 Task: Create a due date automation trigger when advanced on, on the tuesday after a card is due add fields with custom field "Resume" set to a date between 1 and 7 working days ago at 11:00 AM.
Action: Mouse moved to (1182, 357)
Screenshot: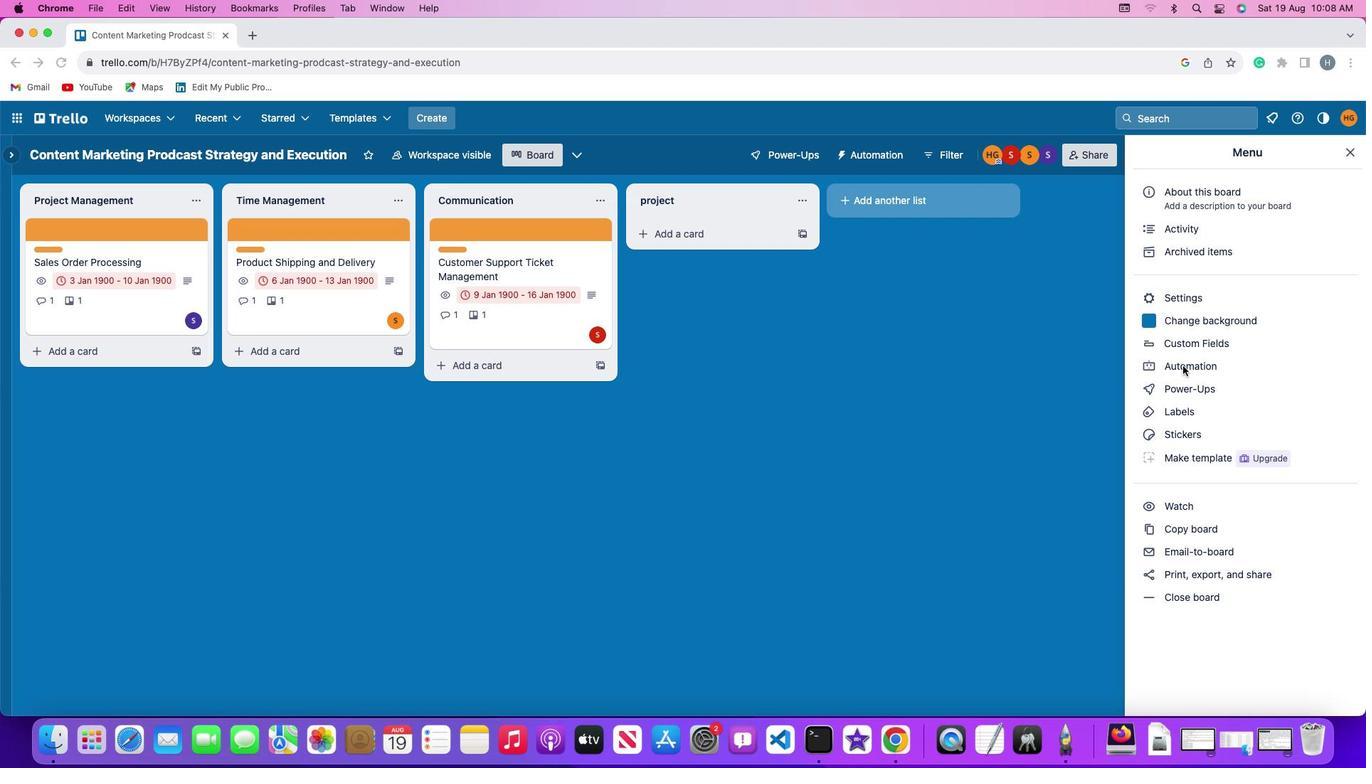 
Action: Mouse pressed left at (1182, 357)
Screenshot: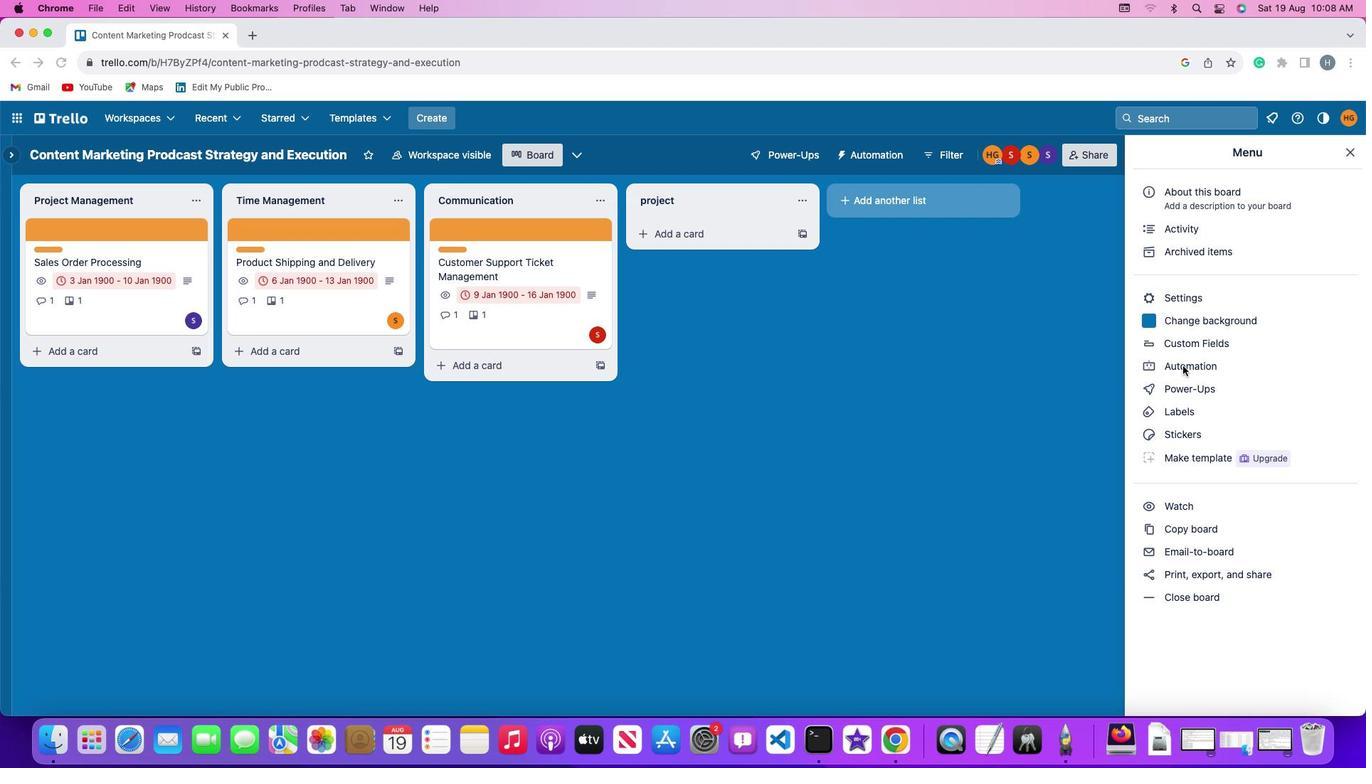
Action: Mouse moved to (1183, 357)
Screenshot: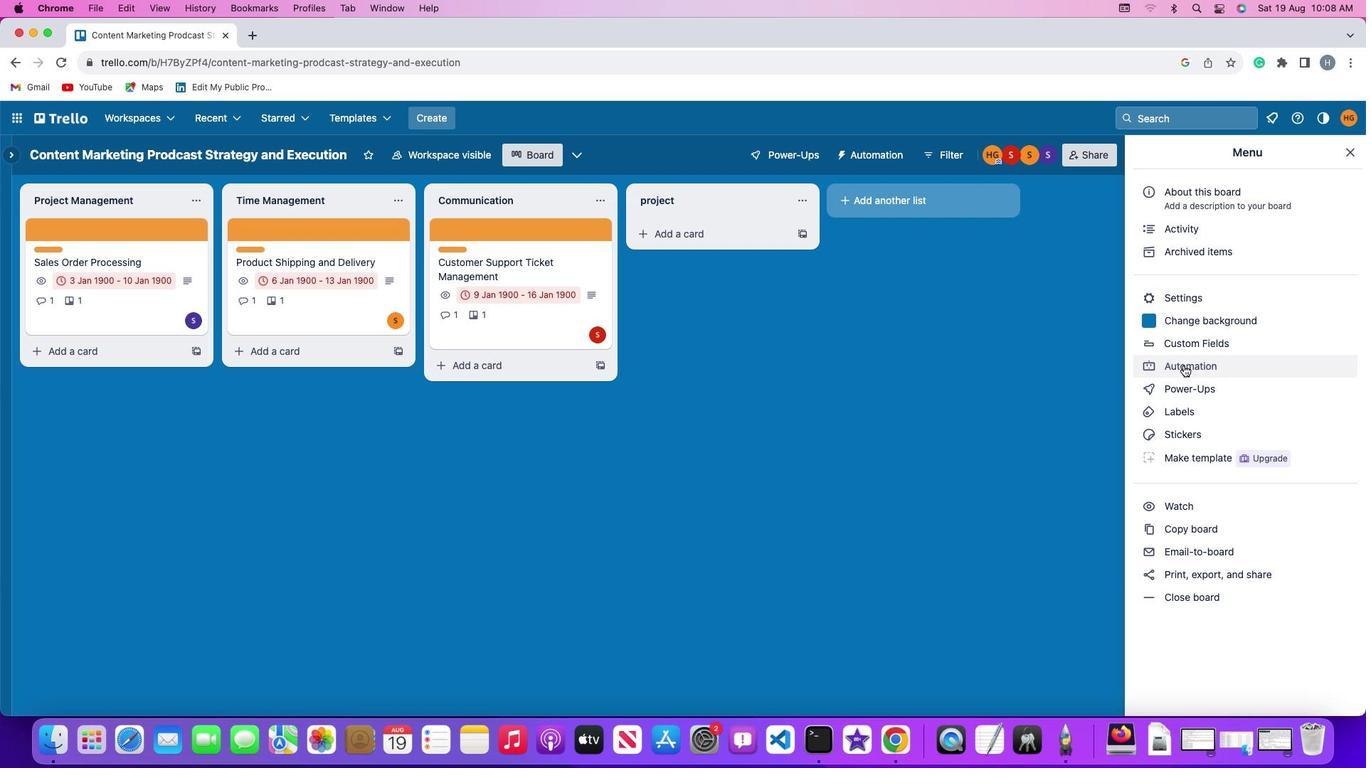 
Action: Mouse pressed left at (1183, 357)
Screenshot: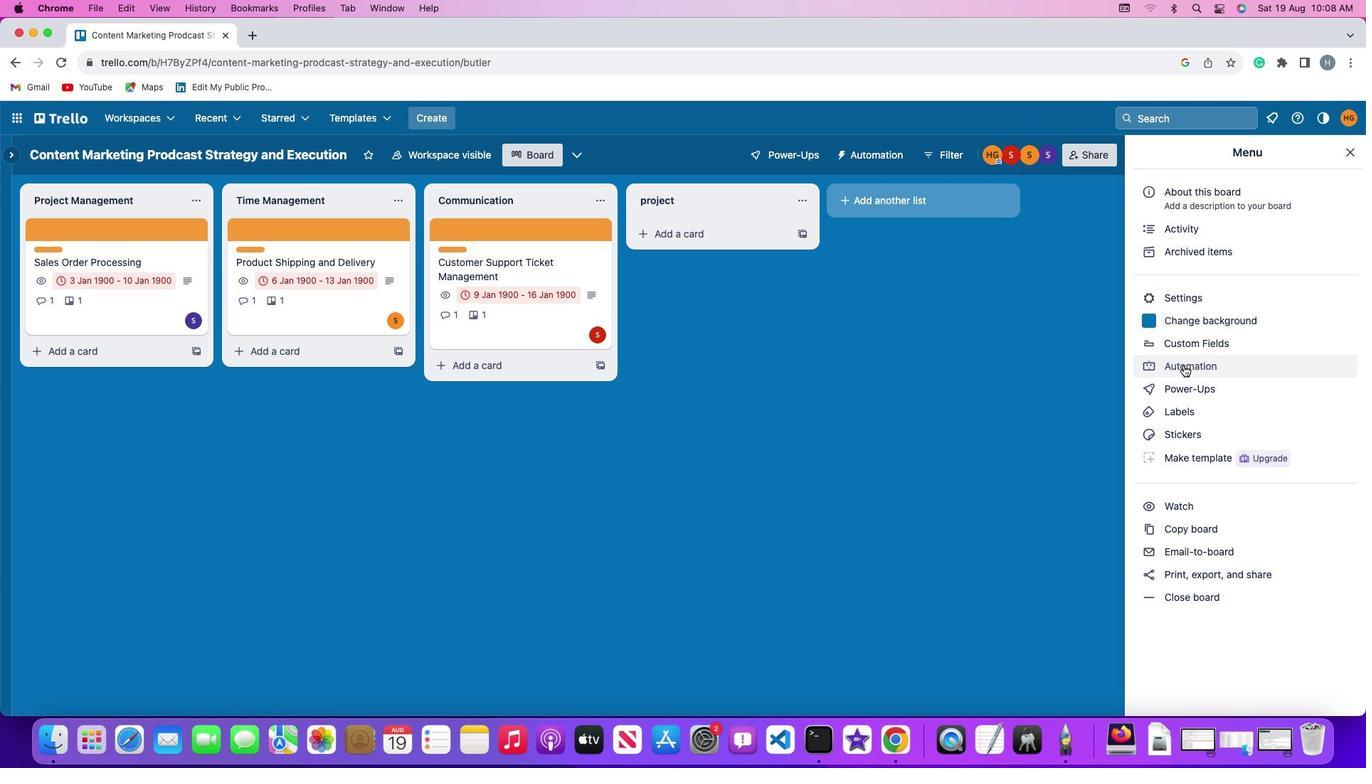 
Action: Mouse moved to (101, 340)
Screenshot: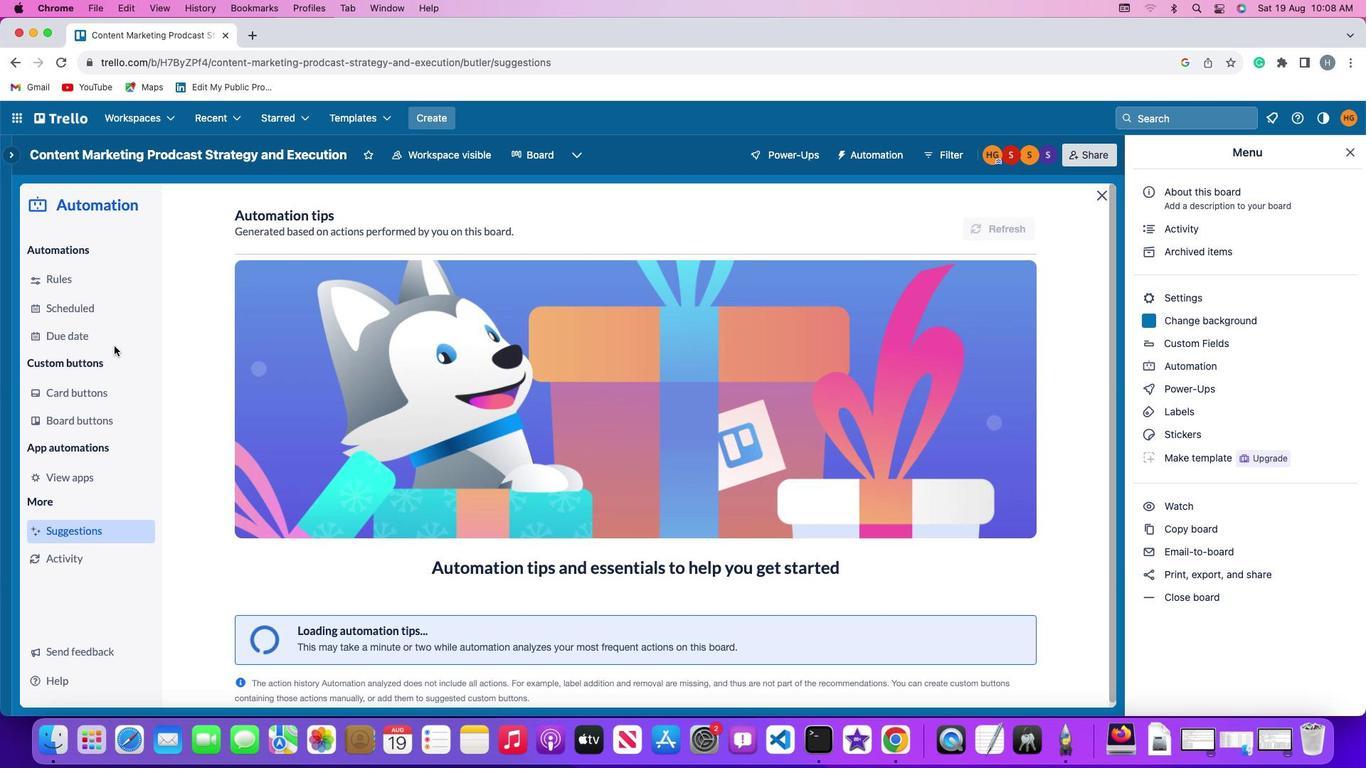 
Action: Mouse pressed left at (101, 340)
Screenshot: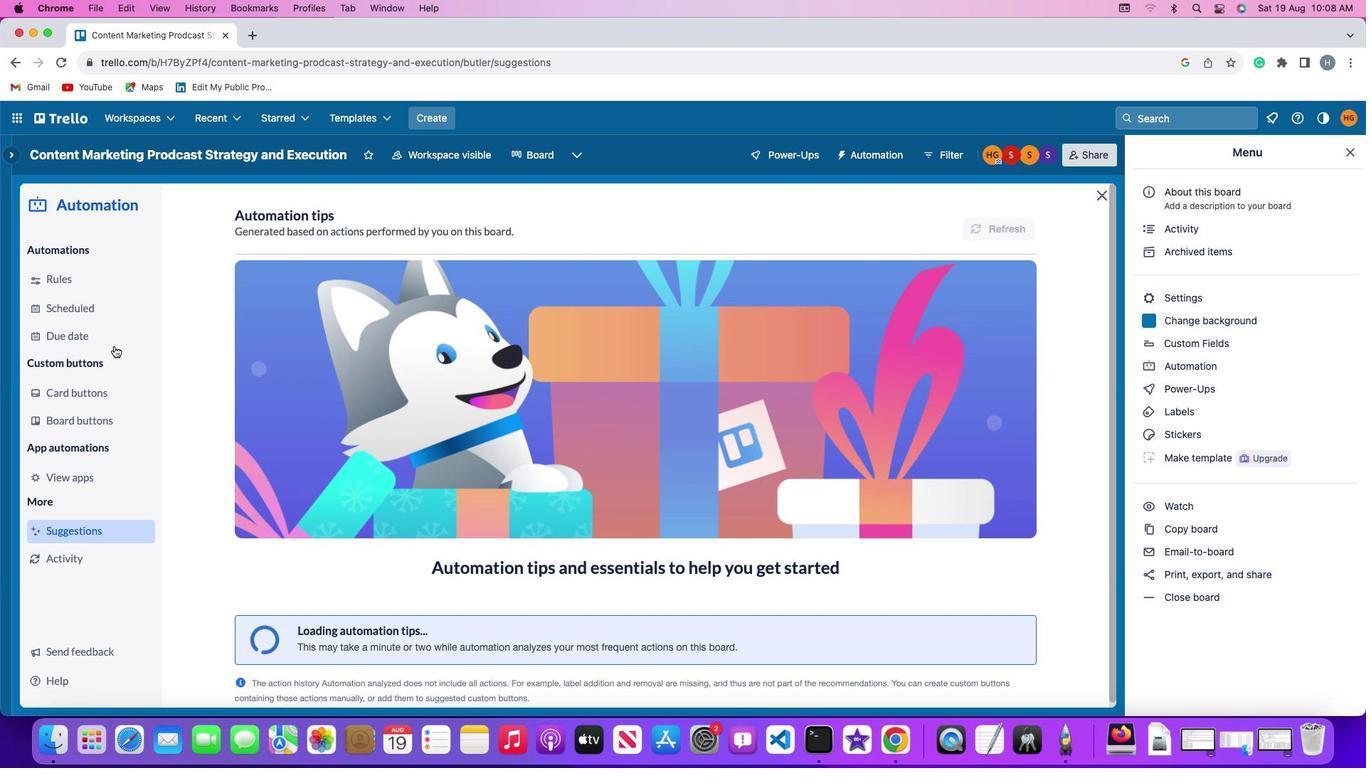 
Action: Mouse moved to (943, 217)
Screenshot: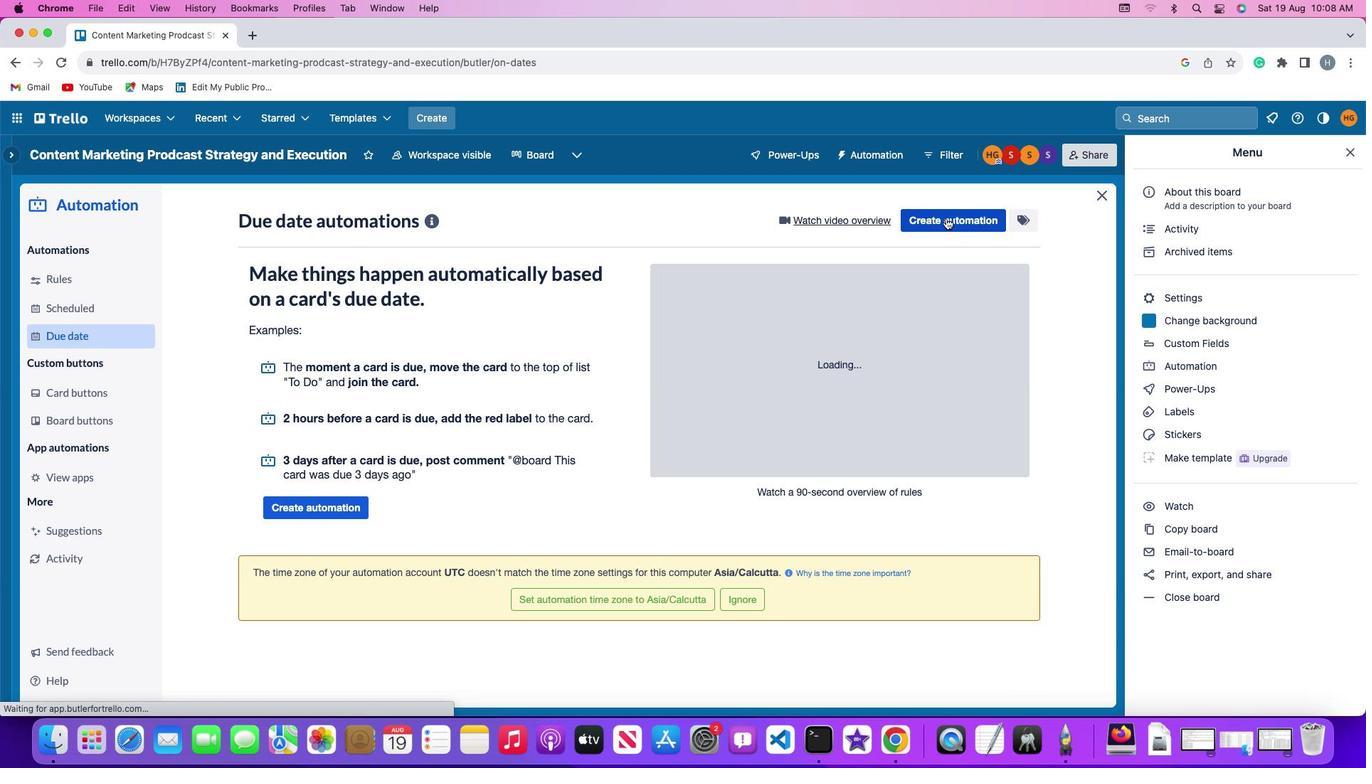 
Action: Mouse pressed left at (943, 217)
Screenshot: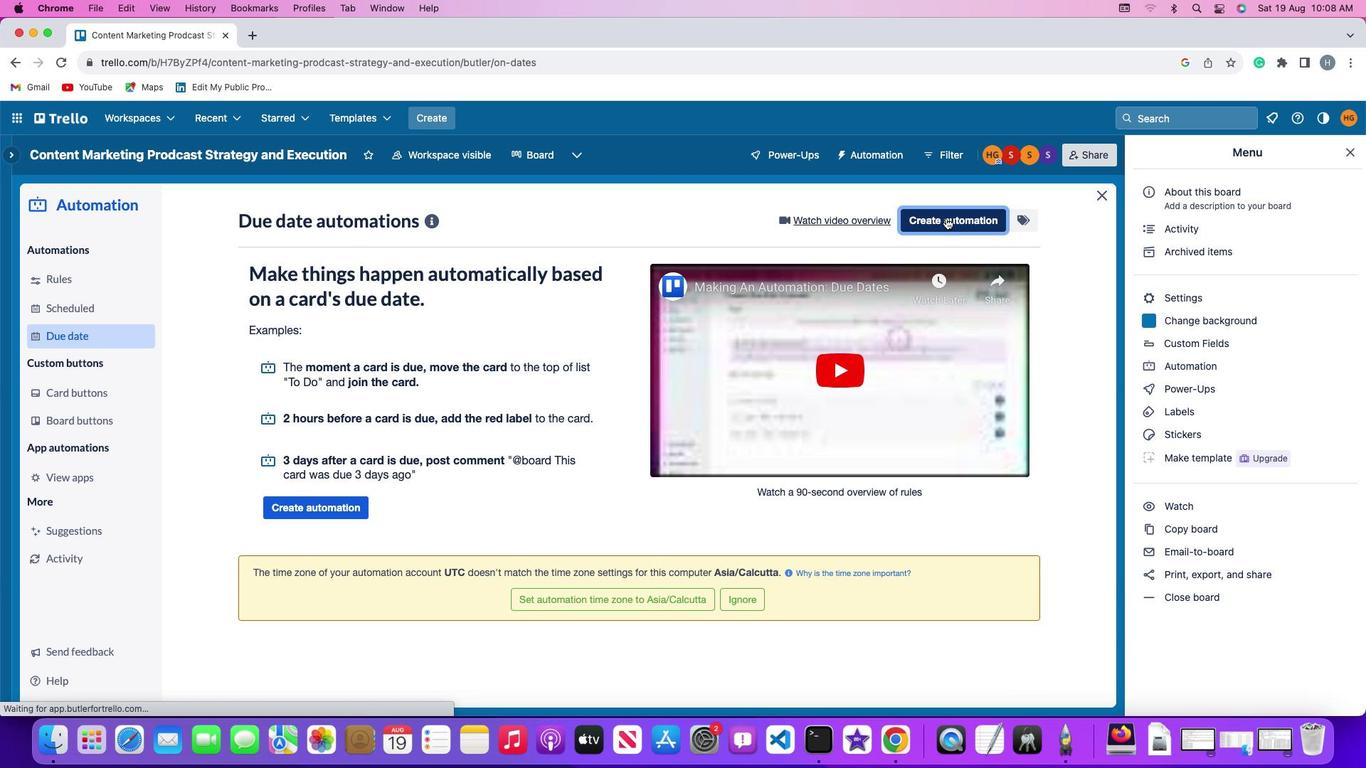 
Action: Mouse moved to (259, 350)
Screenshot: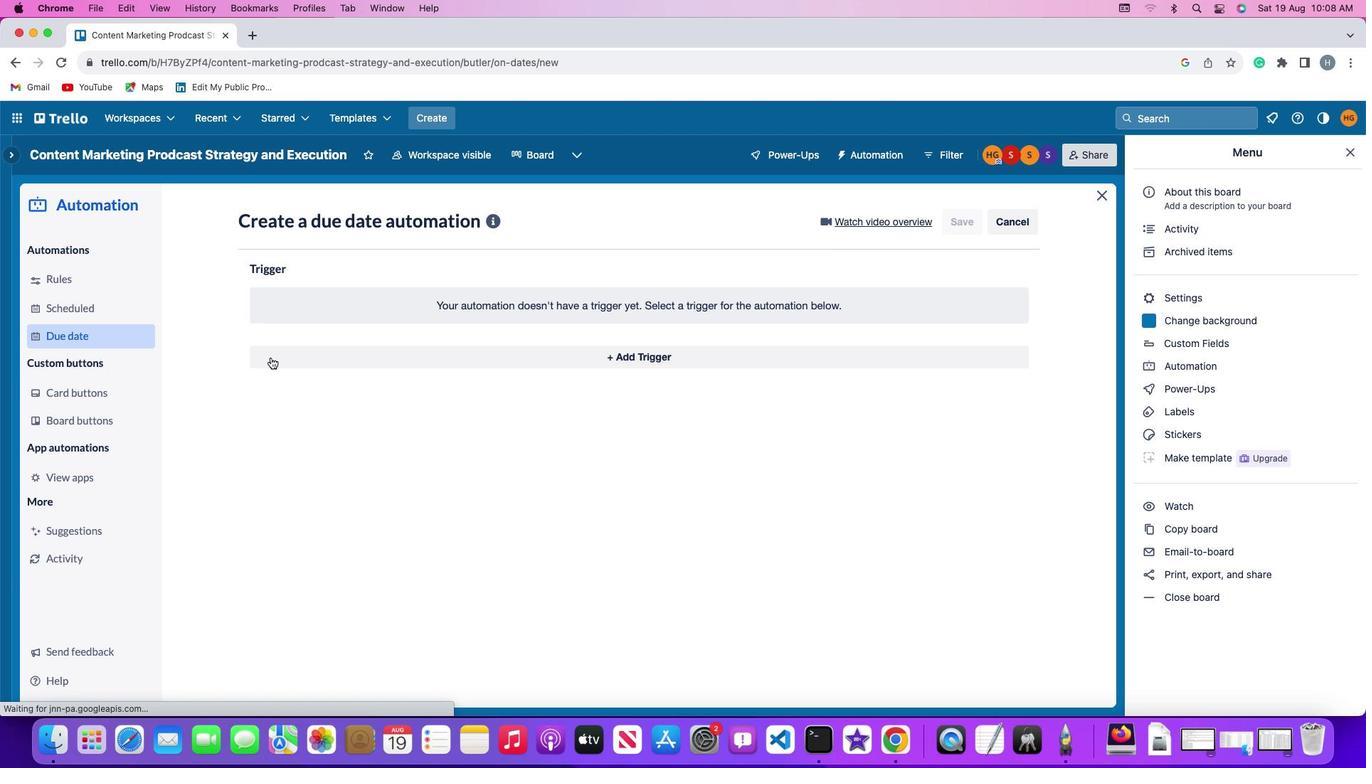 
Action: Mouse pressed left at (259, 350)
Screenshot: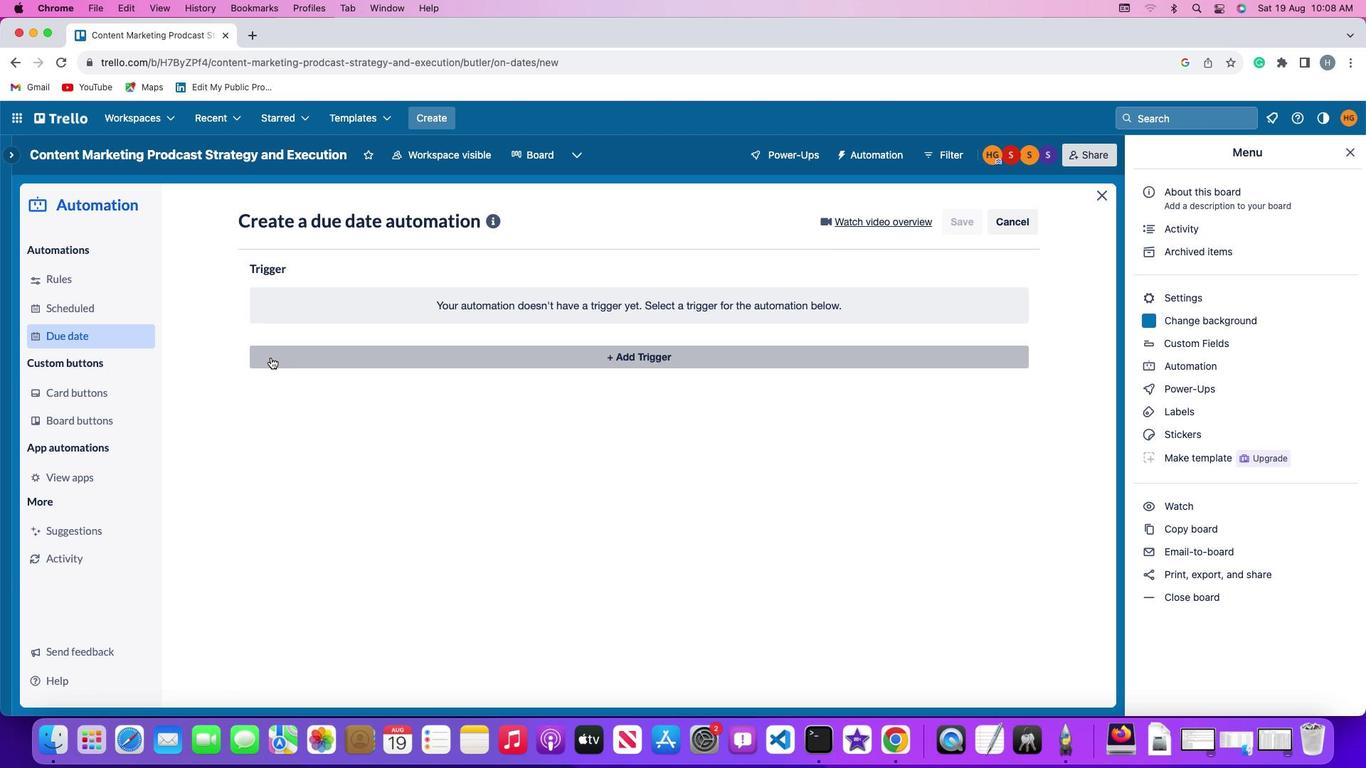 
Action: Mouse moved to (293, 591)
Screenshot: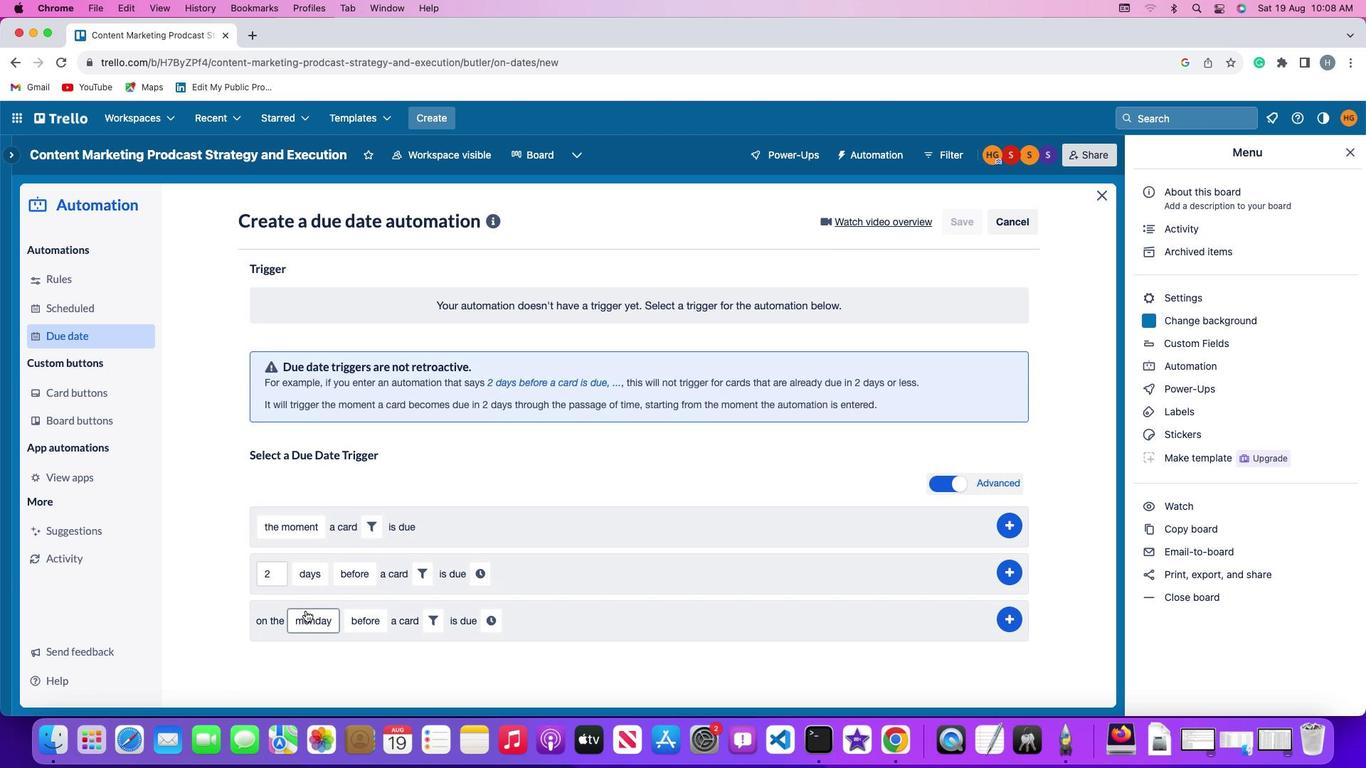 
Action: Mouse pressed left at (293, 591)
Screenshot: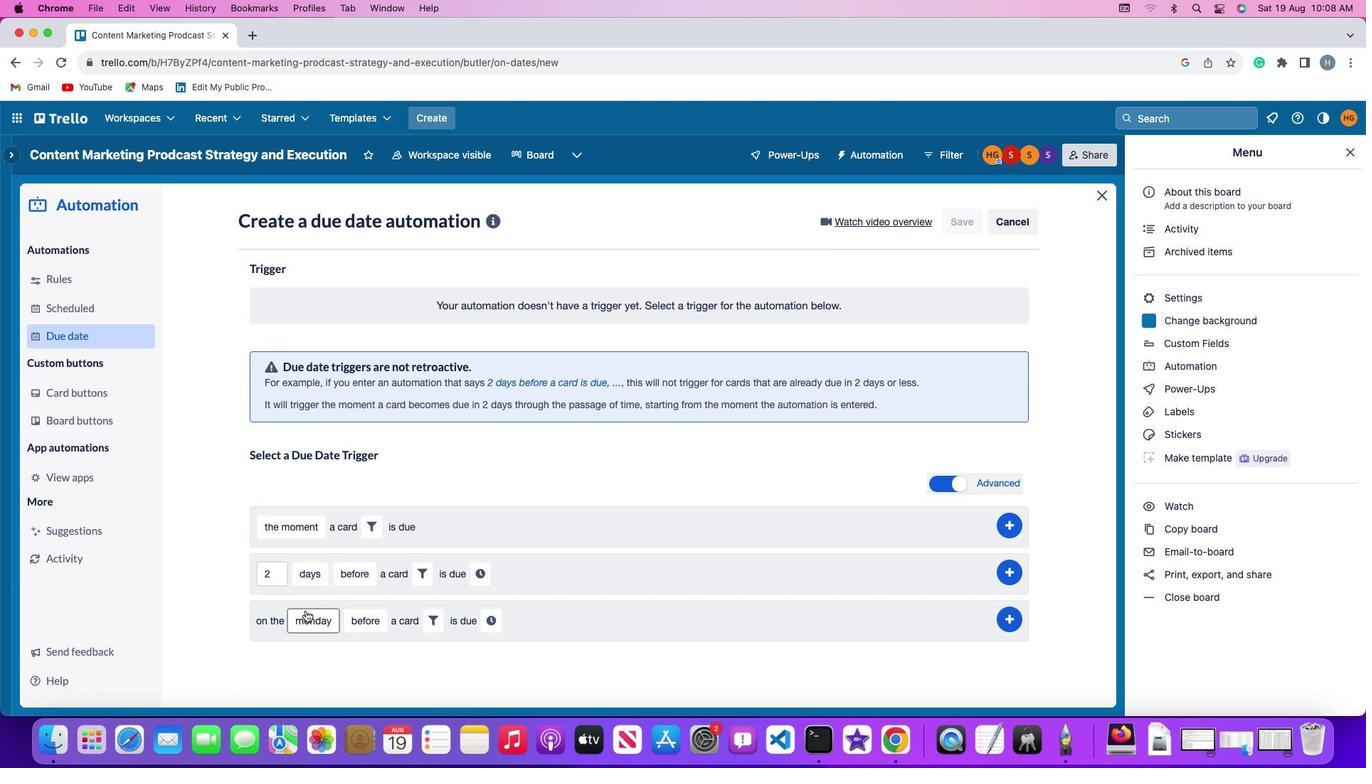 
Action: Mouse moved to (316, 443)
Screenshot: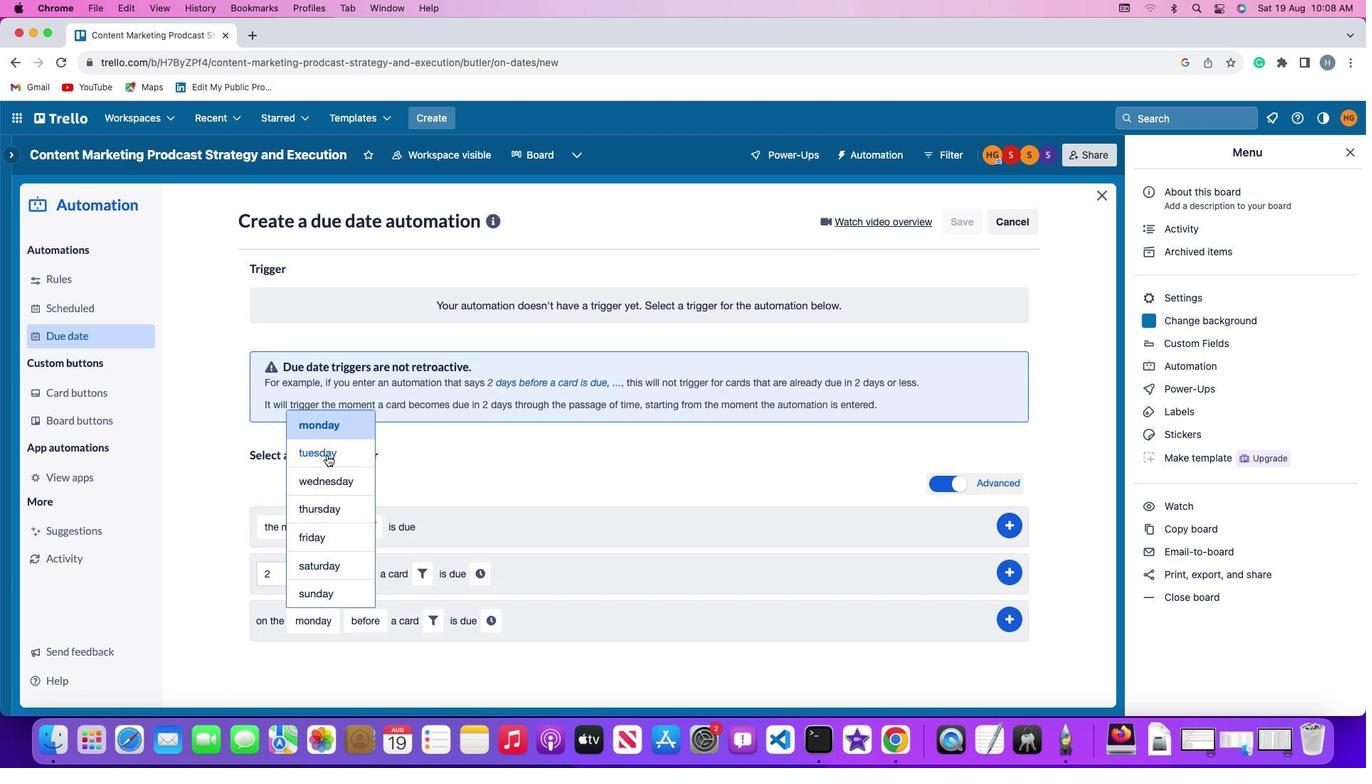 
Action: Mouse pressed left at (316, 443)
Screenshot: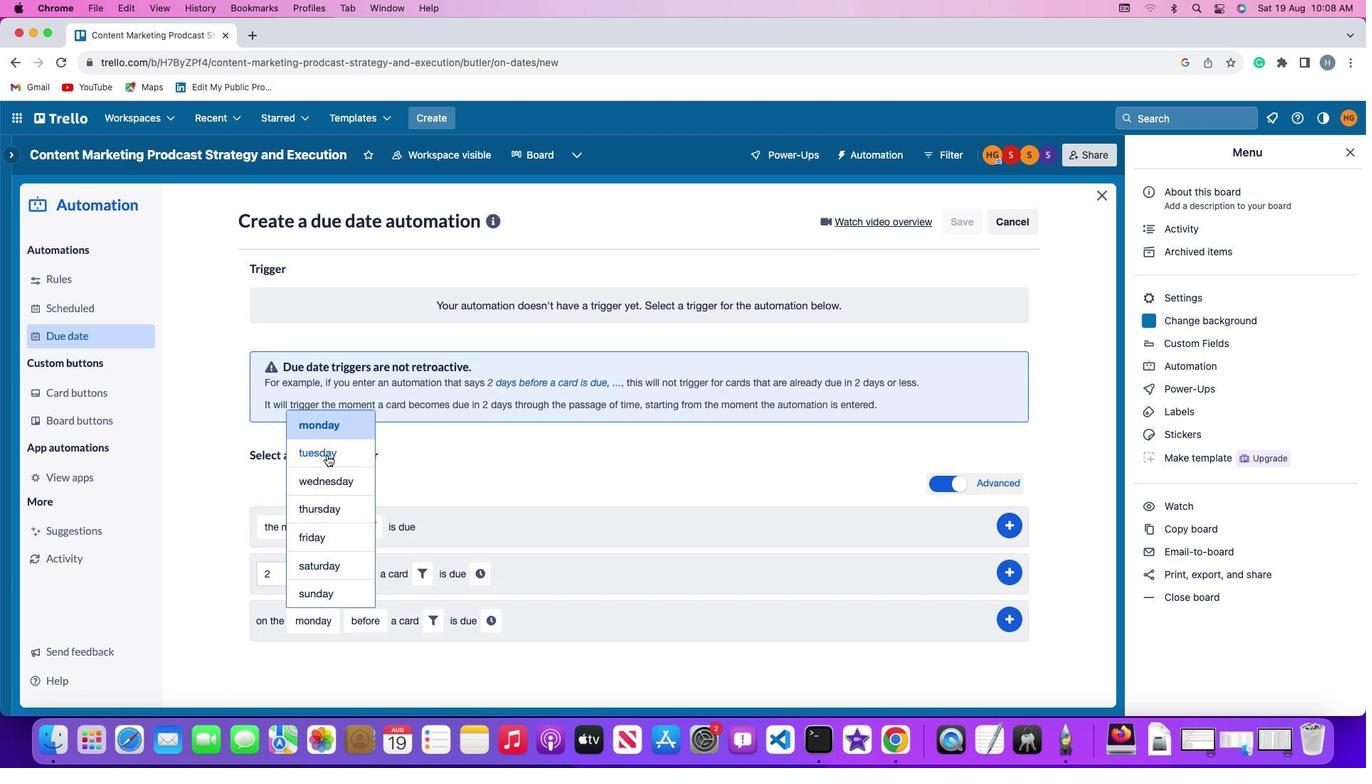 
Action: Mouse moved to (353, 588)
Screenshot: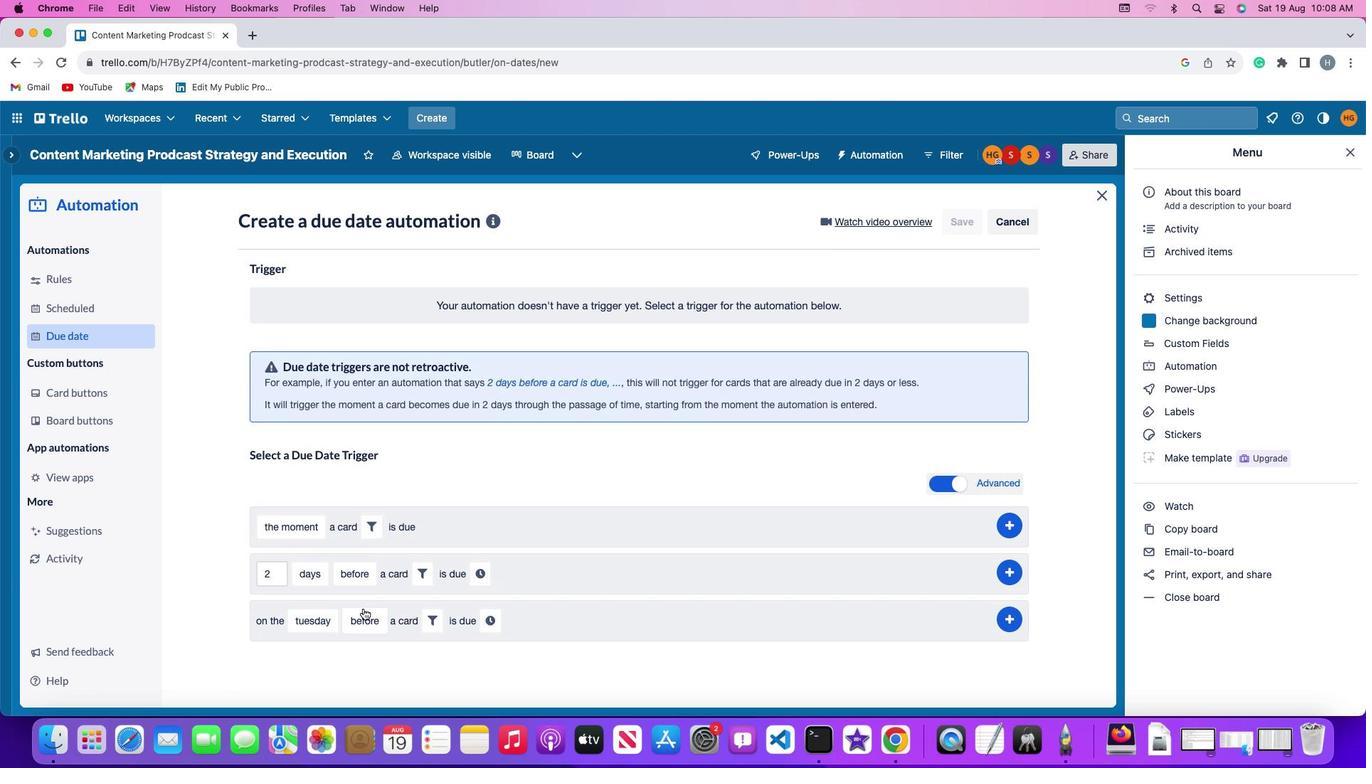 
Action: Mouse pressed left at (353, 588)
Screenshot: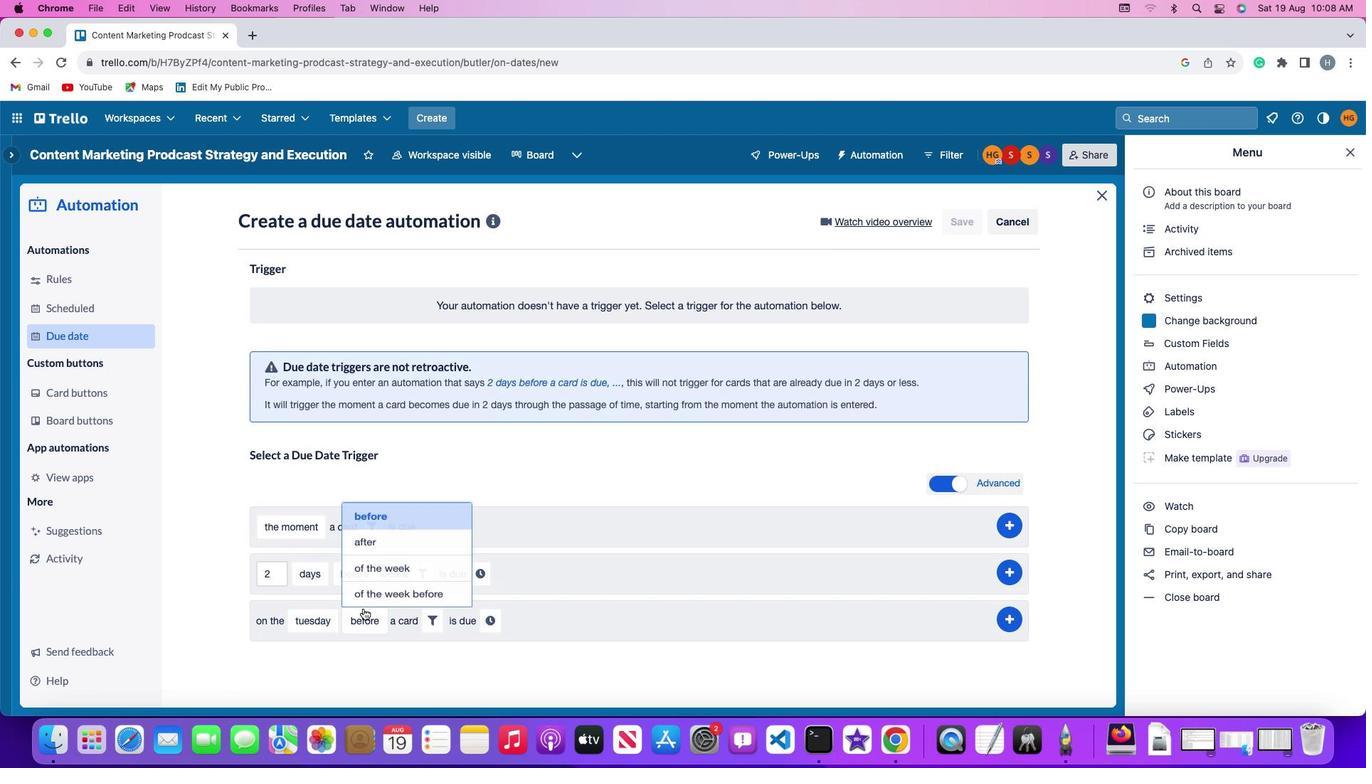 
Action: Mouse moved to (370, 521)
Screenshot: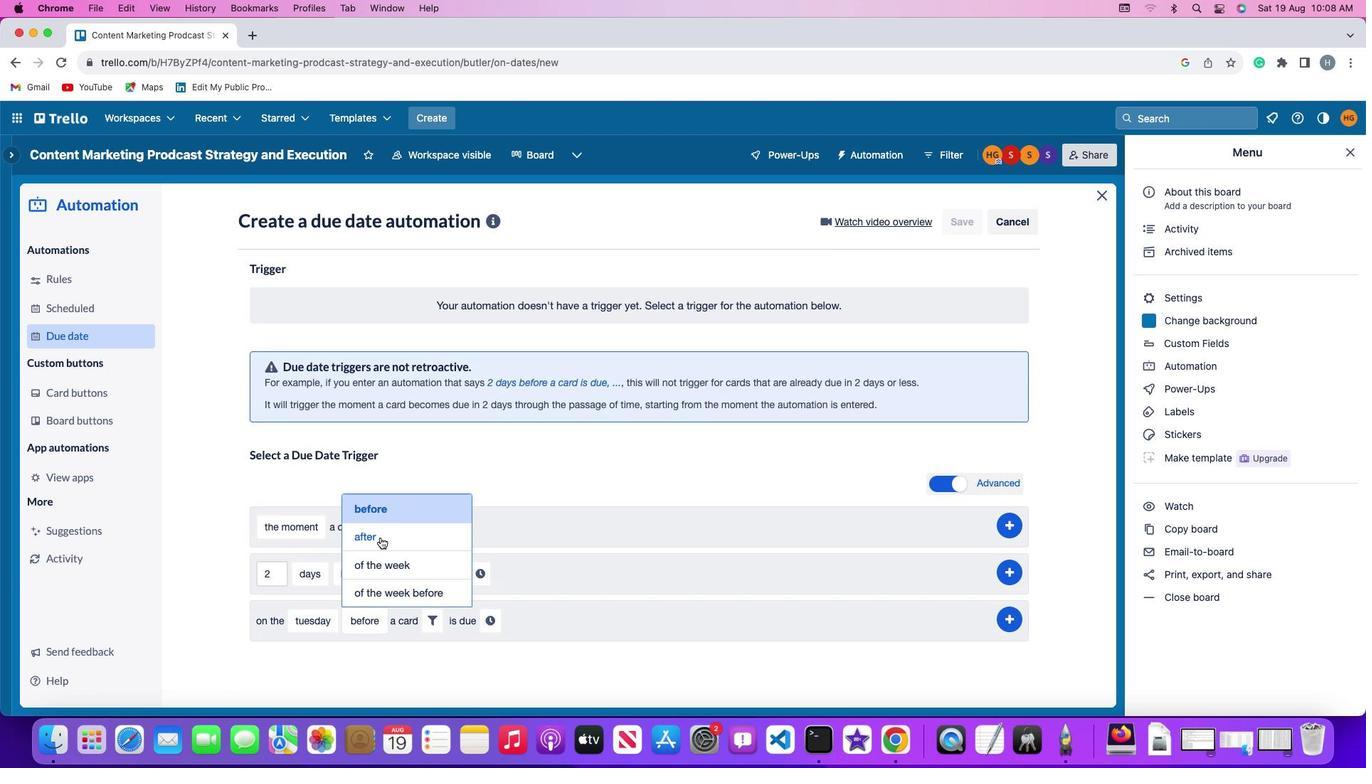 
Action: Mouse pressed left at (370, 521)
Screenshot: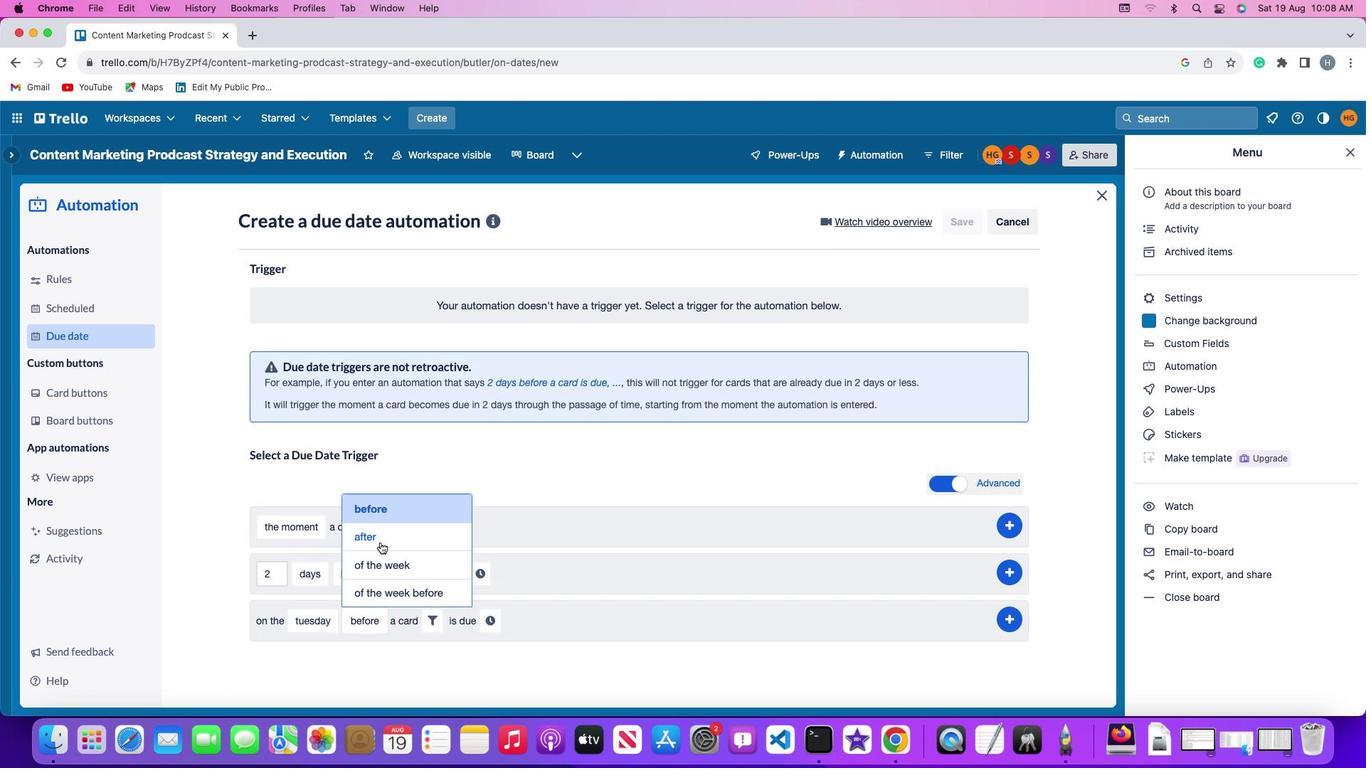 
Action: Mouse moved to (412, 599)
Screenshot: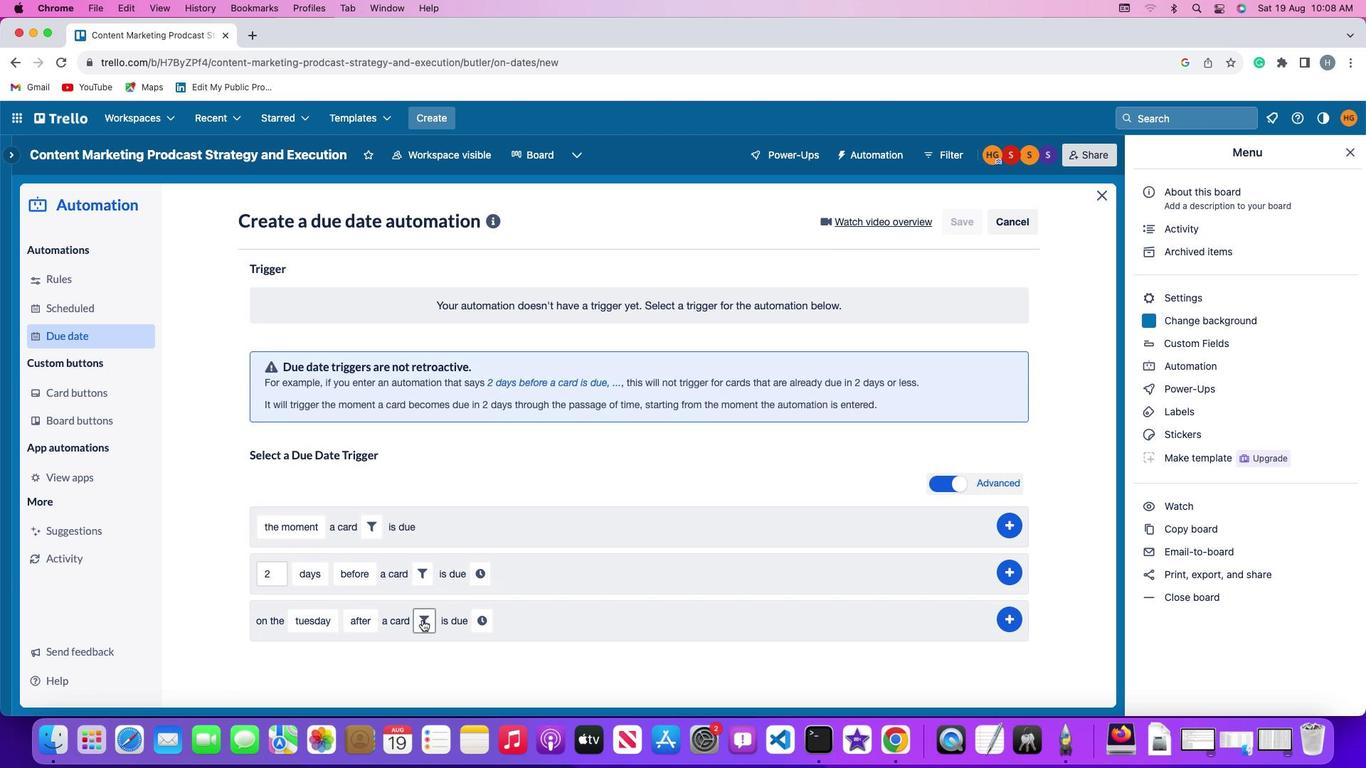 
Action: Mouse pressed left at (412, 599)
Screenshot: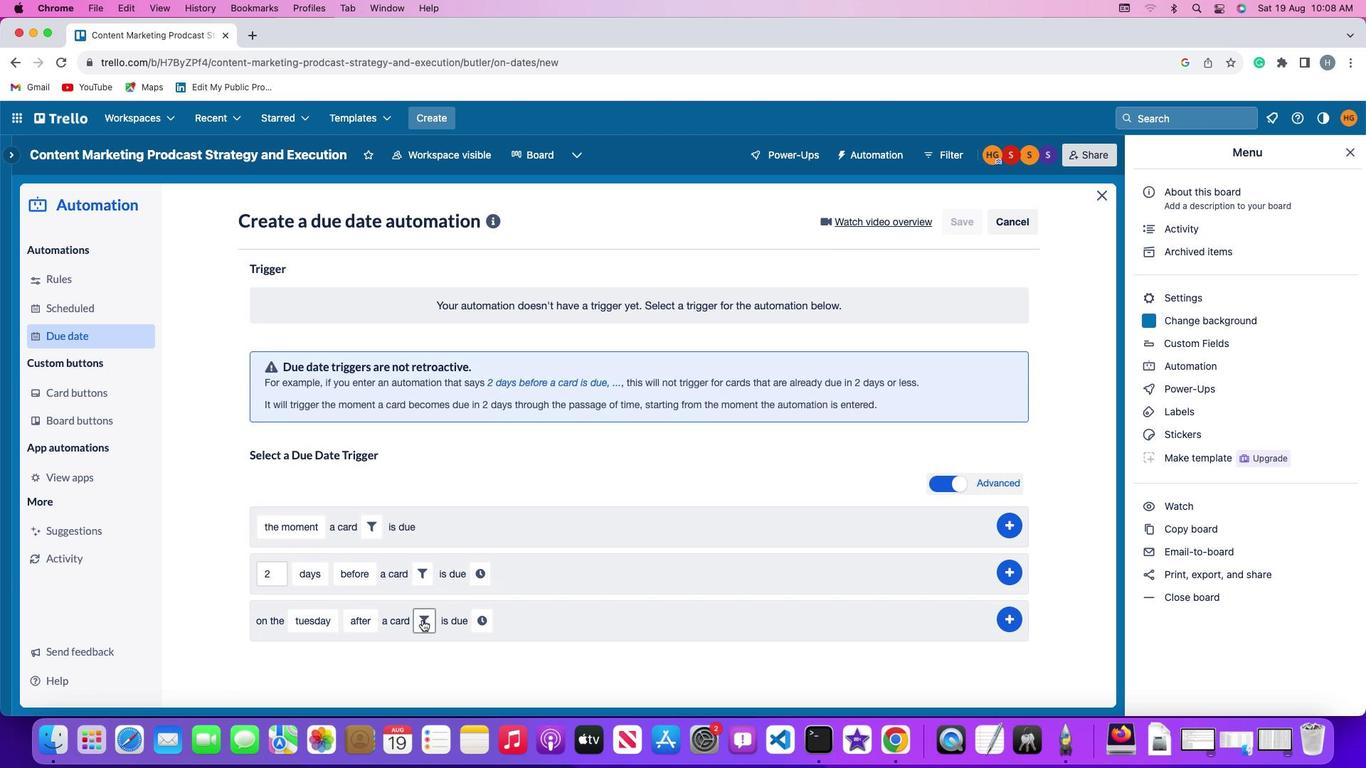 
Action: Mouse moved to (654, 640)
Screenshot: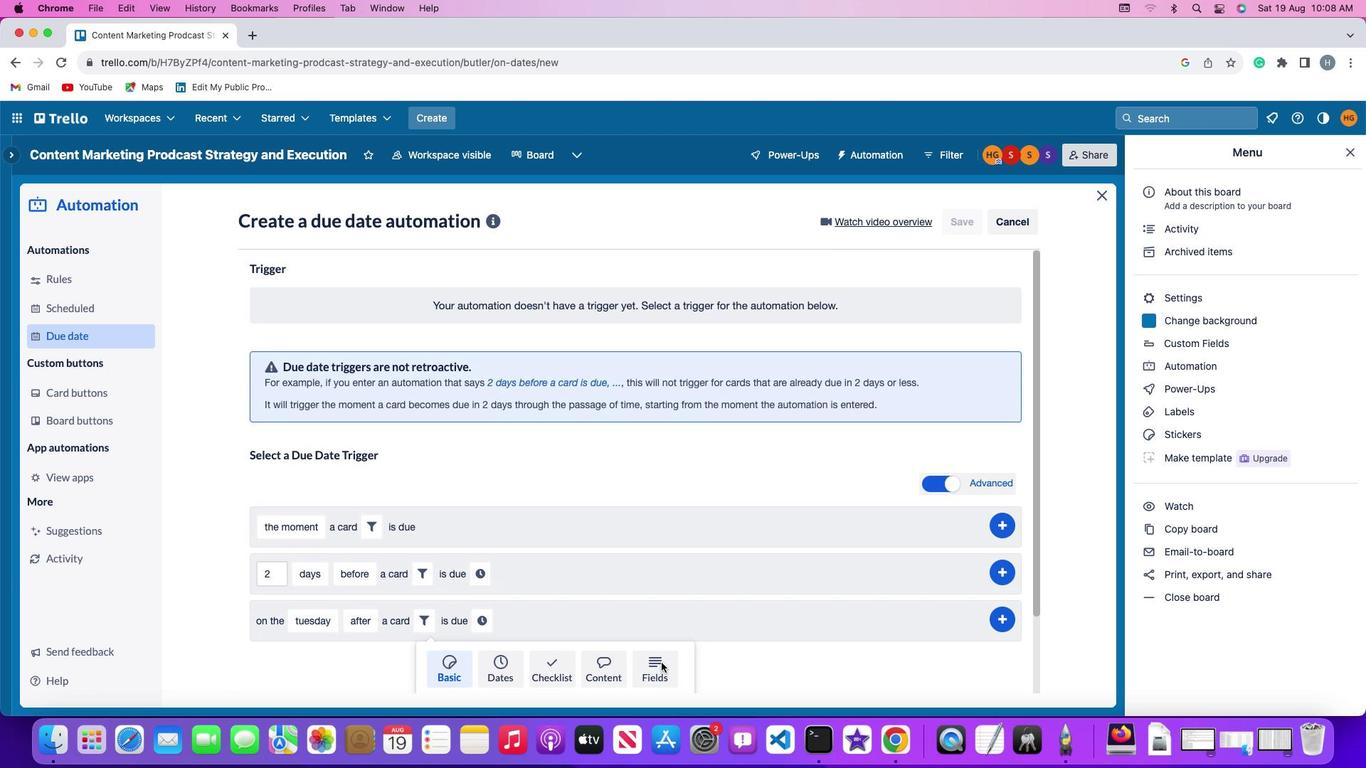 
Action: Mouse pressed left at (654, 640)
Screenshot: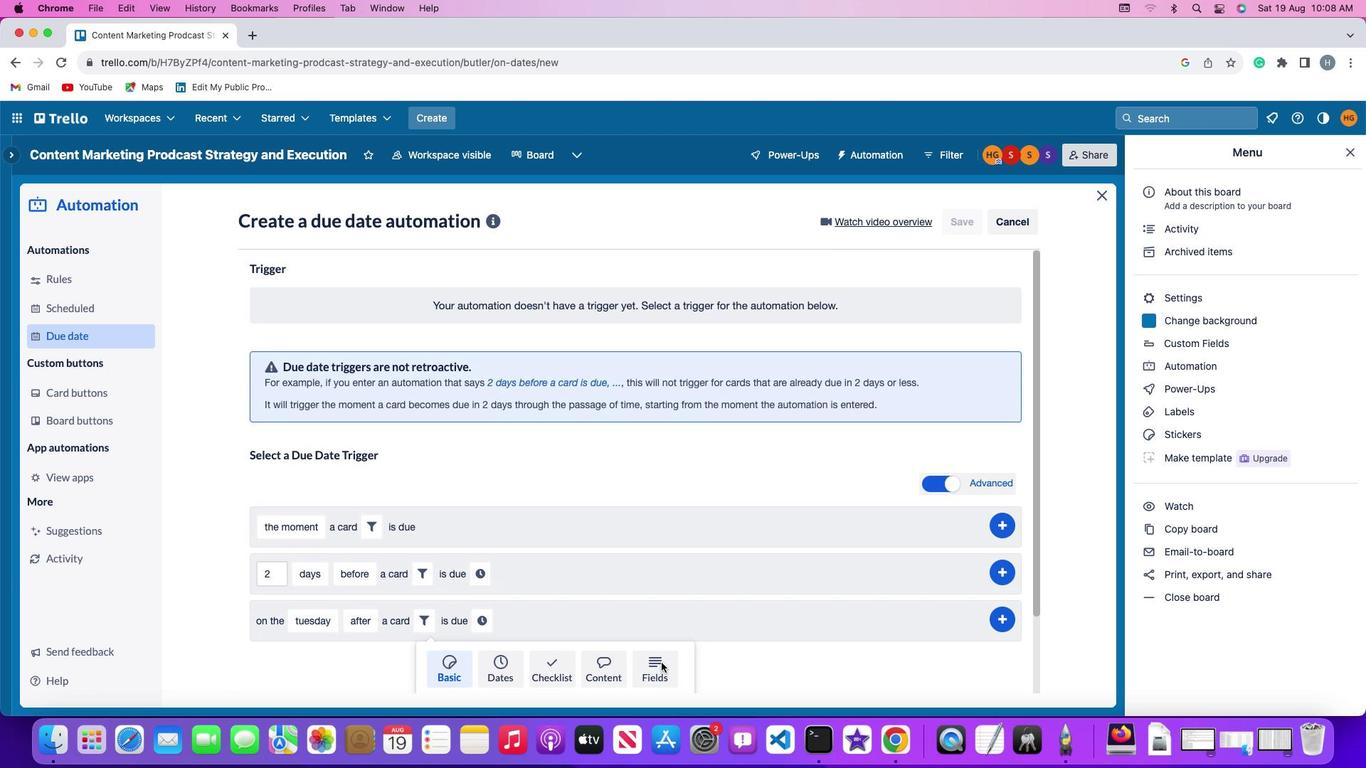 
Action: Mouse moved to (331, 641)
Screenshot: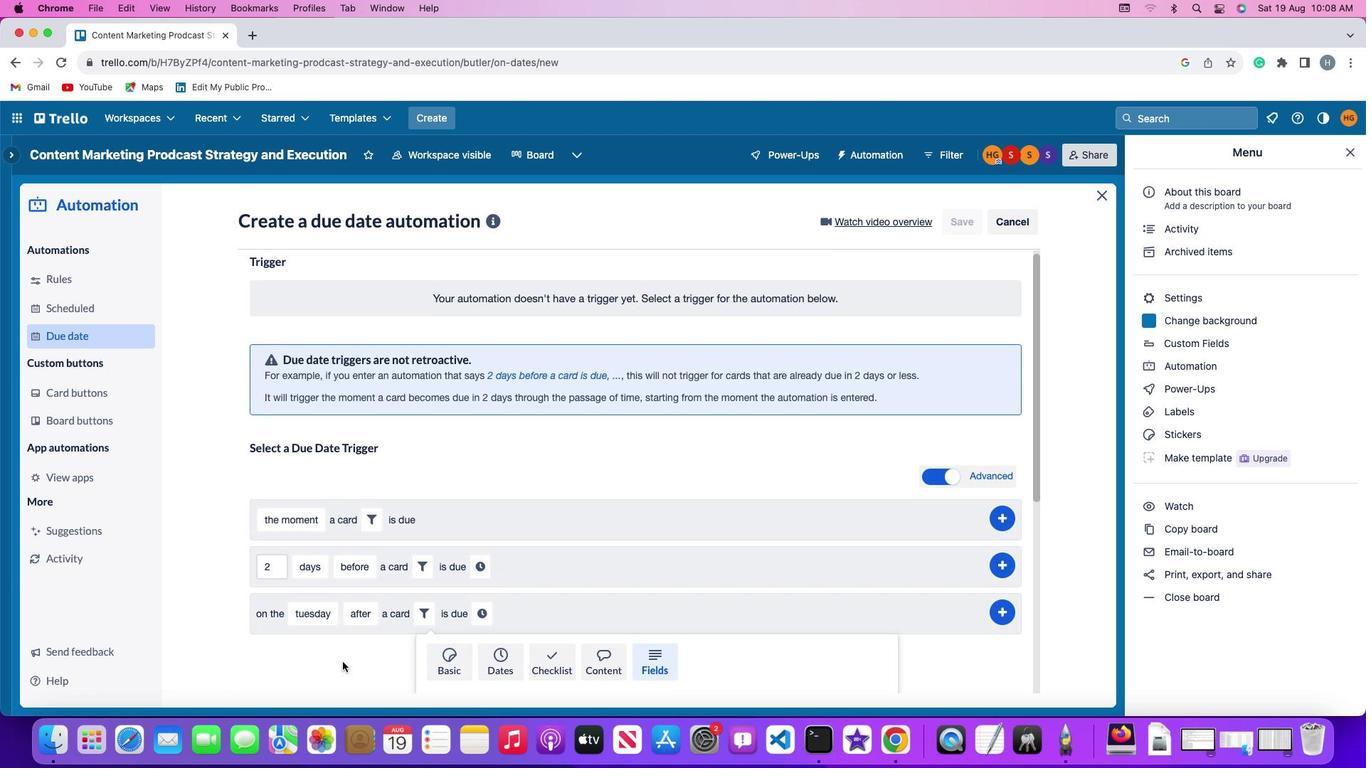 
Action: Mouse scrolled (331, 641) with delta (-13, 9)
Screenshot: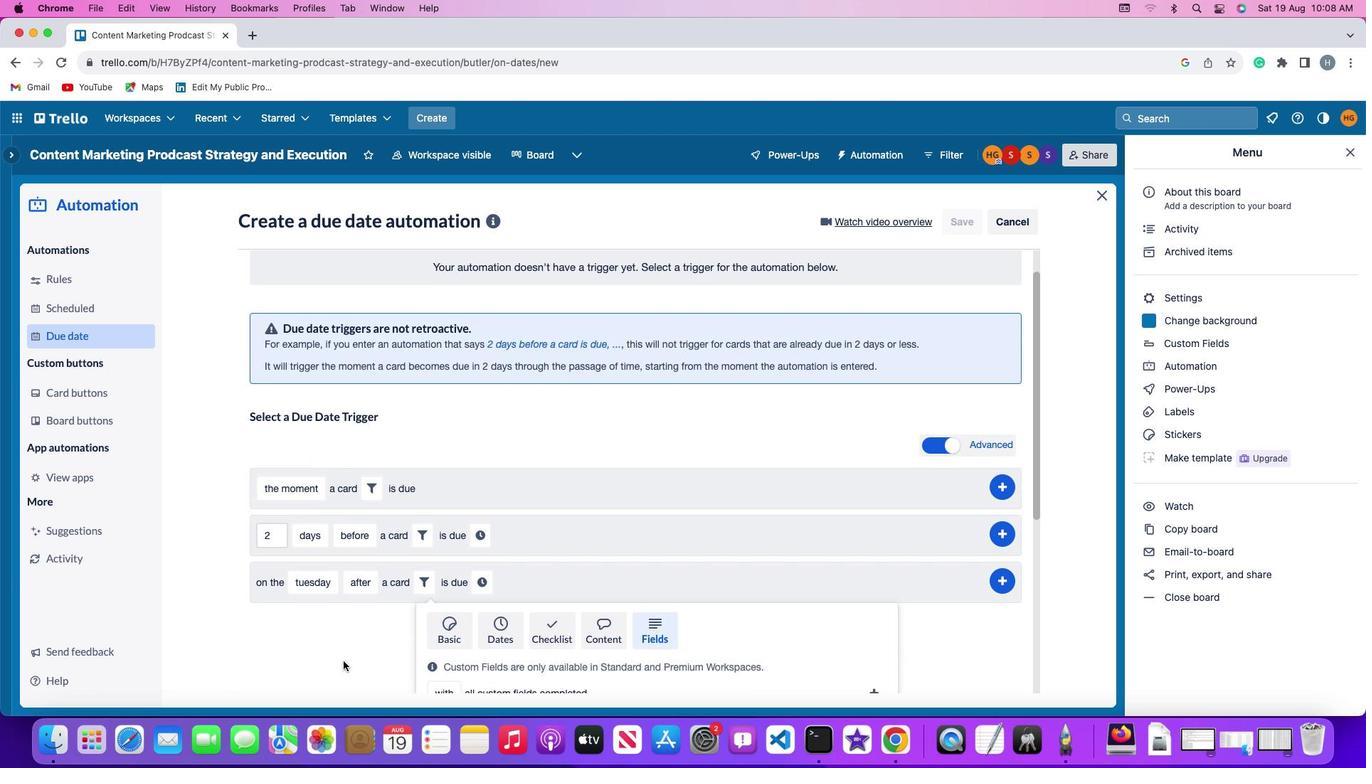 
Action: Mouse moved to (331, 641)
Screenshot: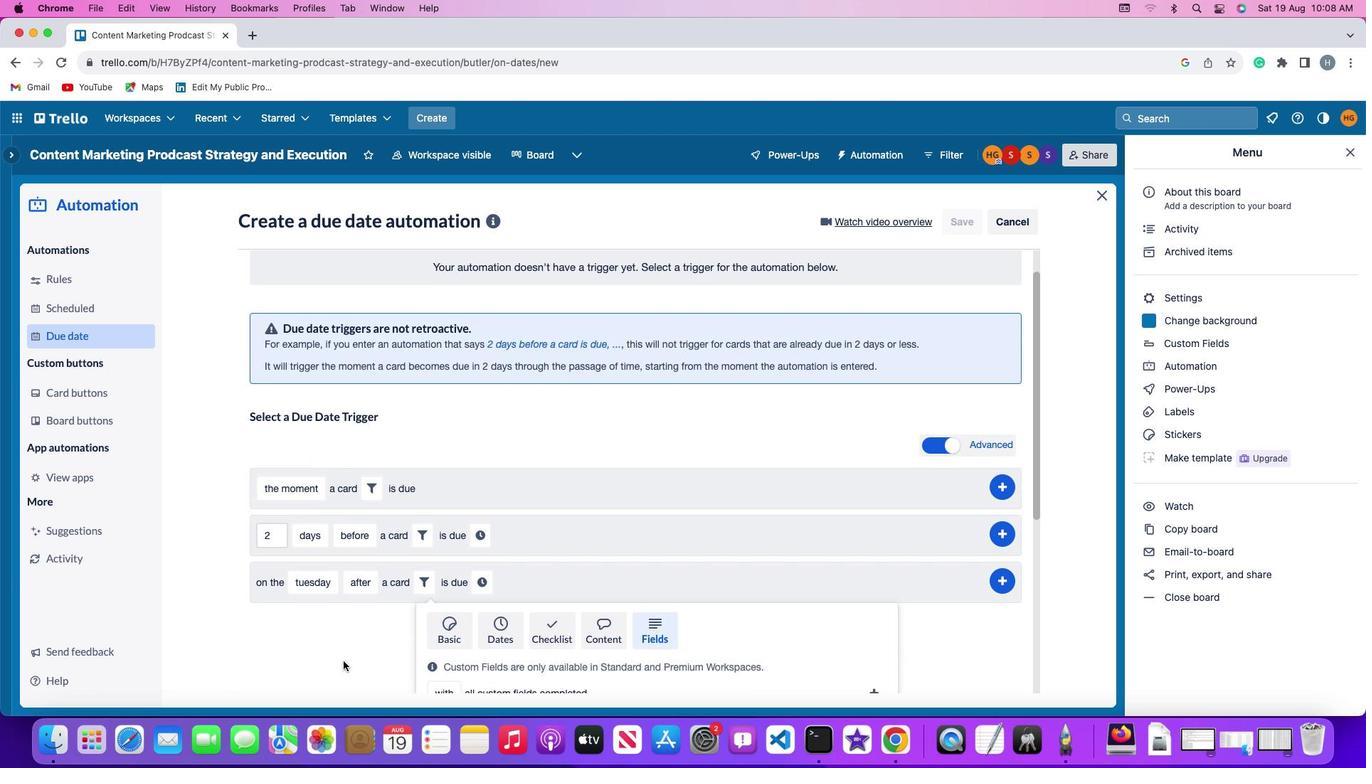 
Action: Mouse scrolled (331, 641) with delta (-13, 9)
Screenshot: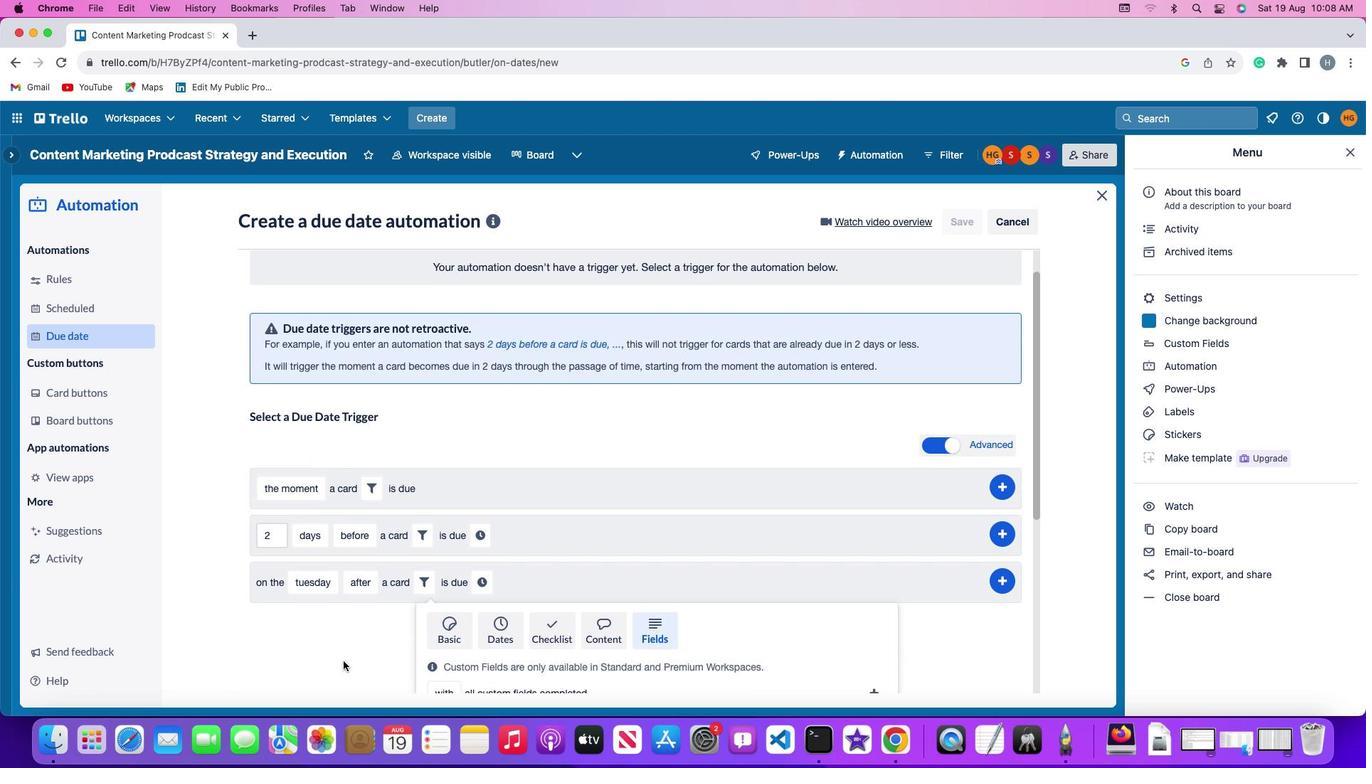 
Action: Mouse scrolled (331, 641) with delta (-13, 8)
Screenshot: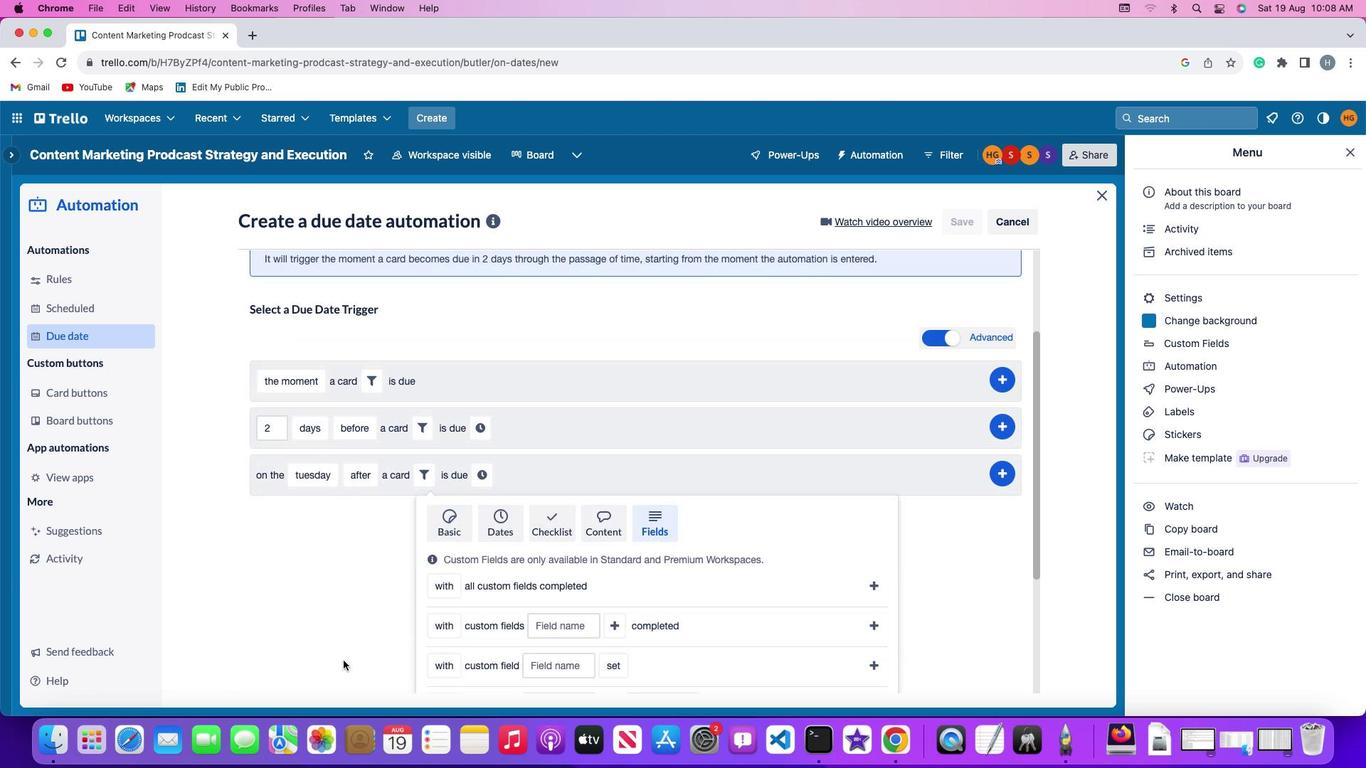 
Action: Mouse moved to (331, 641)
Screenshot: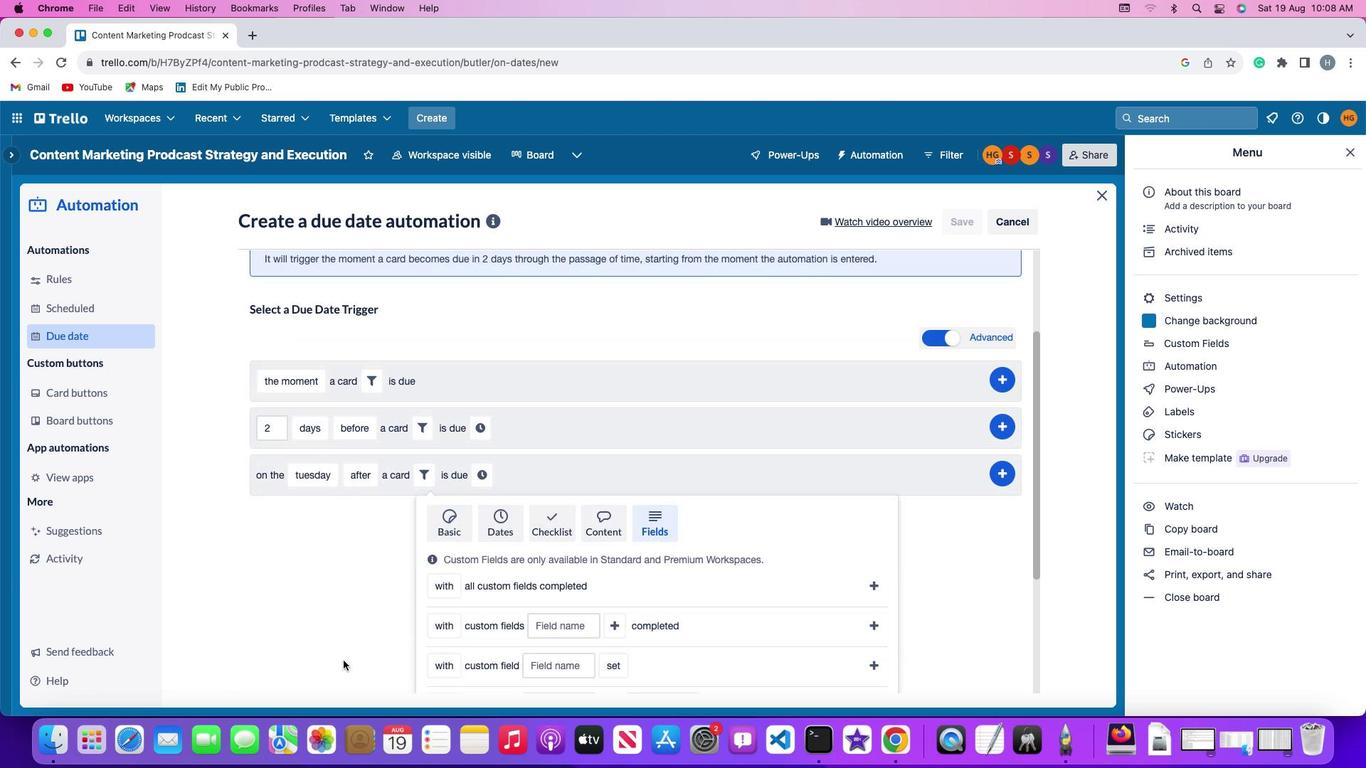 
Action: Mouse scrolled (331, 641) with delta (-13, 7)
Screenshot: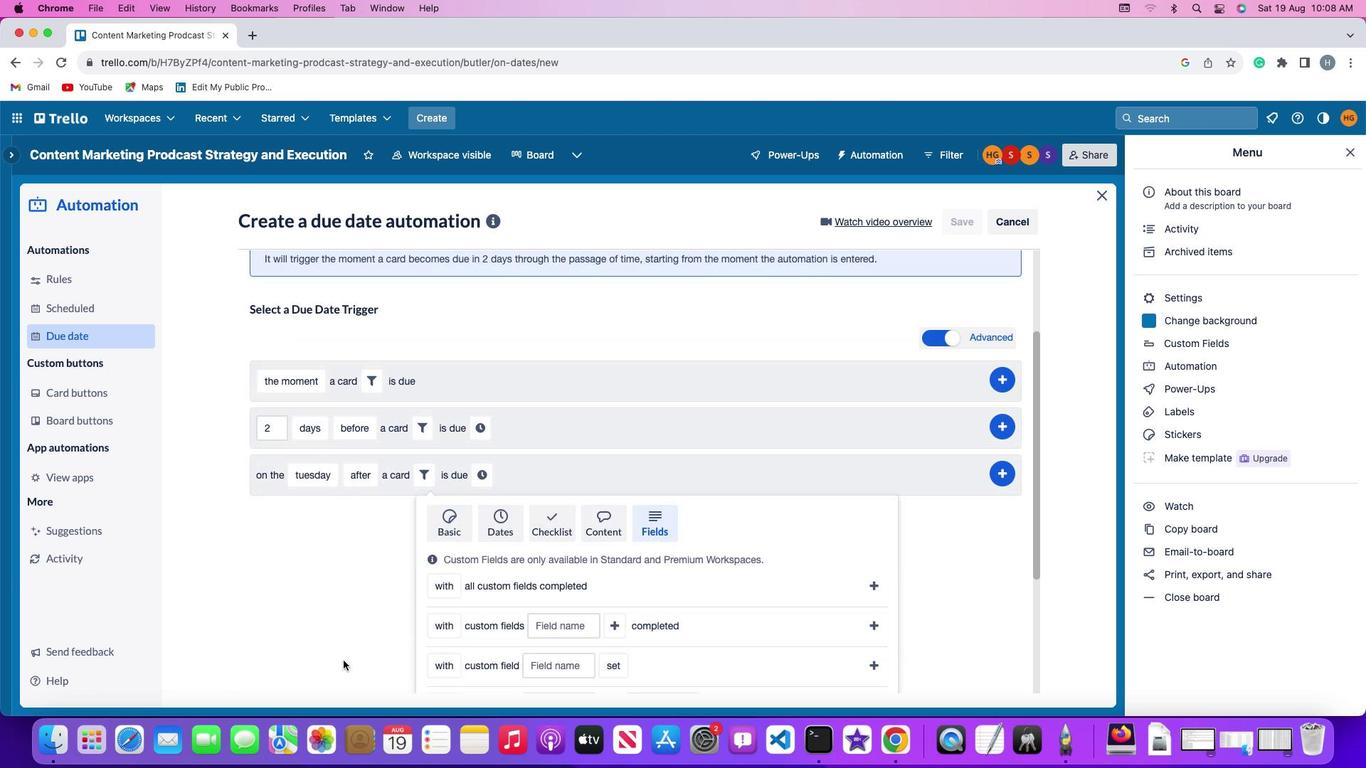 
Action: Mouse moved to (331, 640)
Screenshot: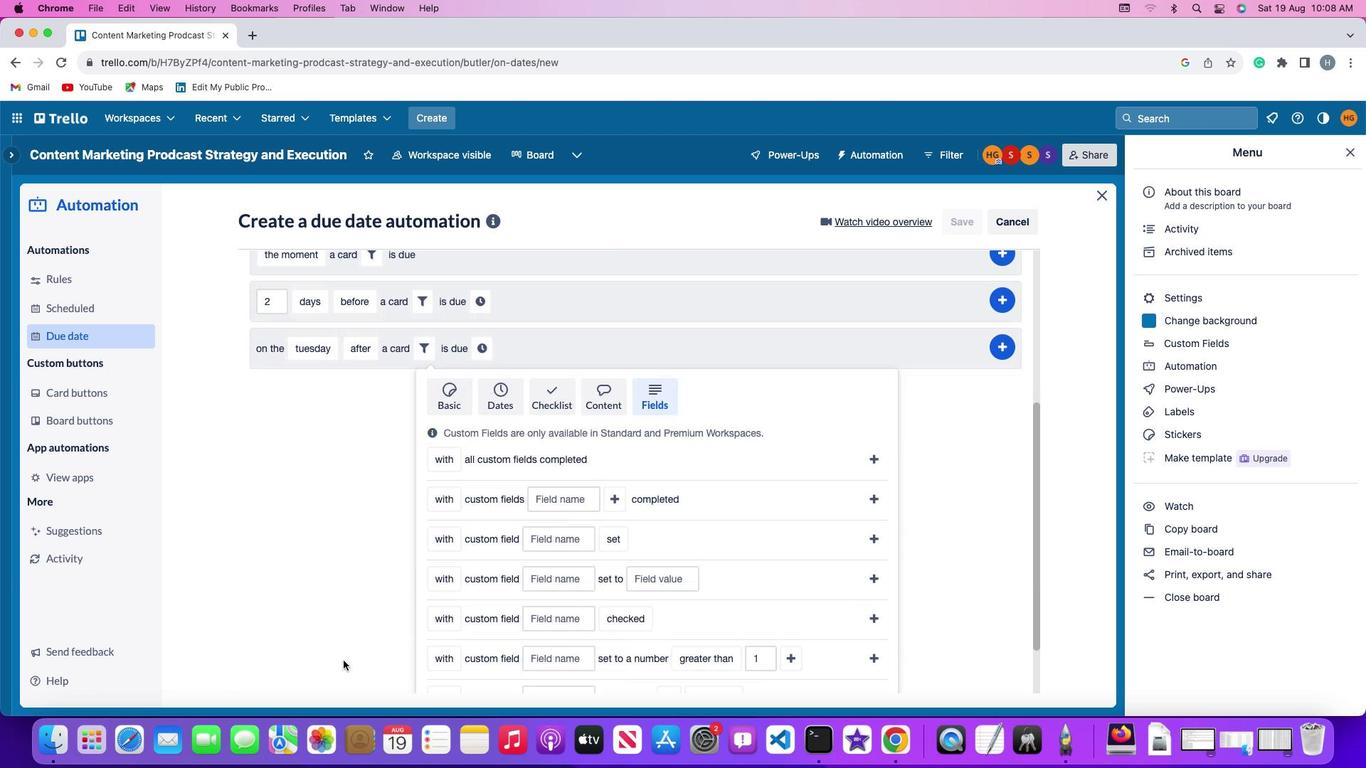 
Action: Mouse scrolled (331, 640) with delta (-13, 6)
Screenshot: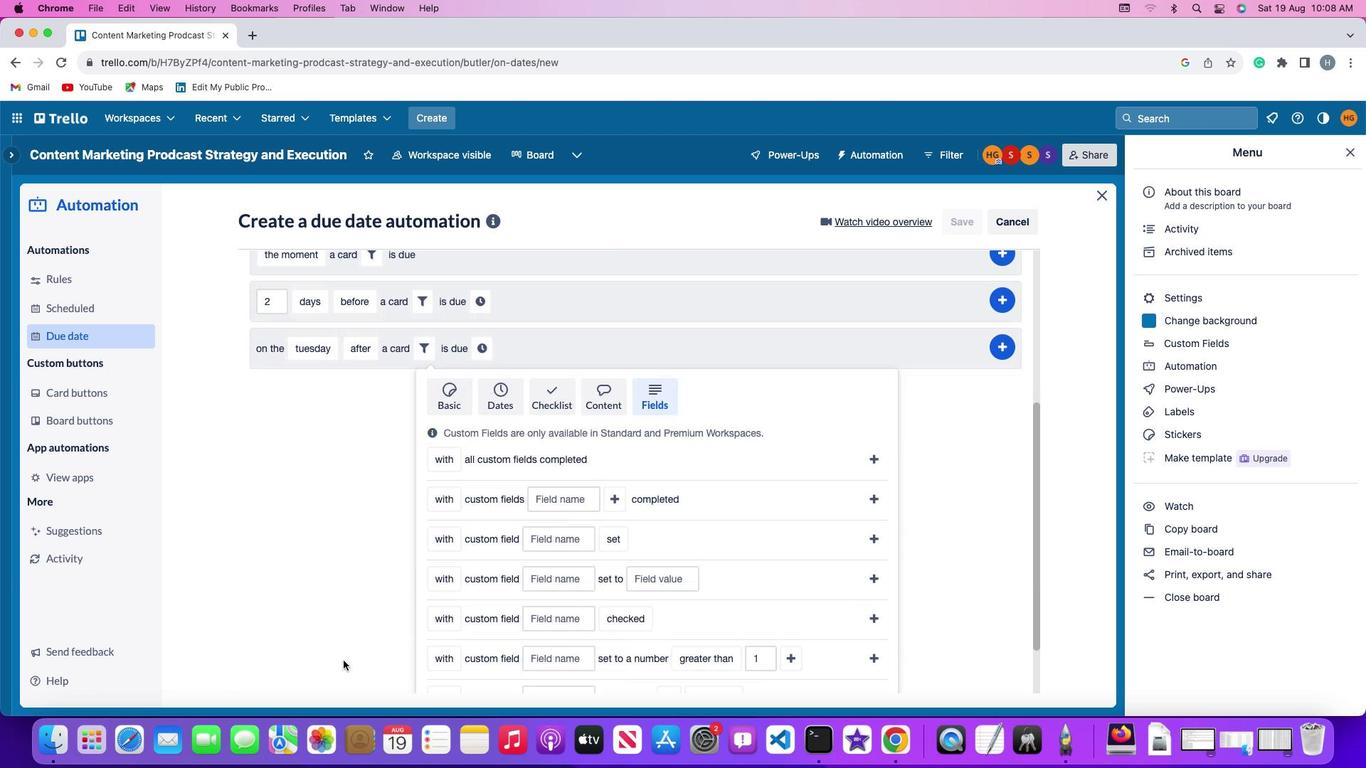 
Action: Mouse moved to (332, 639)
Screenshot: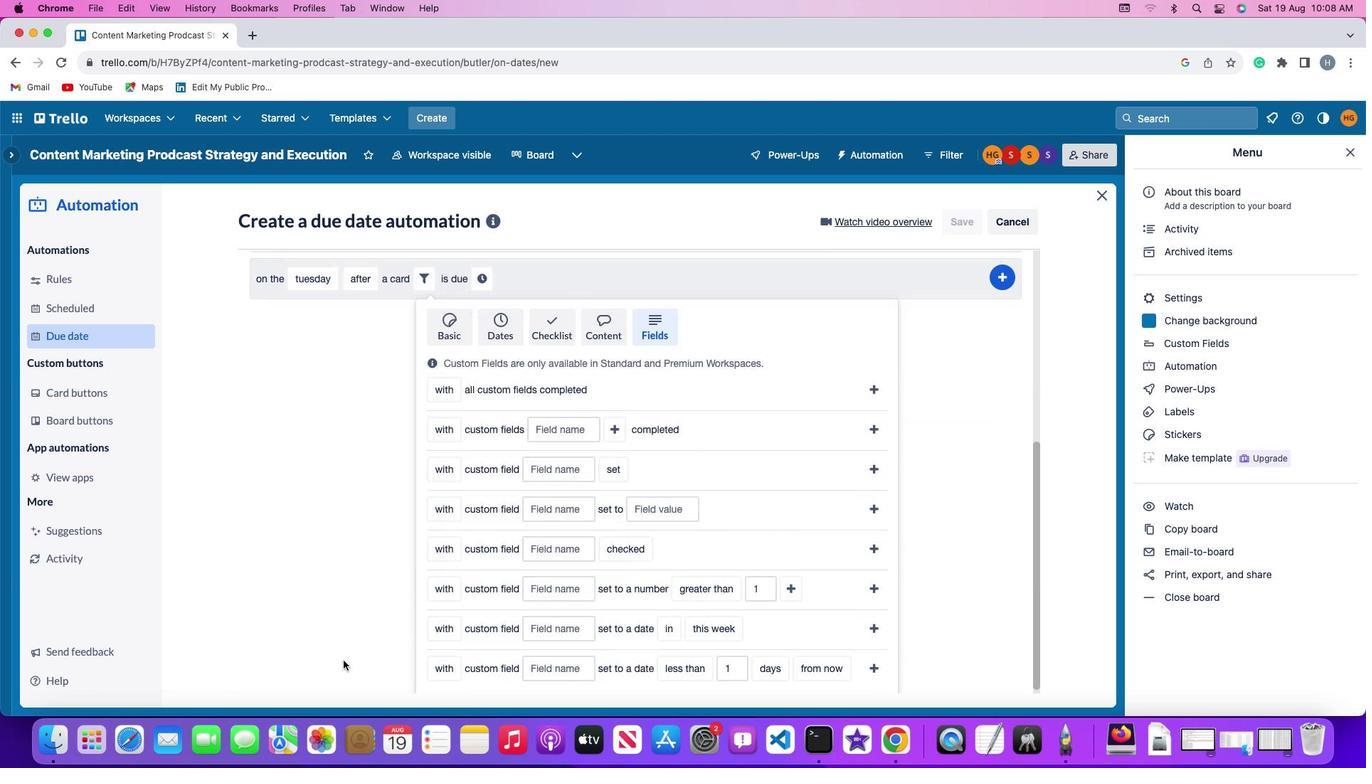 
Action: Mouse scrolled (332, 639) with delta (-13, 9)
Screenshot: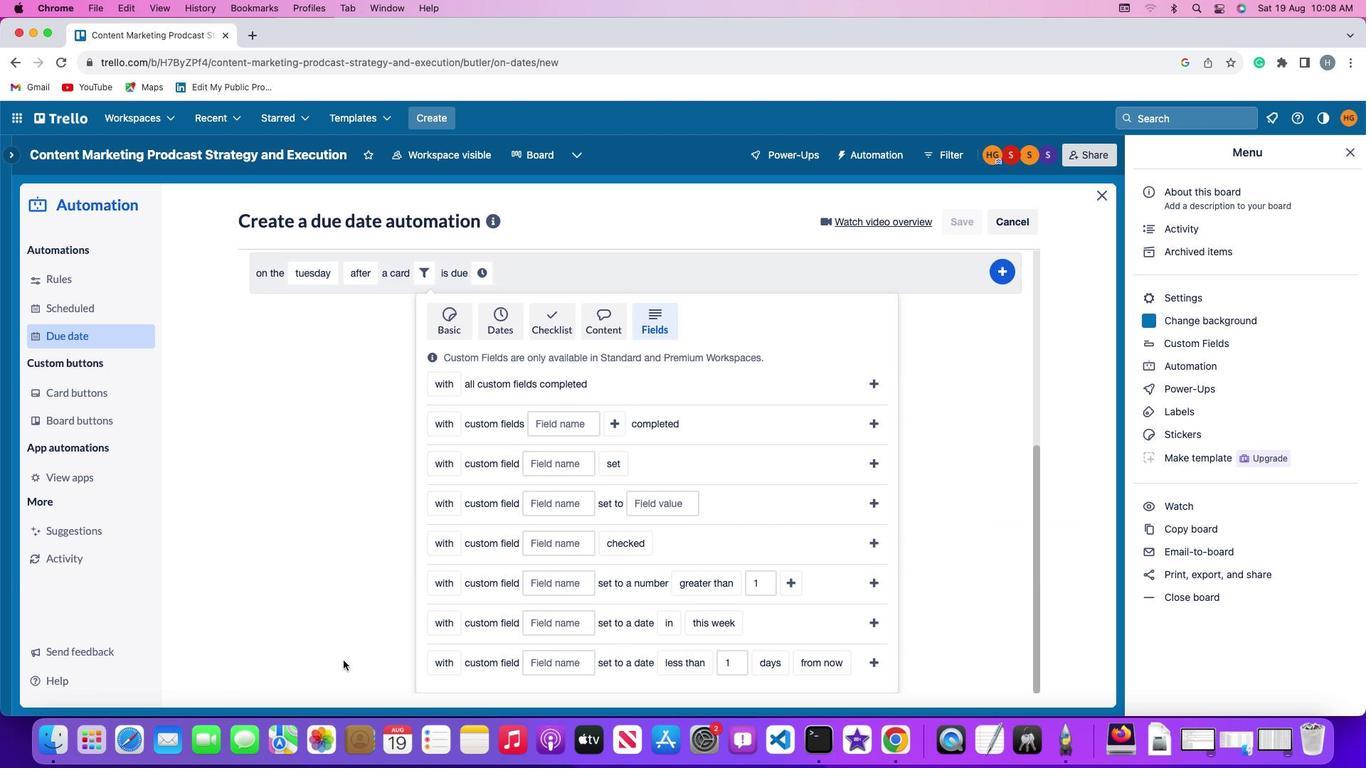 
Action: Mouse scrolled (332, 639) with delta (-13, 9)
Screenshot: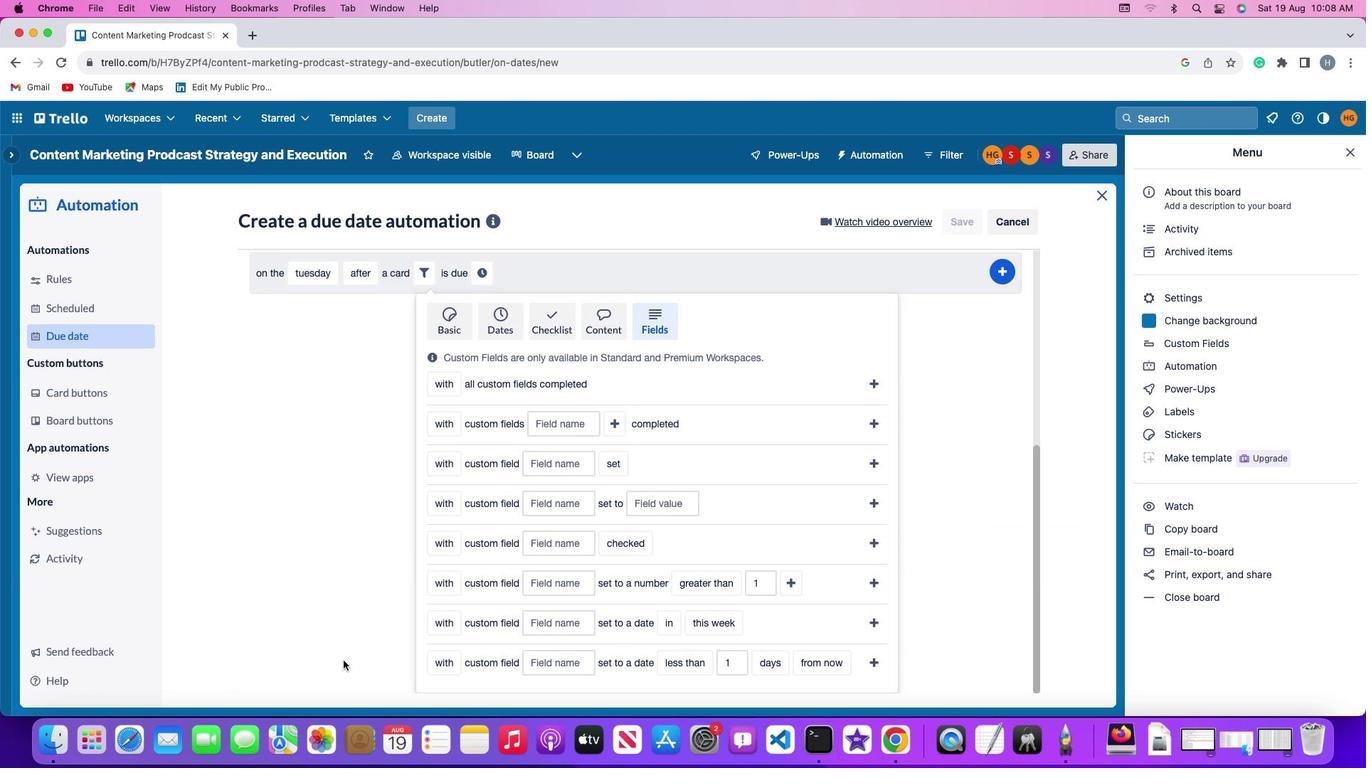 
Action: Mouse scrolled (332, 639) with delta (-13, 8)
Screenshot: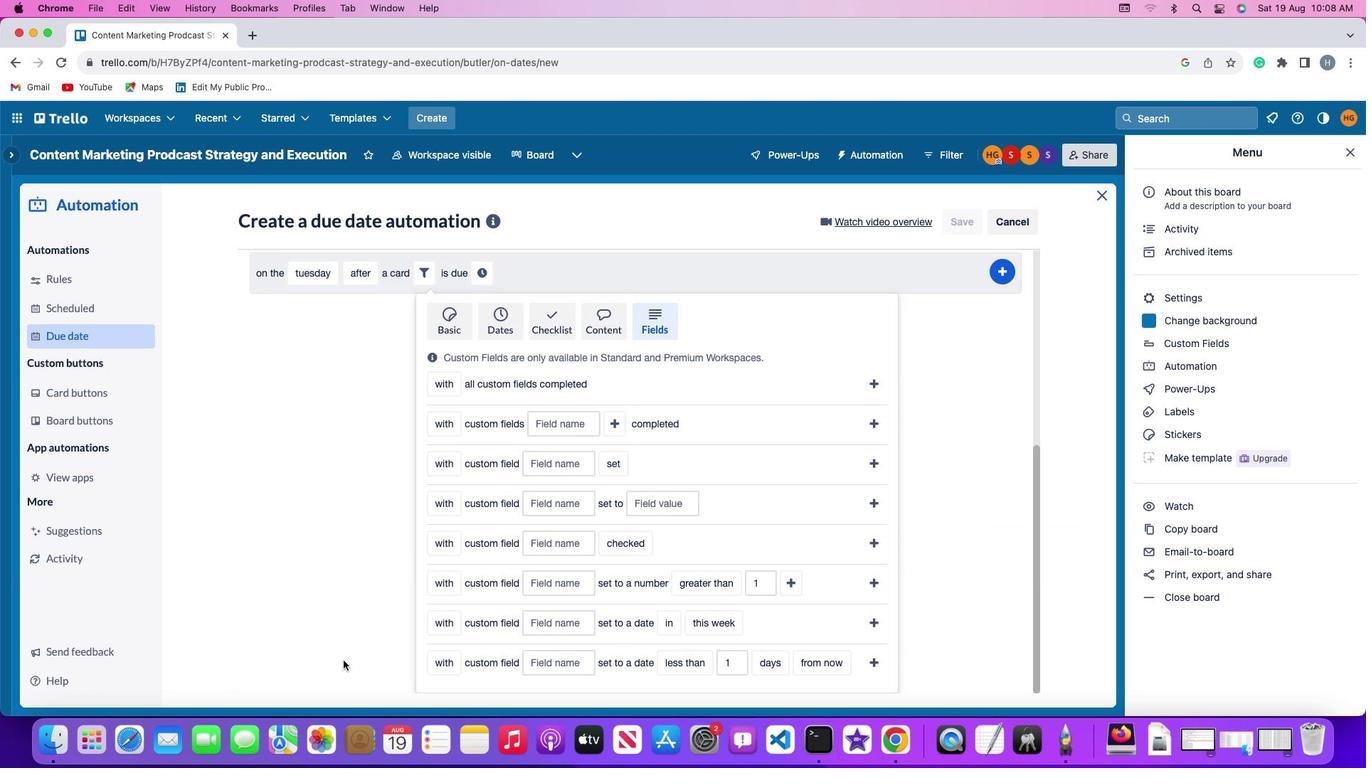 
Action: Mouse scrolled (332, 639) with delta (-13, 7)
Screenshot: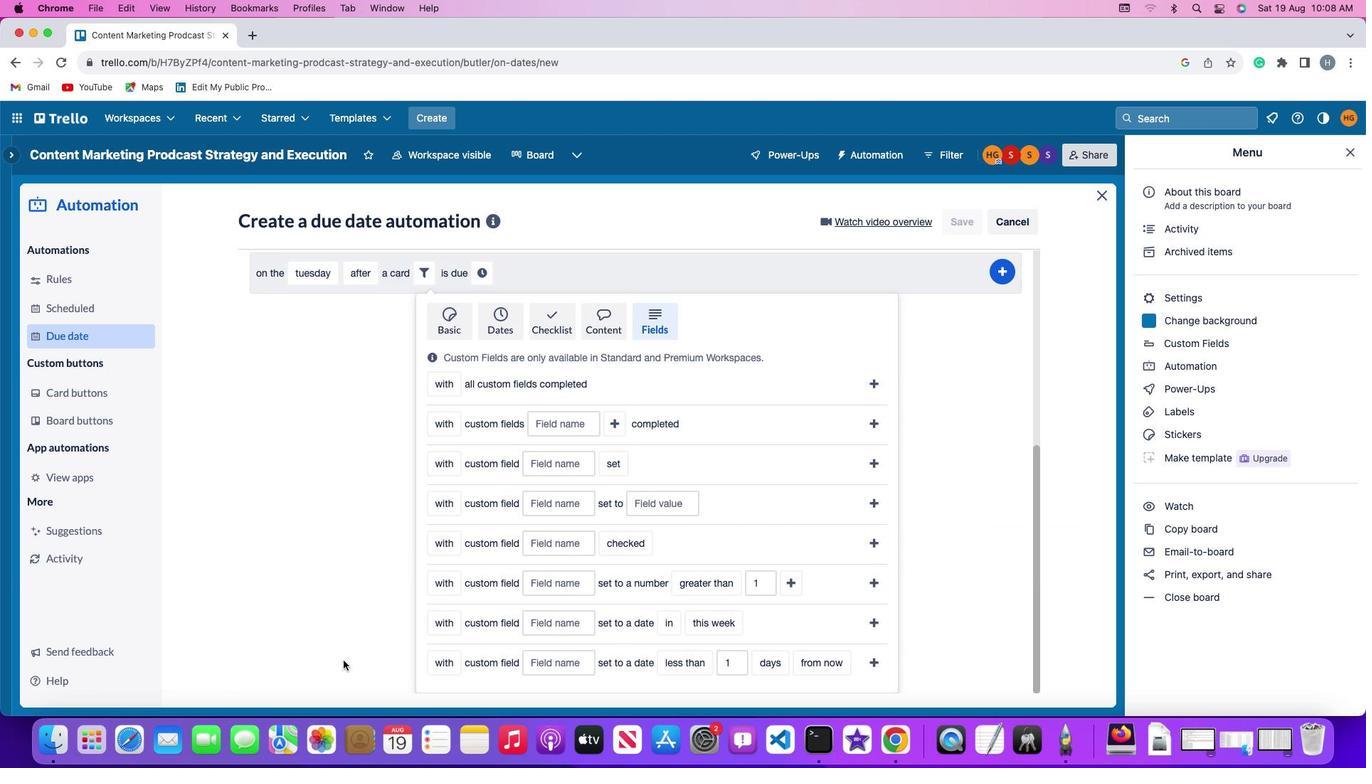 
Action: Mouse moved to (426, 638)
Screenshot: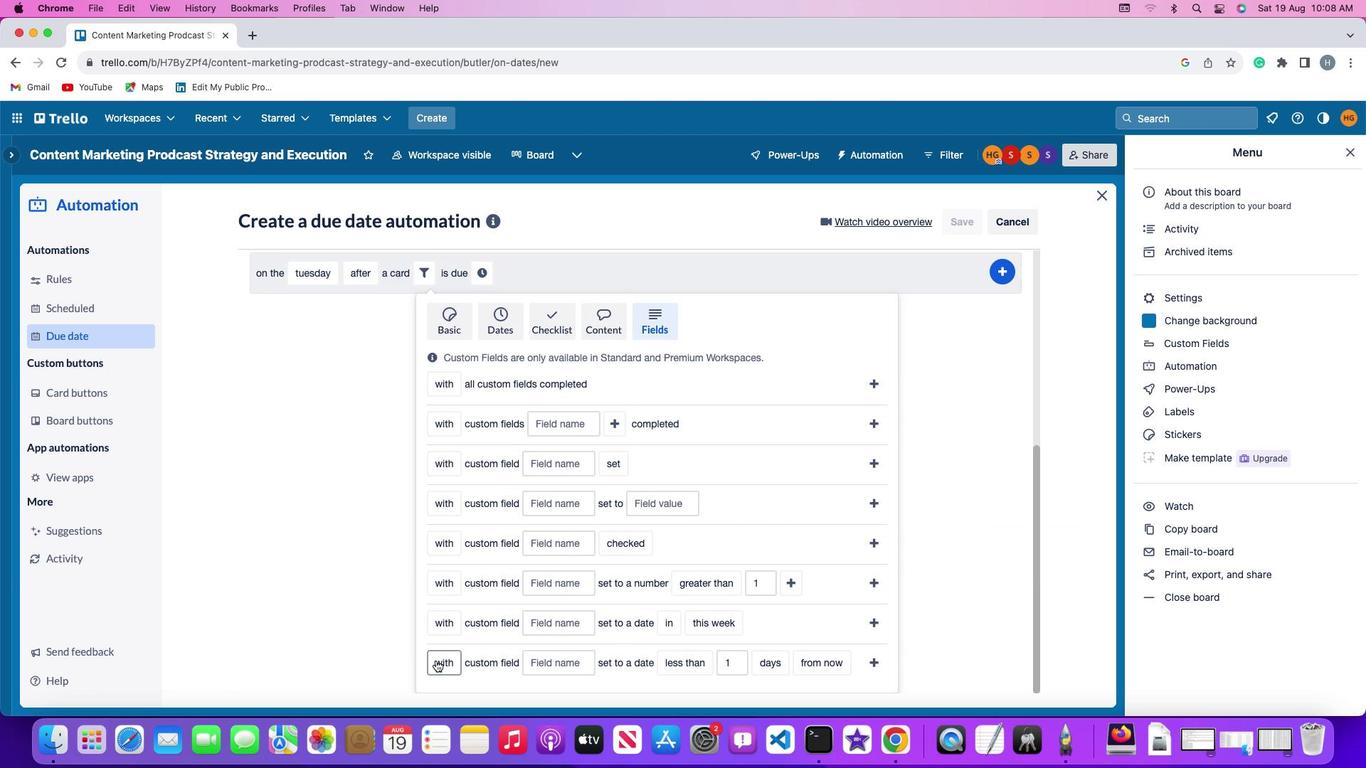 
Action: Mouse pressed left at (426, 638)
Screenshot: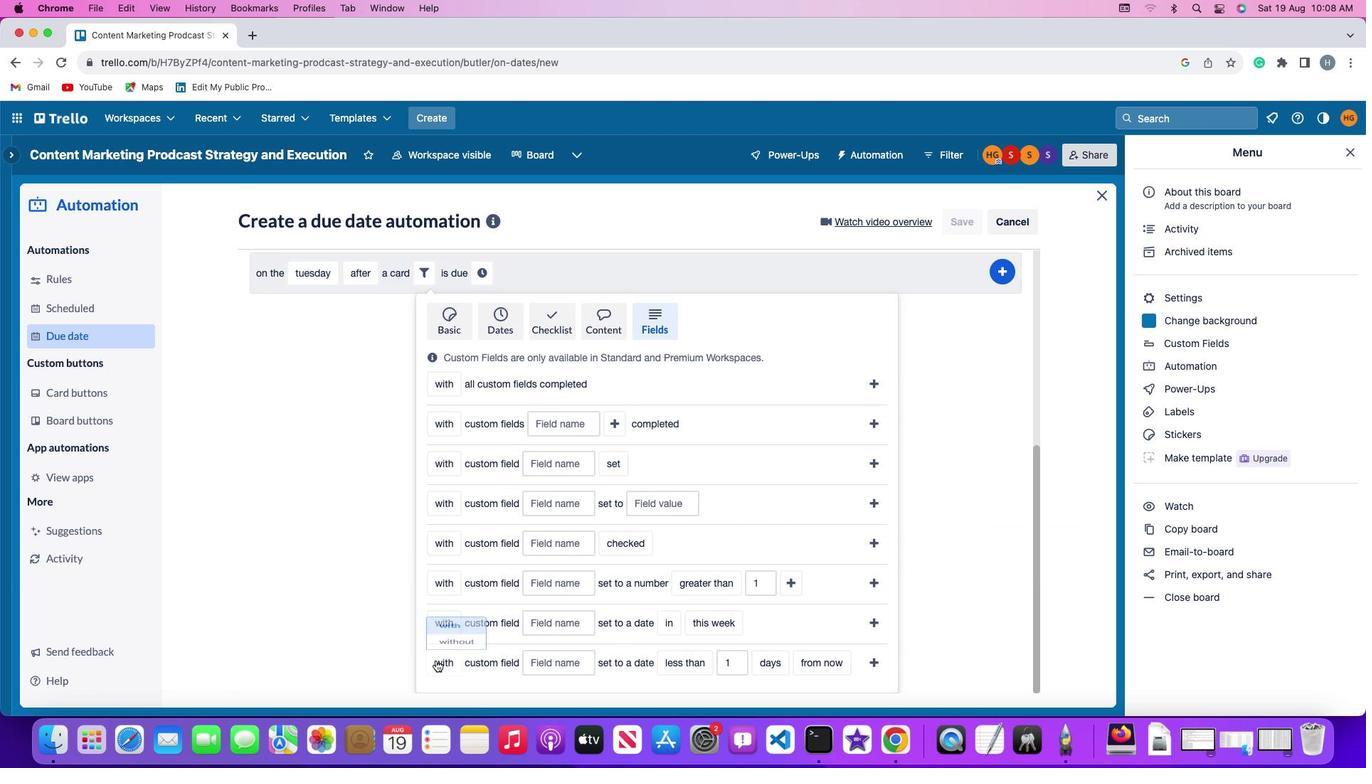
Action: Mouse moved to (440, 590)
Screenshot: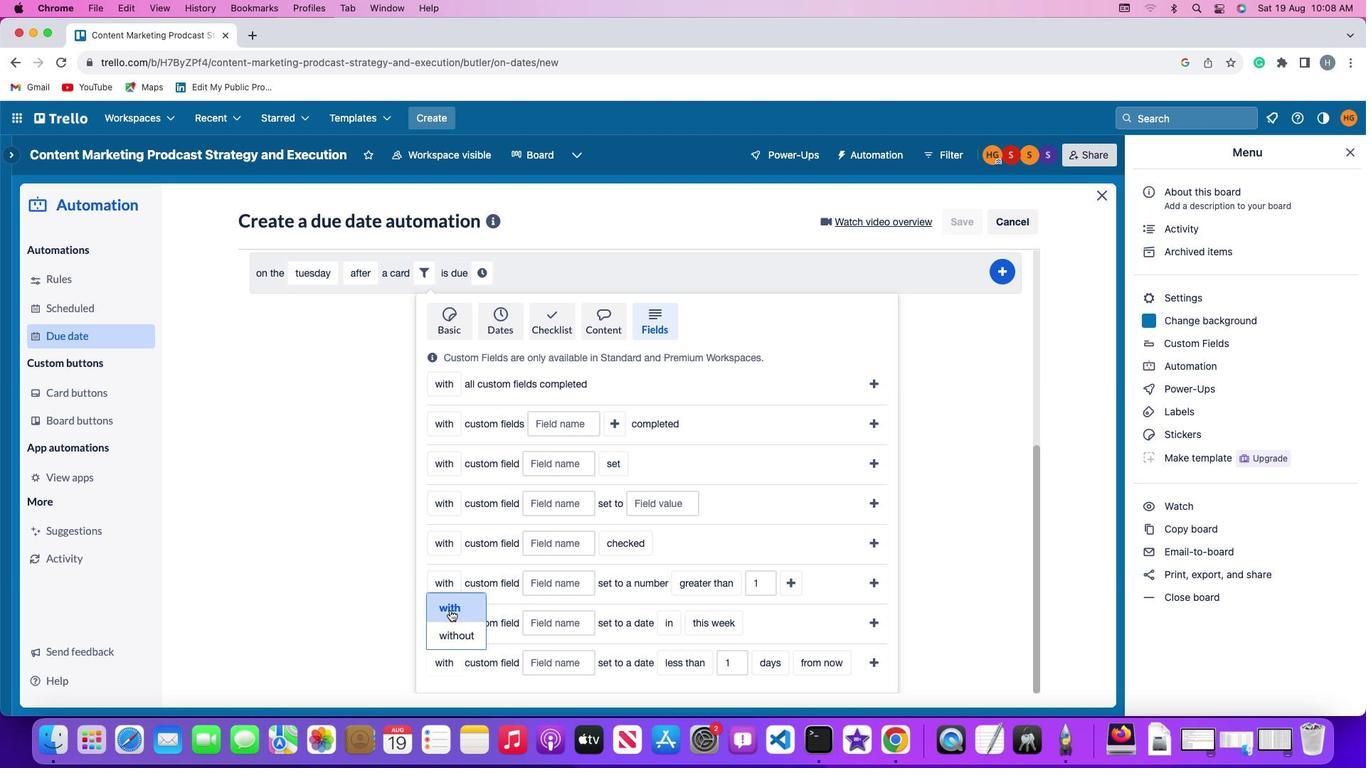 
Action: Mouse pressed left at (440, 590)
Screenshot: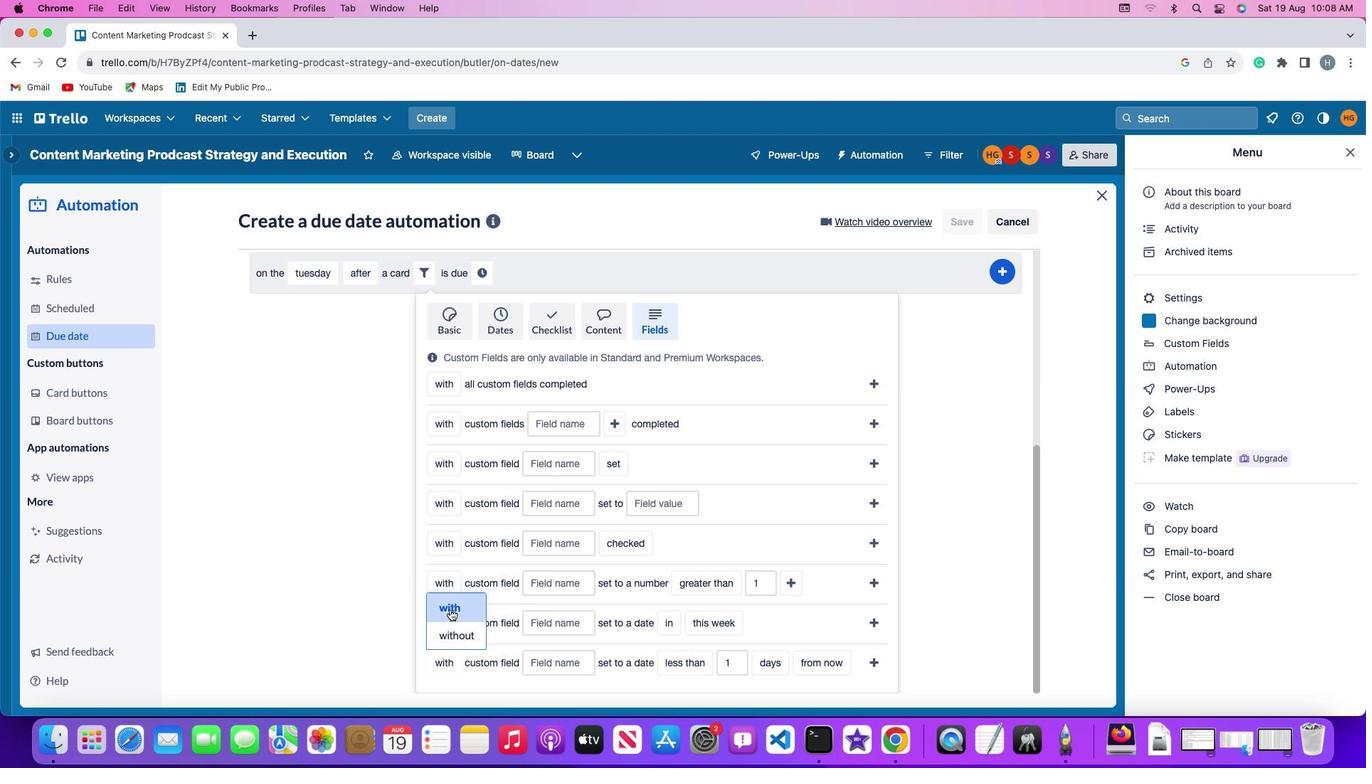 
Action: Mouse moved to (565, 639)
Screenshot: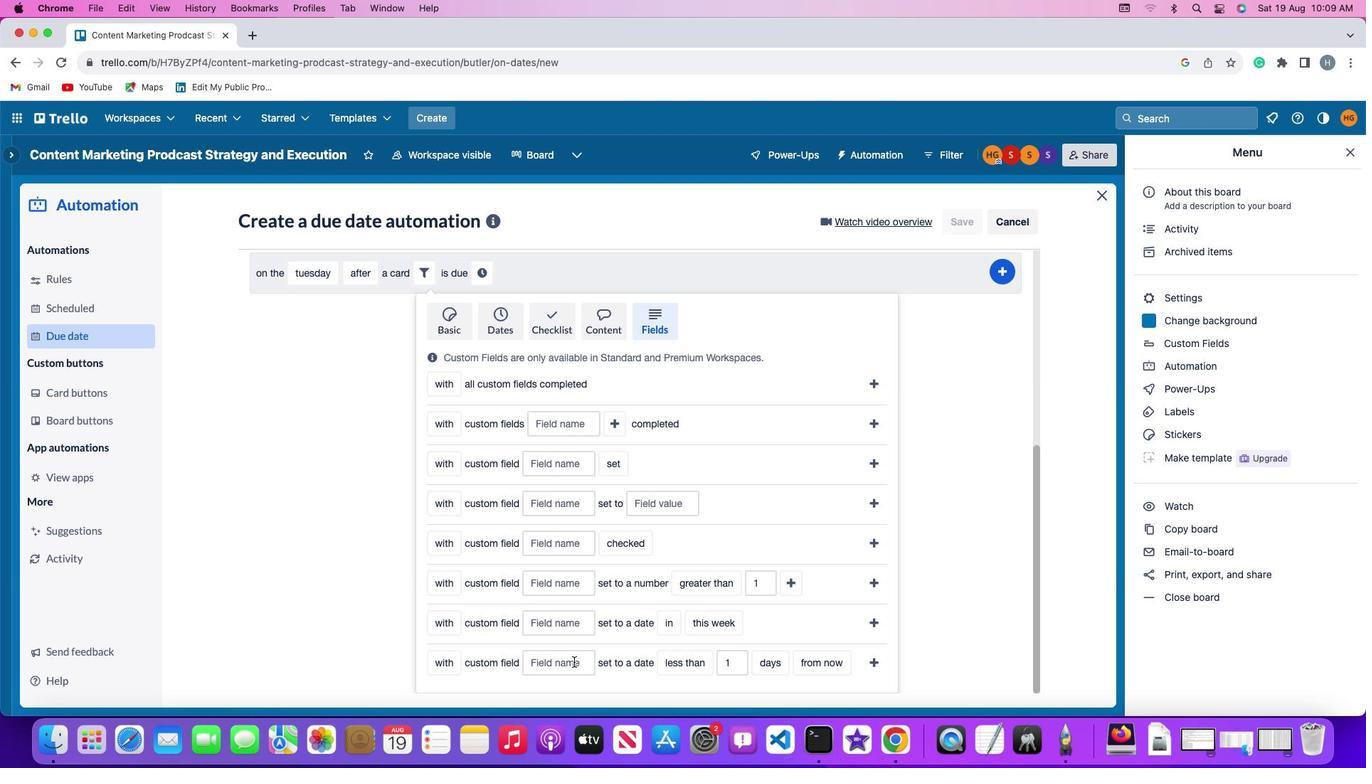 
Action: Mouse pressed left at (565, 639)
Screenshot: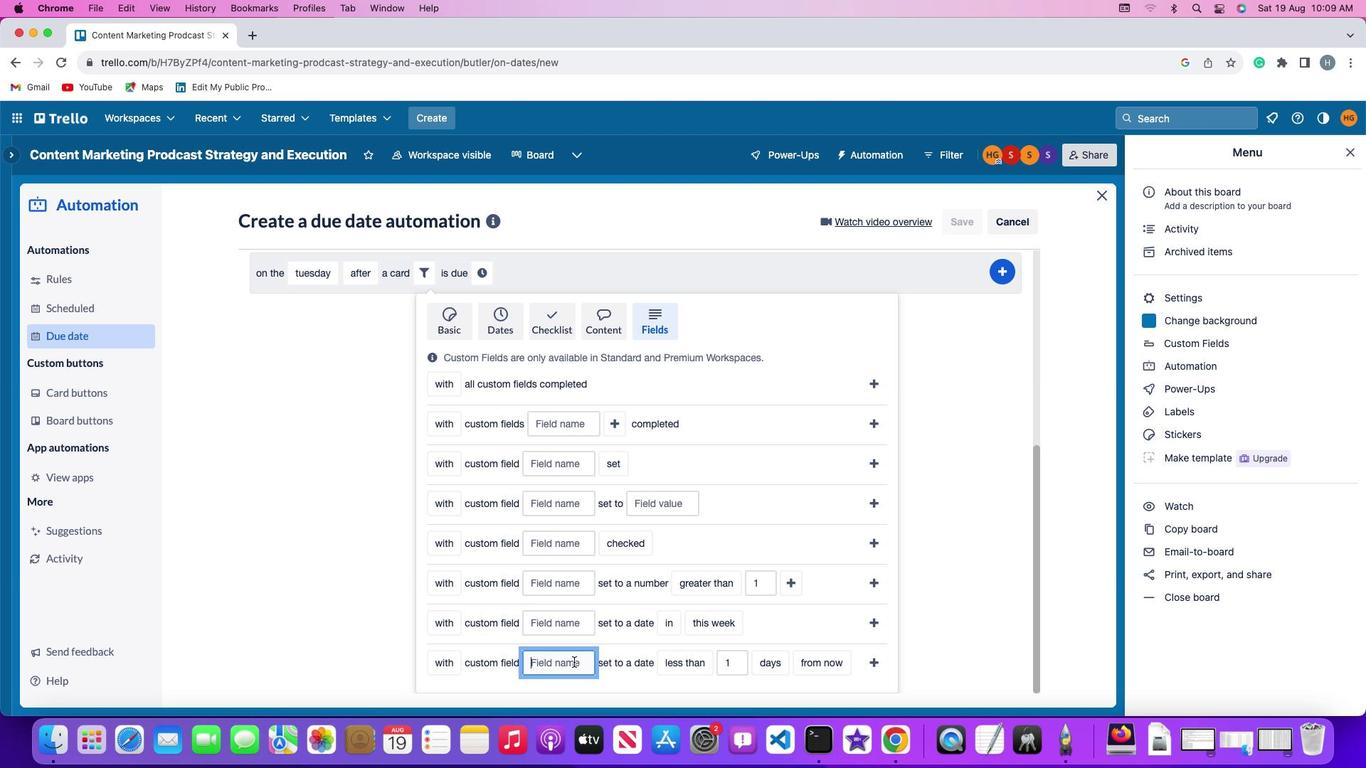 
Action: Mouse moved to (538, 646)
Screenshot: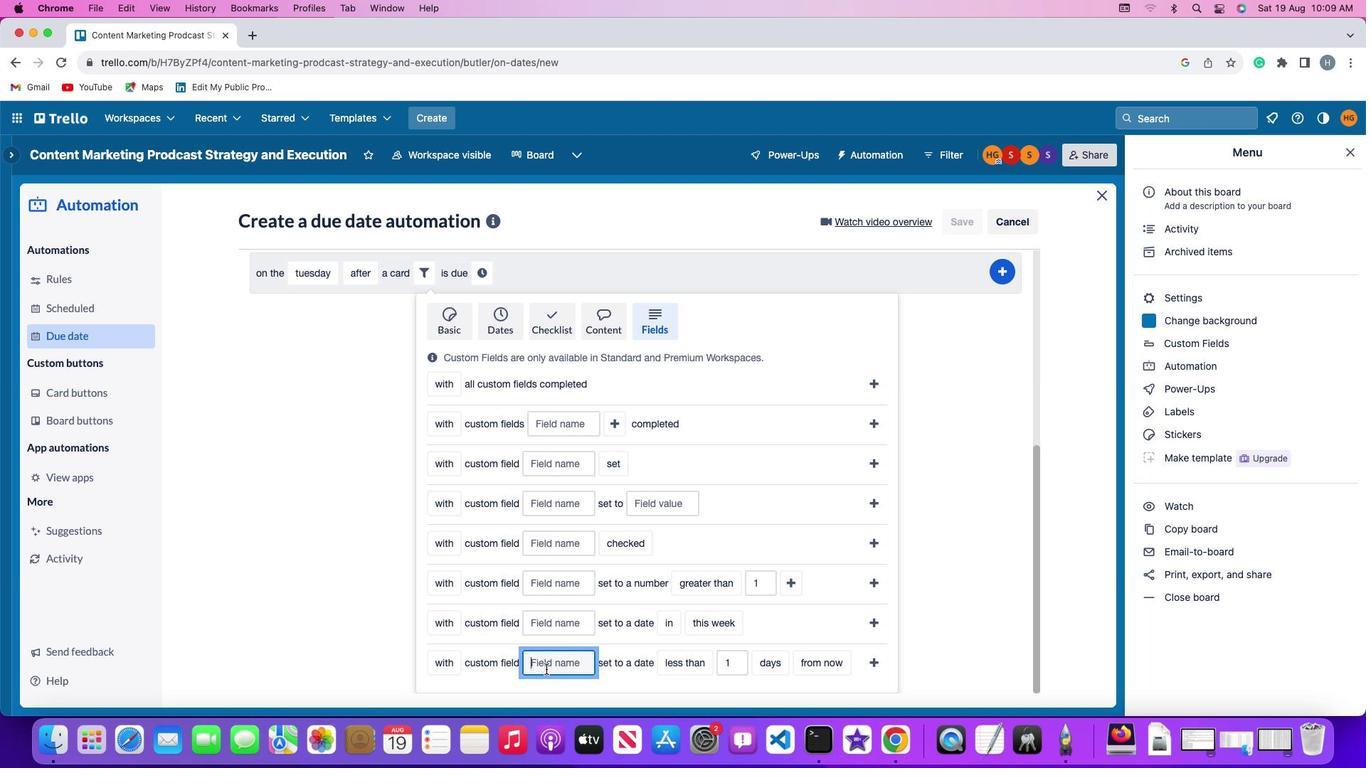 
Action: Key pressed Key.shift'R''e''s''u''m''e'
Screenshot: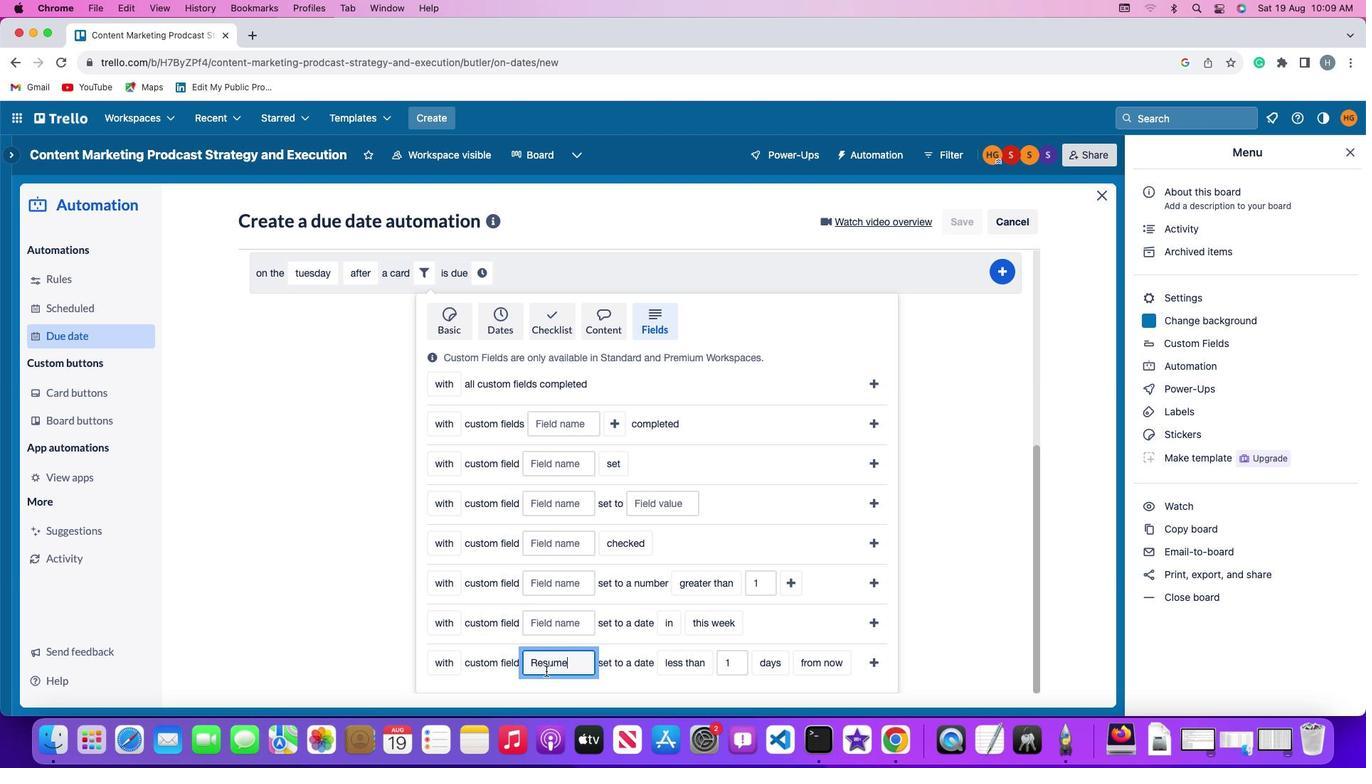 
Action: Mouse moved to (673, 641)
Screenshot: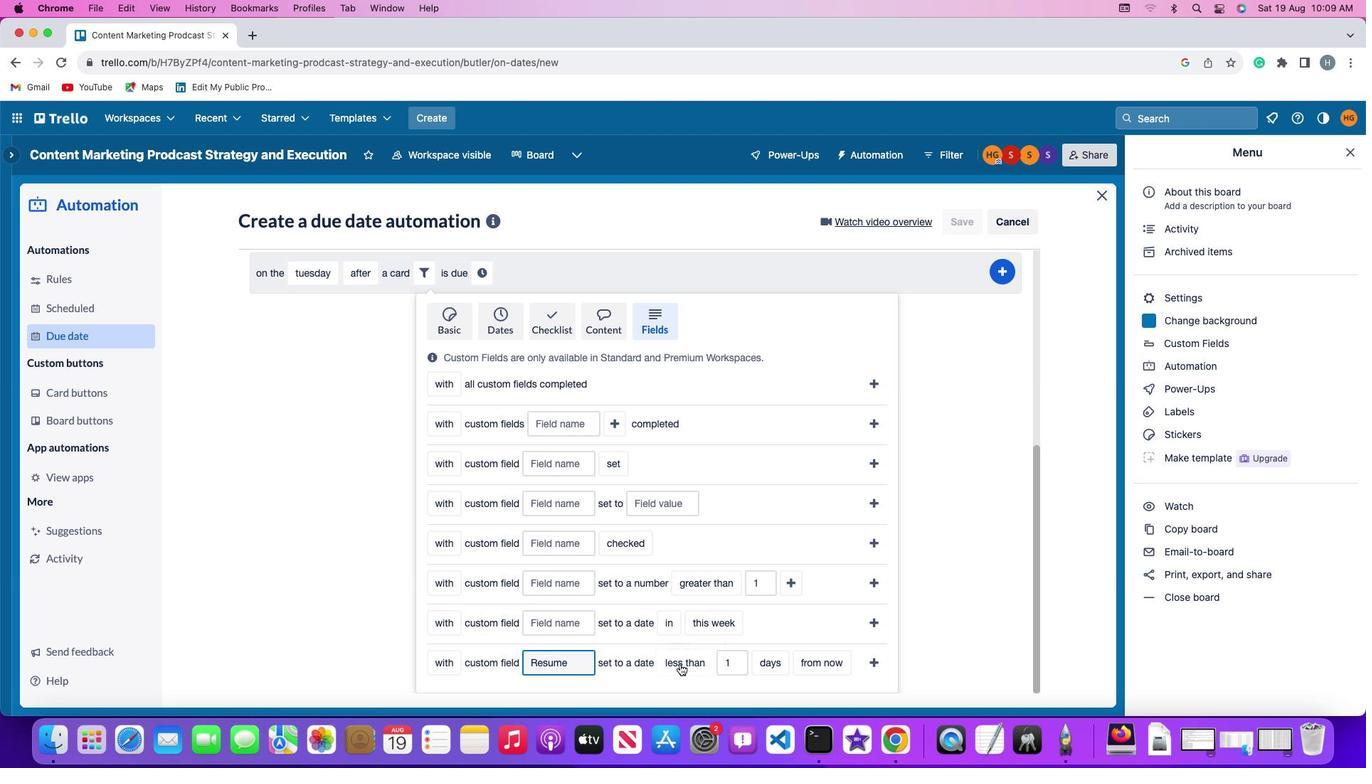 
Action: Mouse pressed left at (673, 641)
Screenshot: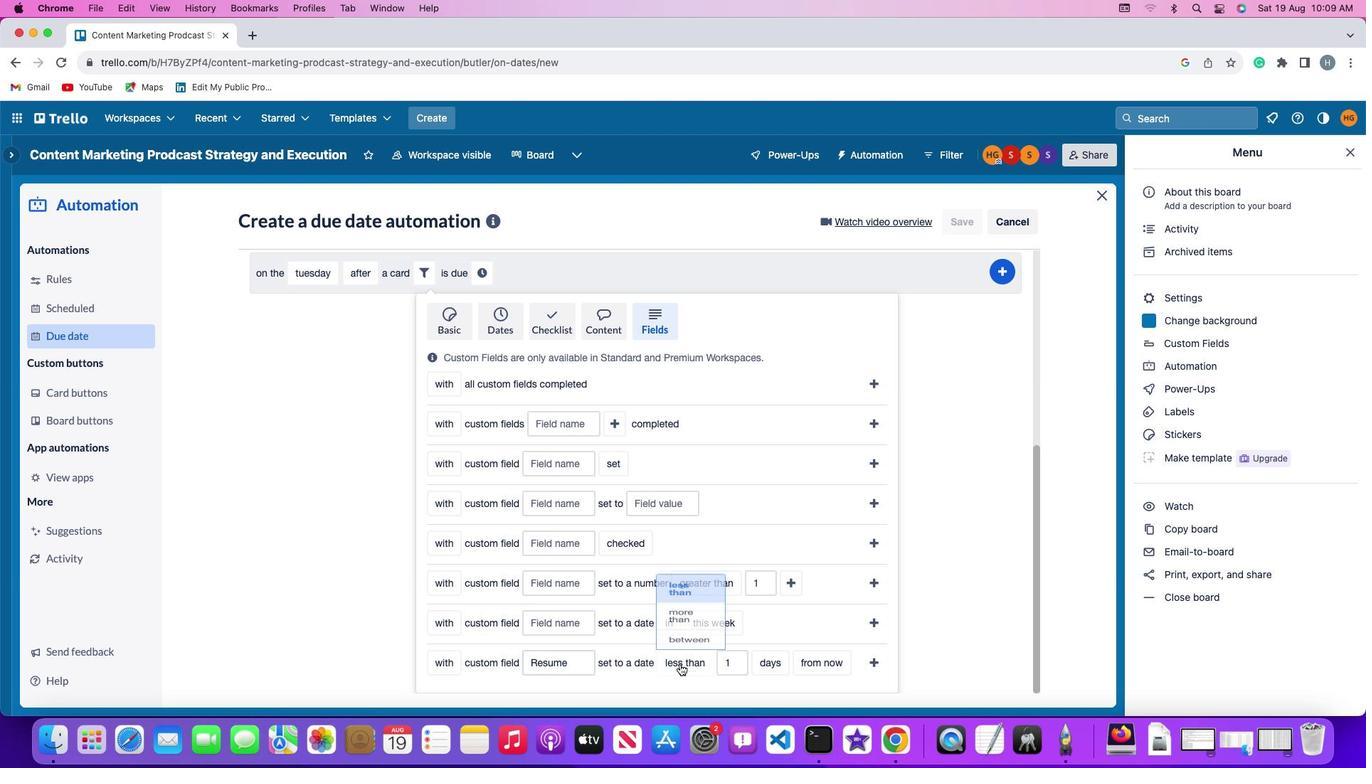 
Action: Mouse moved to (675, 617)
Screenshot: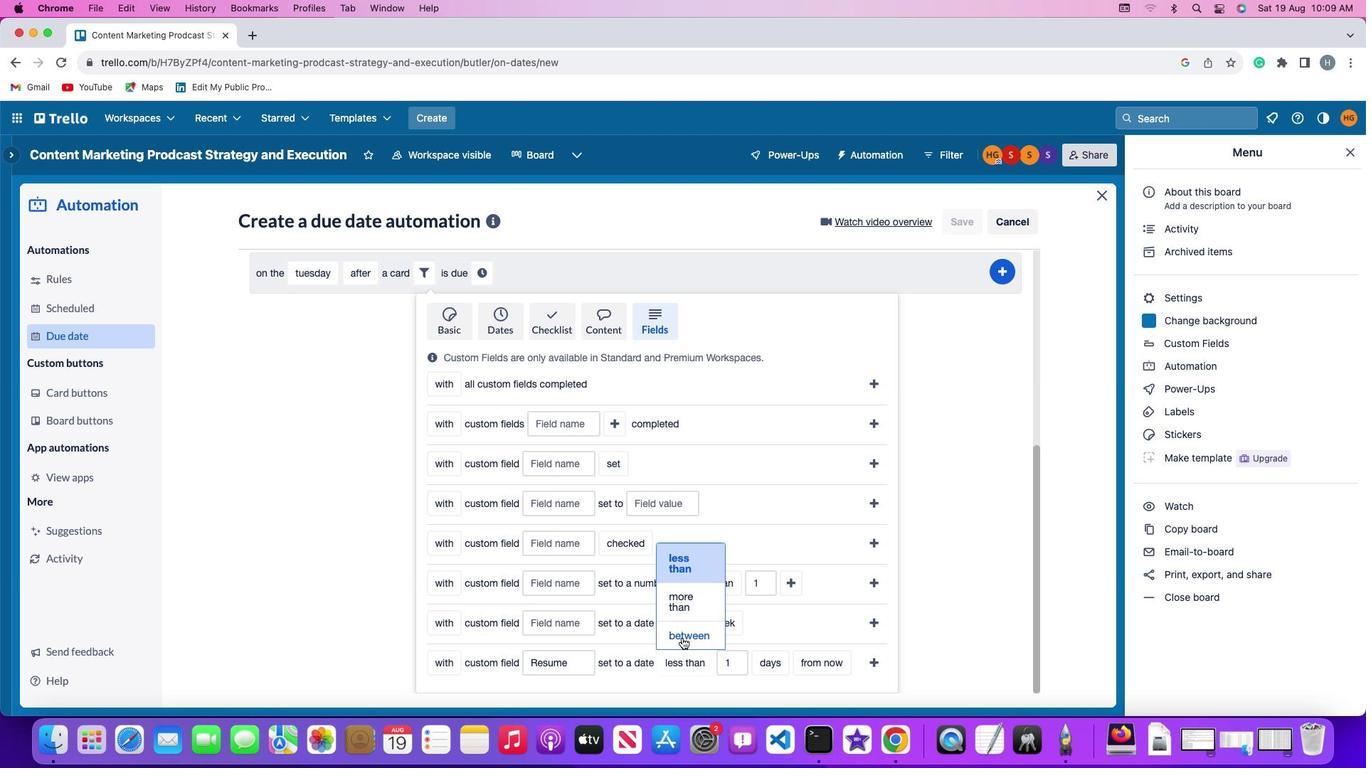 
Action: Mouse pressed left at (675, 617)
Screenshot: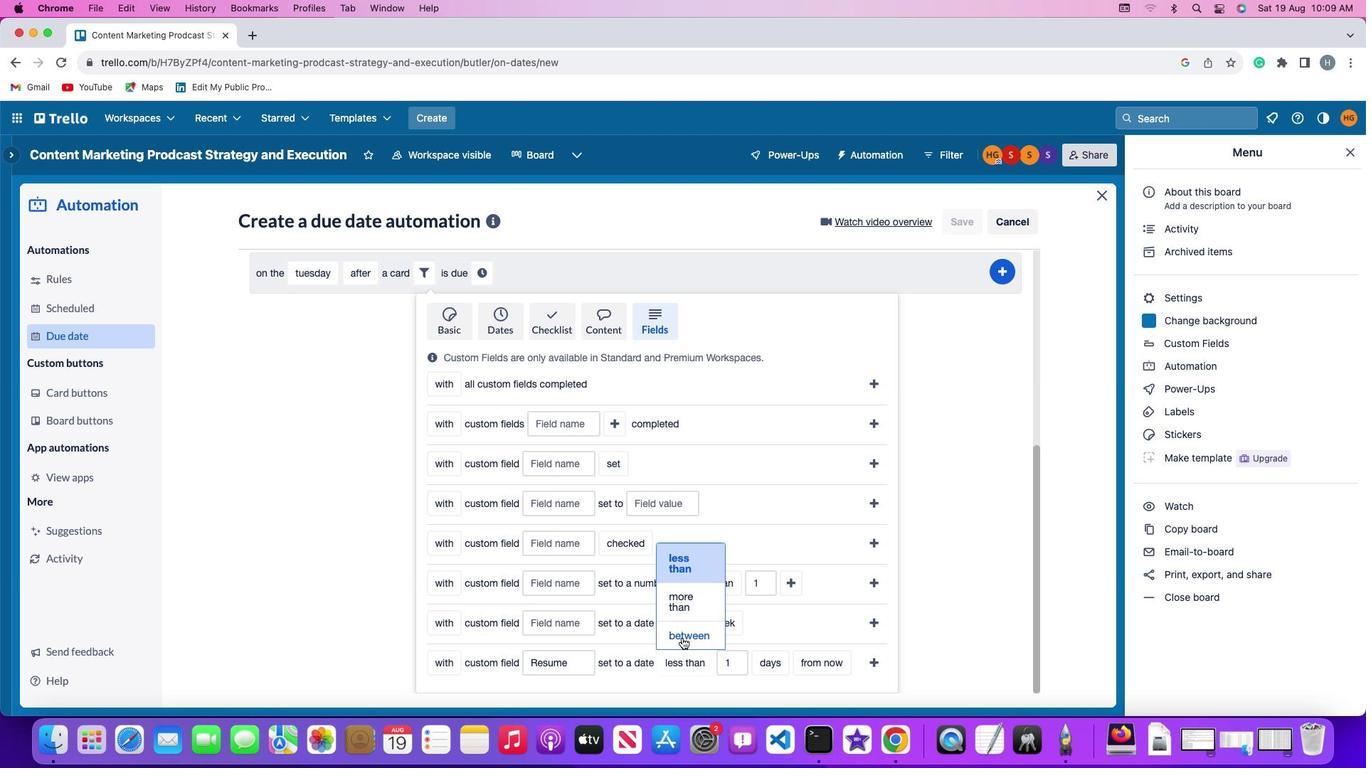
Action: Mouse moved to (737, 640)
Screenshot: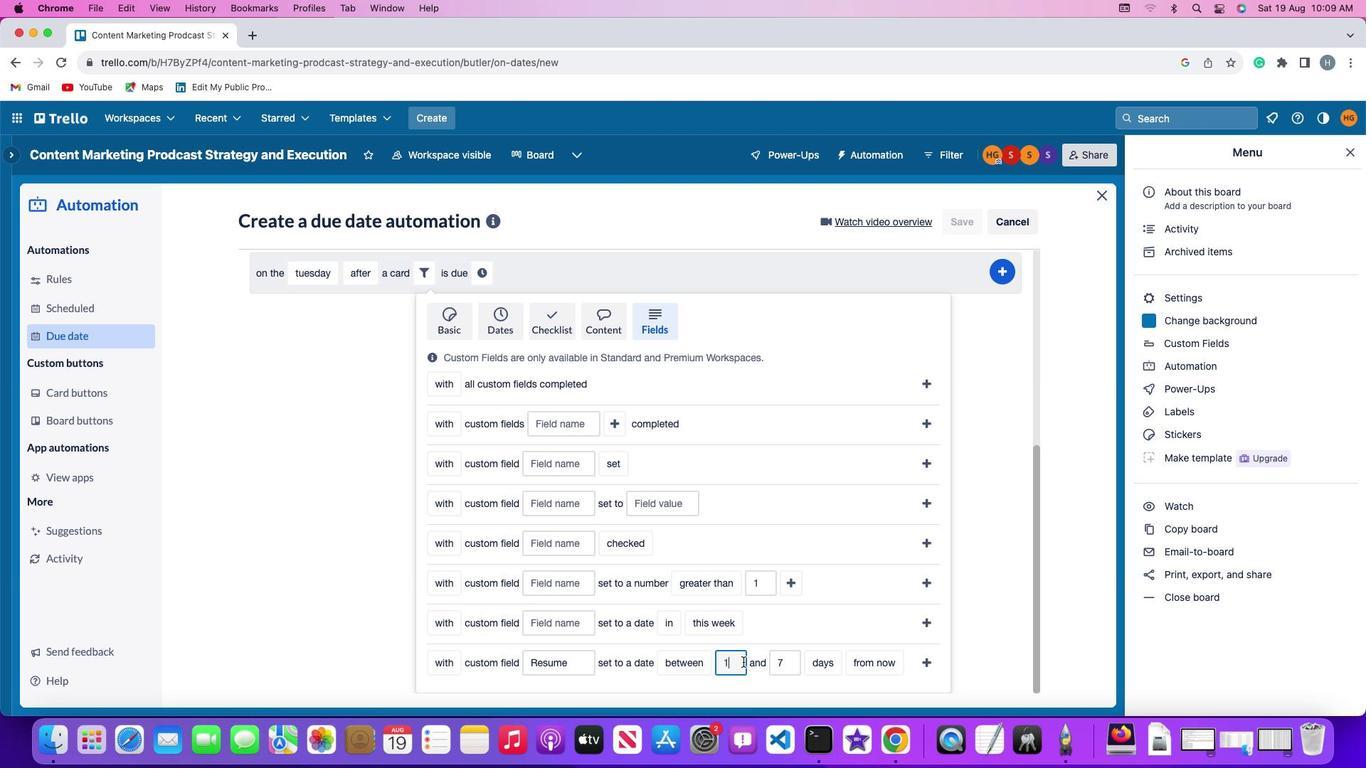 
Action: Mouse pressed left at (737, 640)
Screenshot: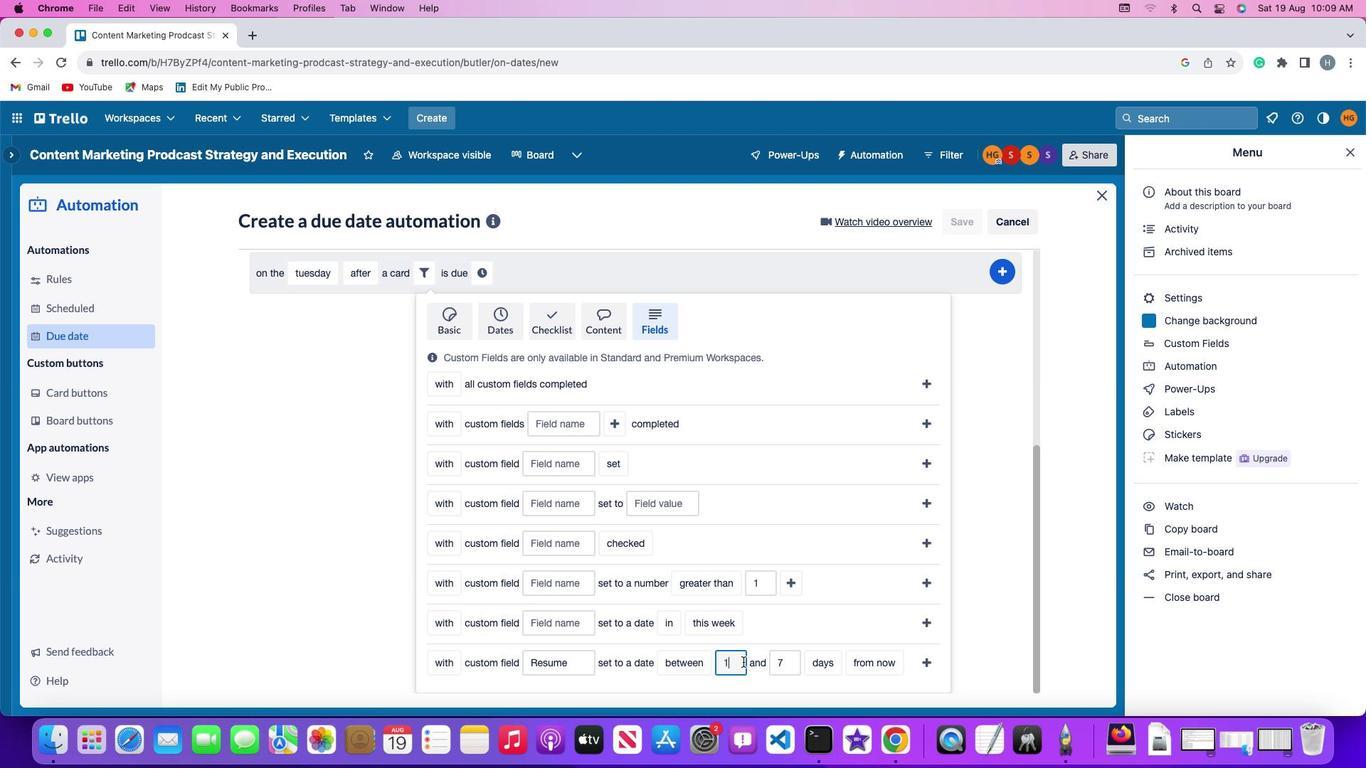 
Action: Key pressed Key.backspace'1'
Screenshot: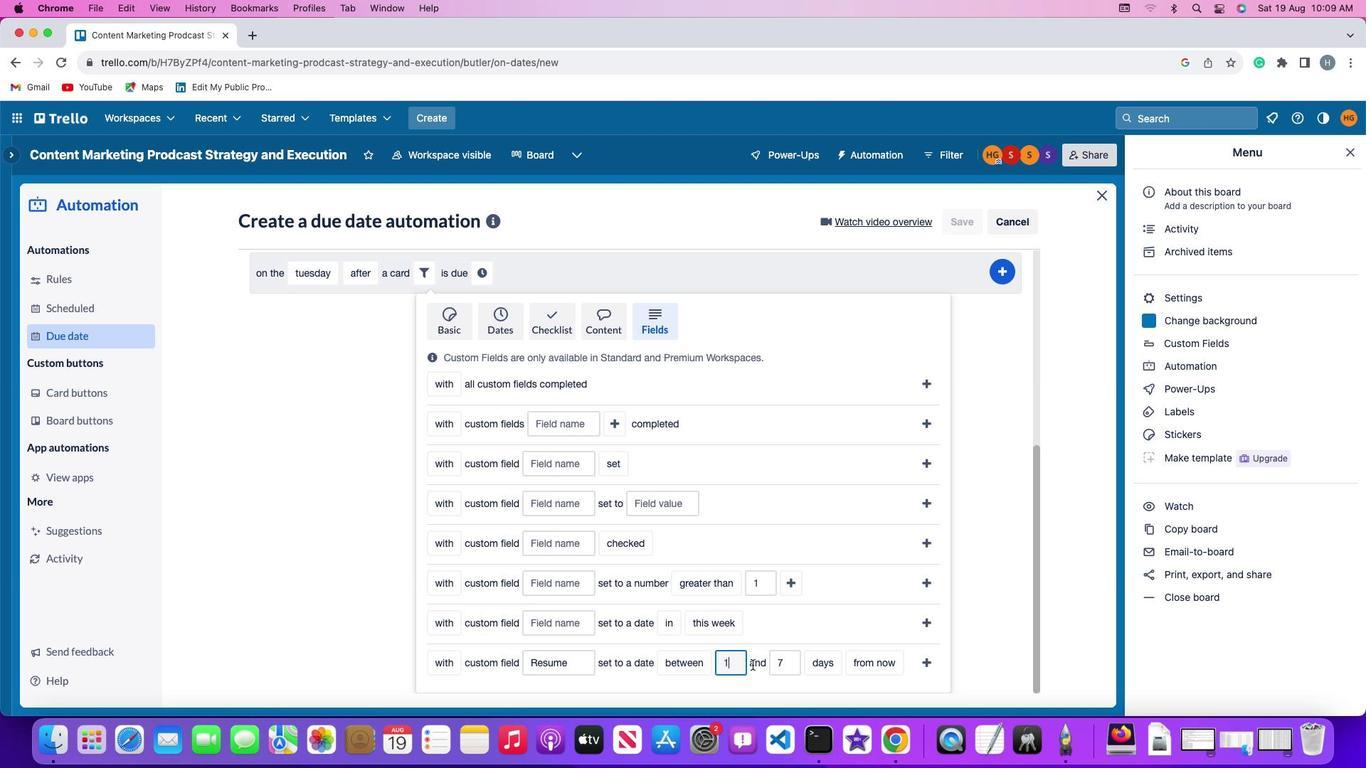 
Action: Mouse moved to (785, 640)
Screenshot: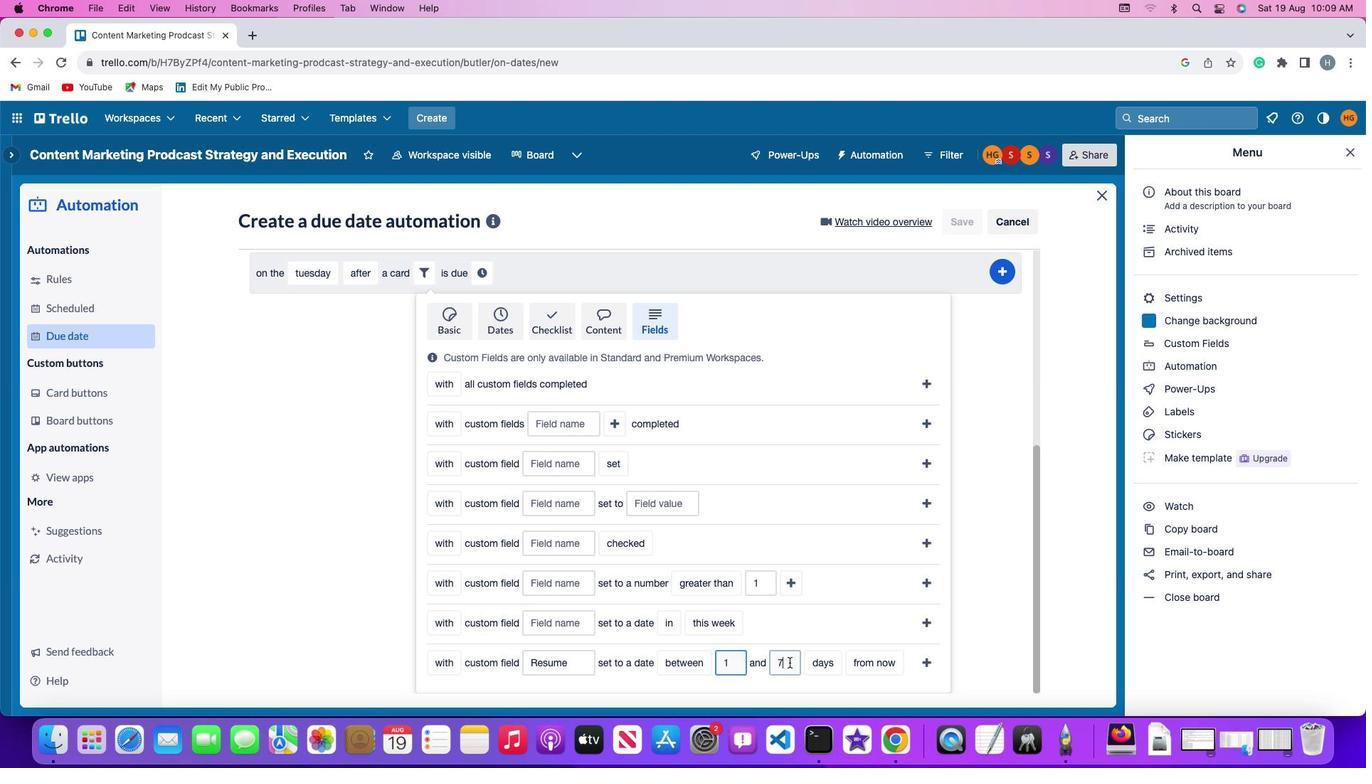 
Action: Mouse pressed left at (785, 640)
Screenshot: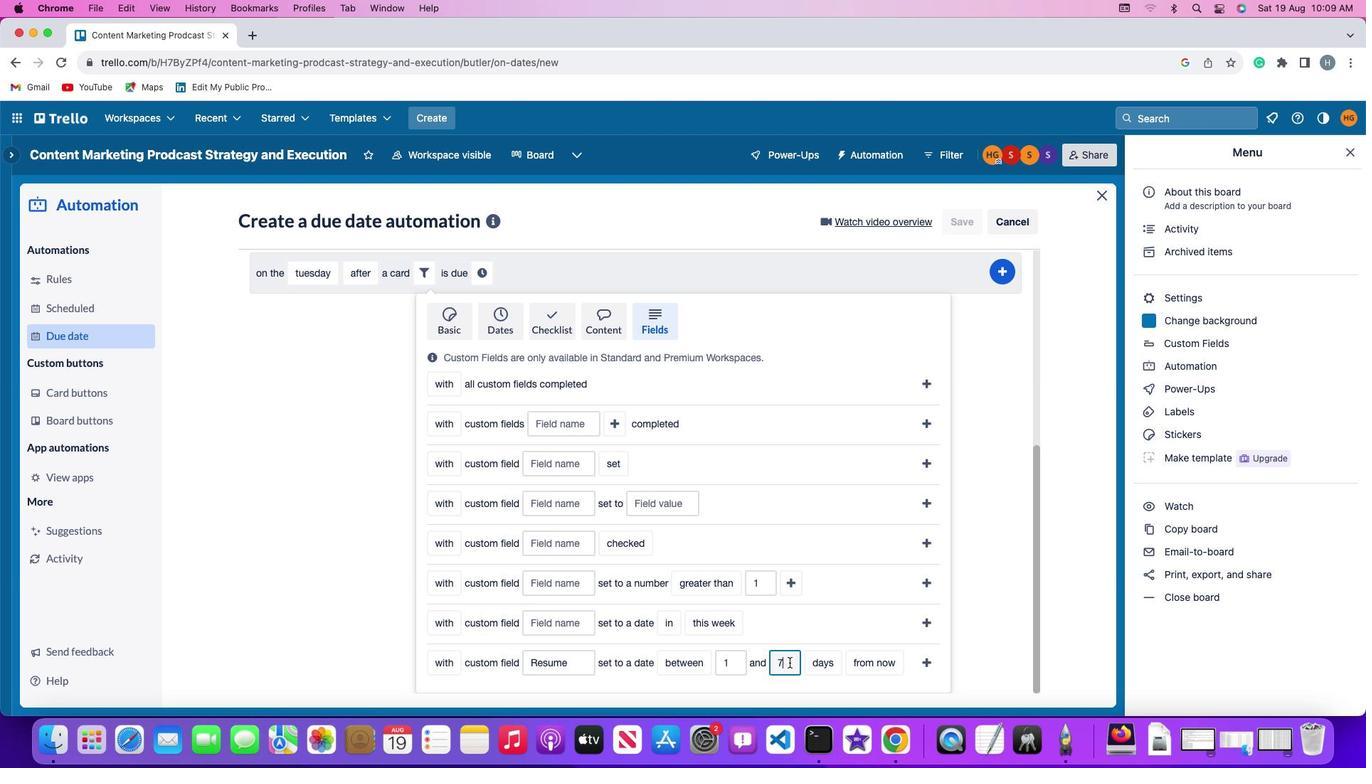 
Action: Key pressed Key.backspace'7'
Screenshot: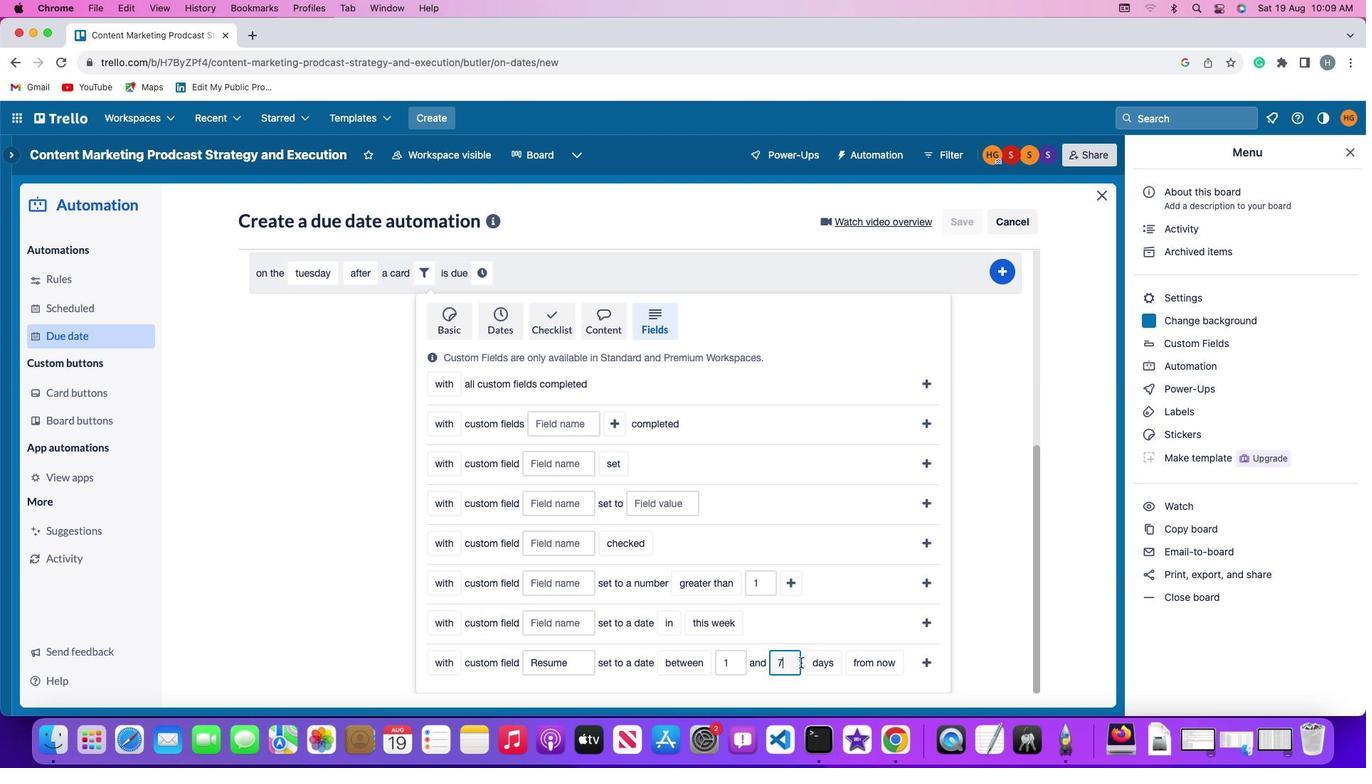
Action: Mouse moved to (824, 639)
Screenshot: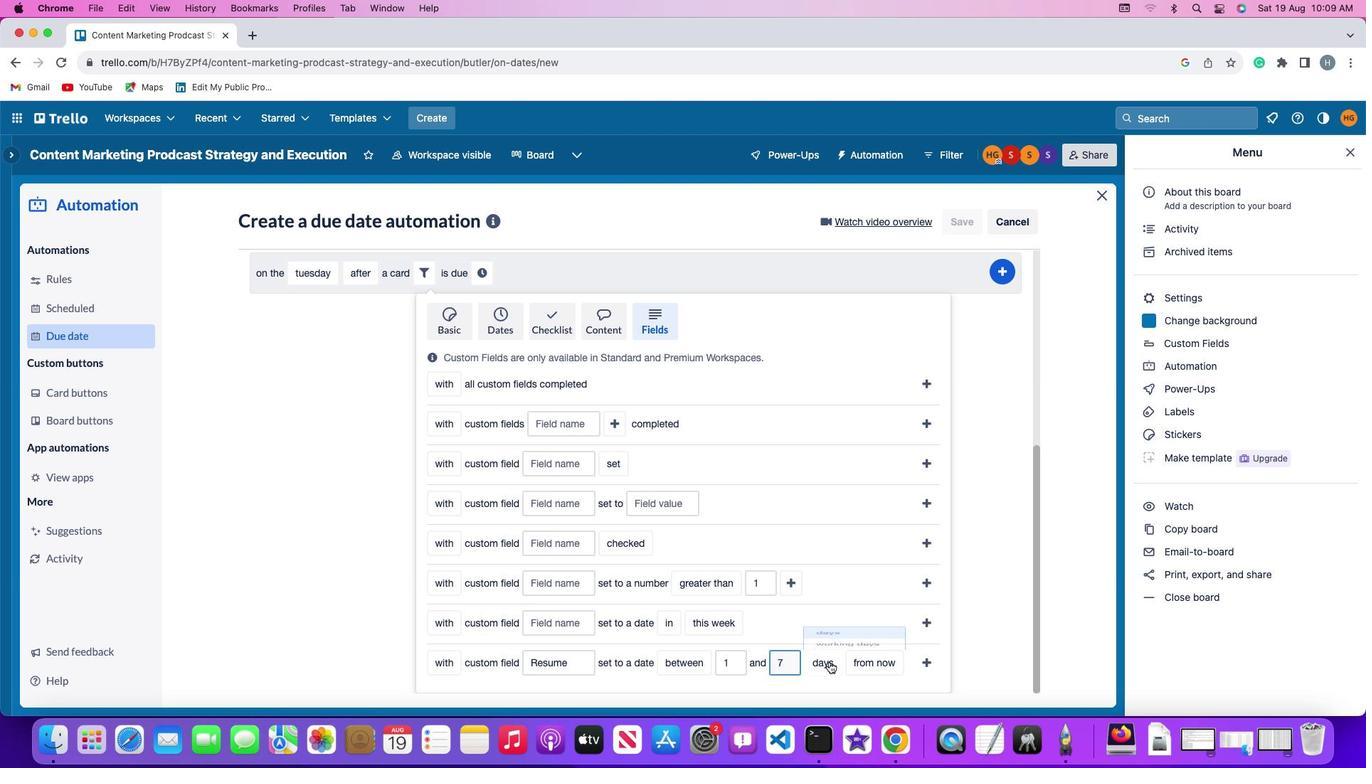 
Action: Mouse pressed left at (824, 639)
Screenshot: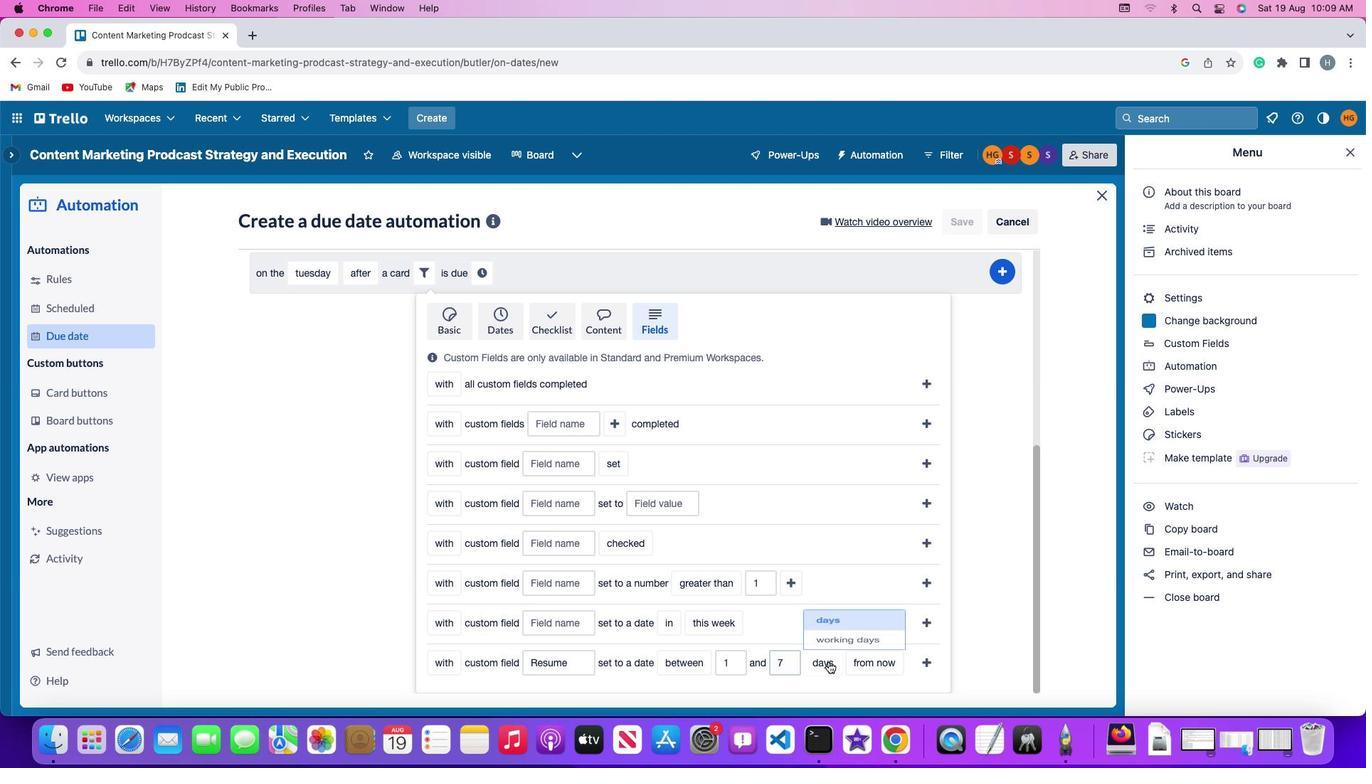 
Action: Mouse moved to (821, 614)
Screenshot: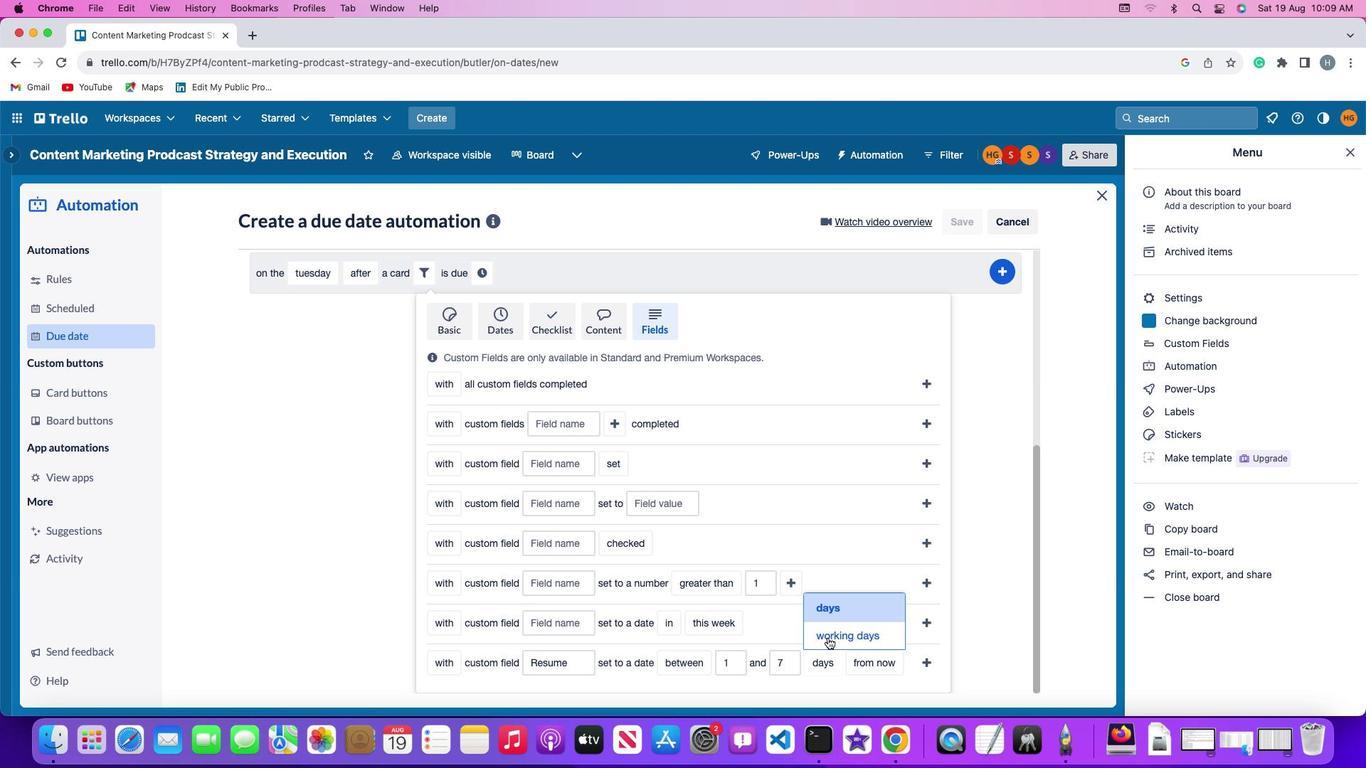 
Action: Mouse pressed left at (821, 614)
Screenshot: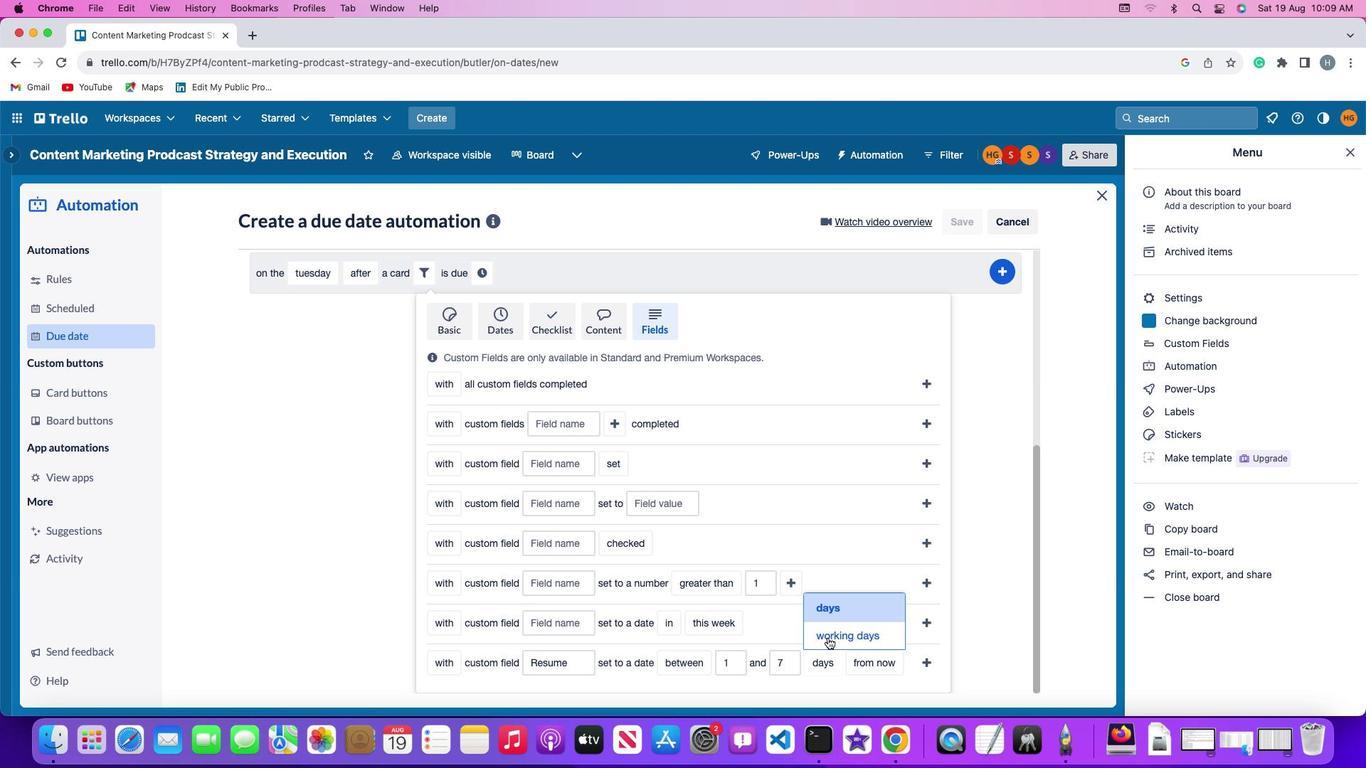 
Action: Mouse moved to (901, 636)
Screenshot: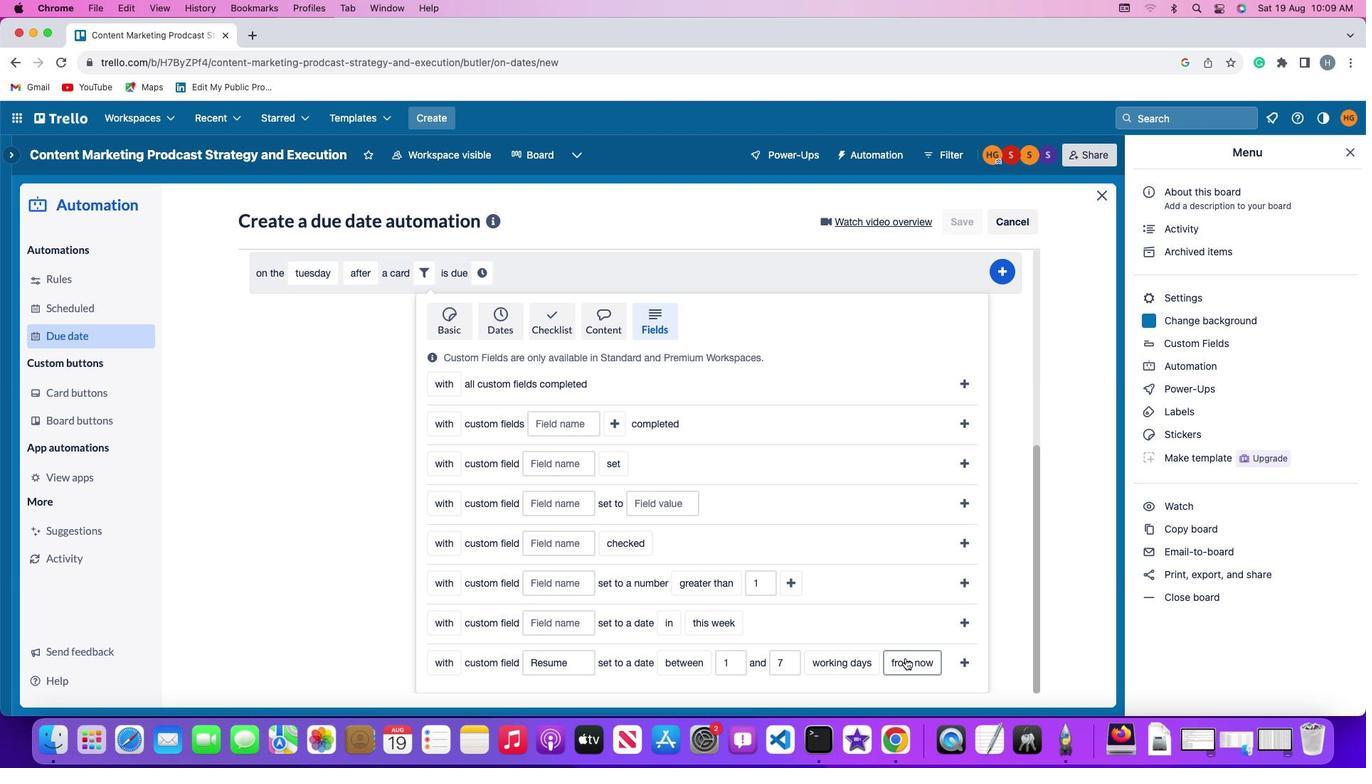 
Action: Mouse pressed left at (901, 636)
Screenshot: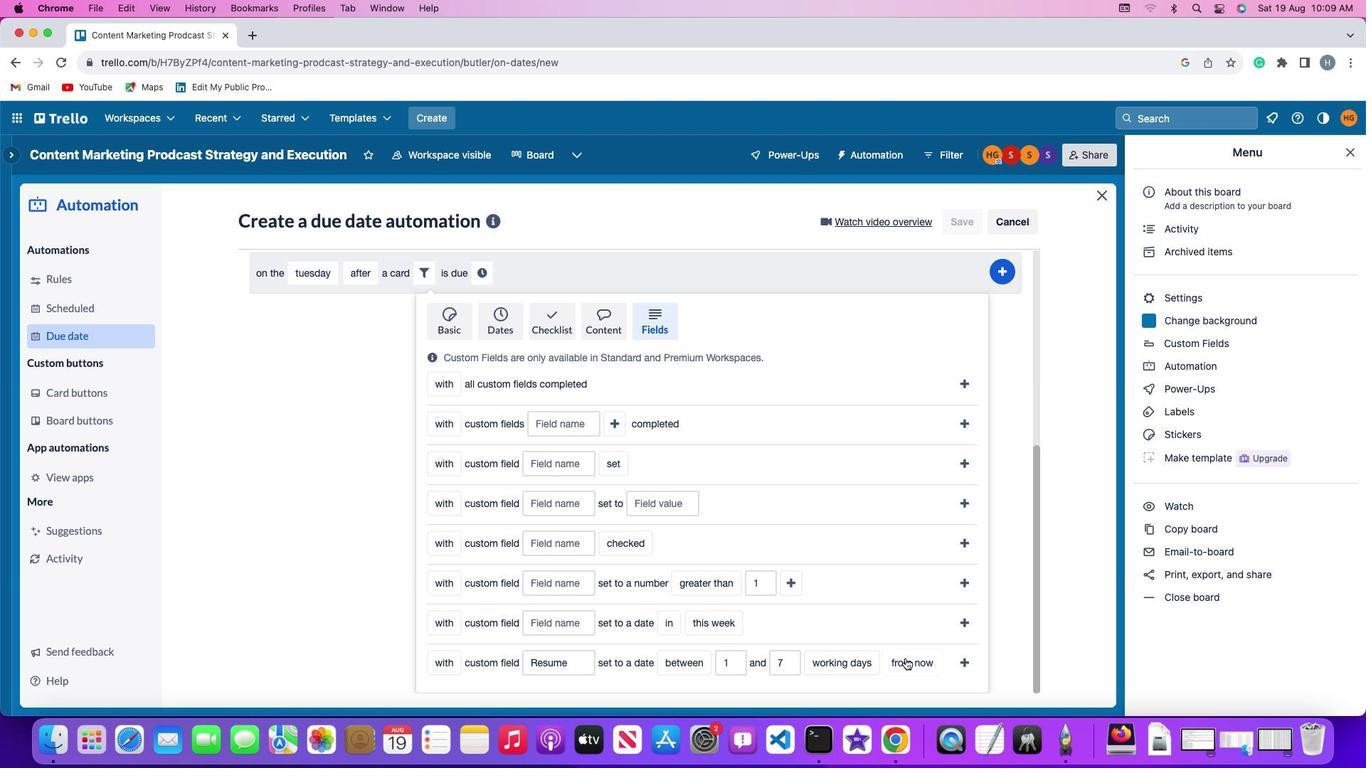 
Action: Mouse moved to (896, 620)
Screenshot: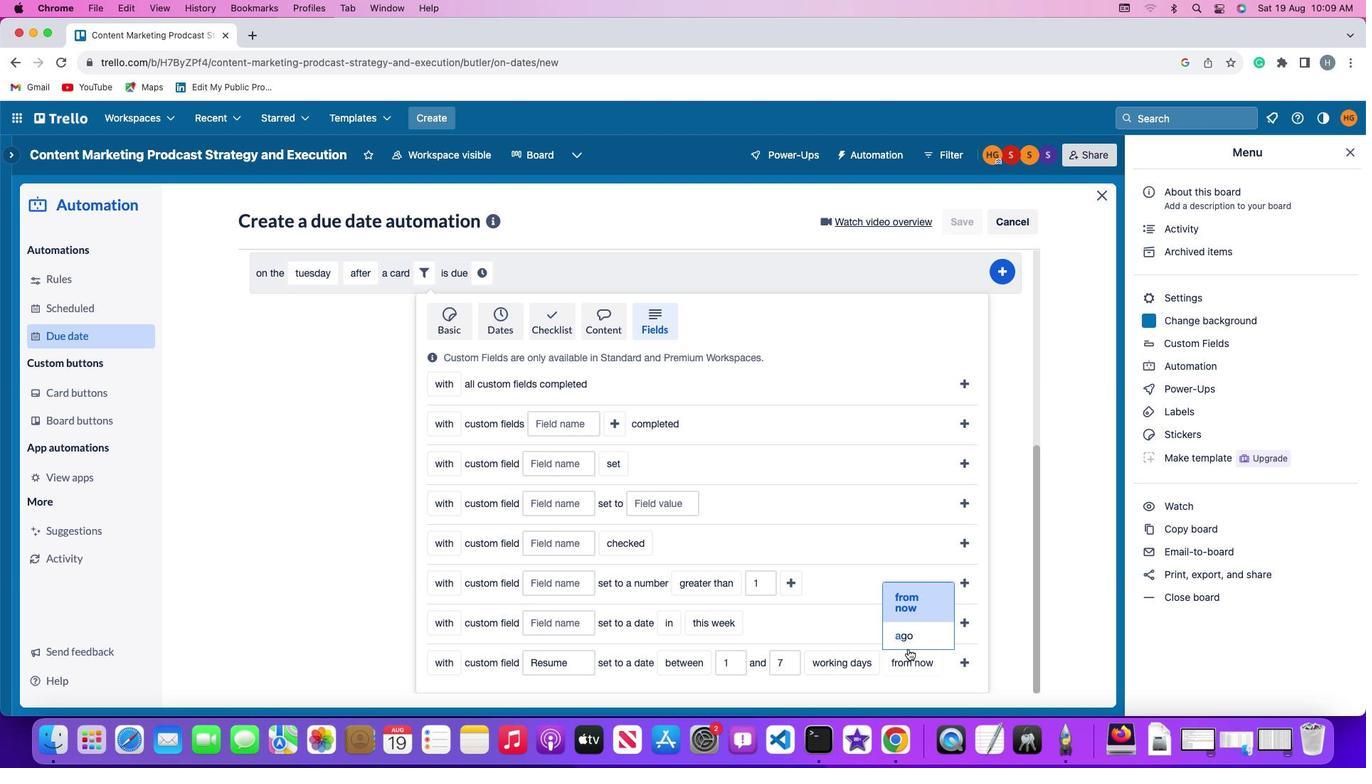 
Action: Mouse pressed left at (896, 620)
Screenshot: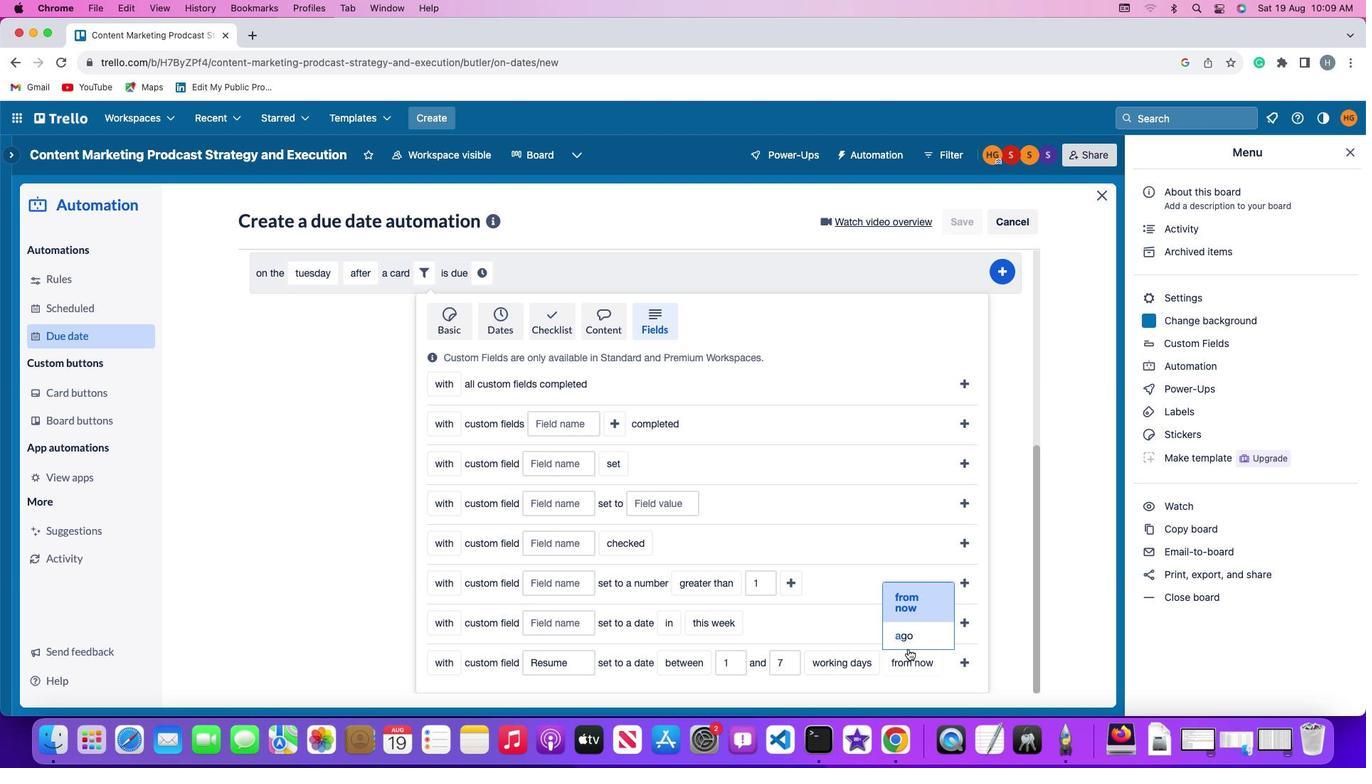 
Action: Mouse moved to (938, 639)
Screenshot: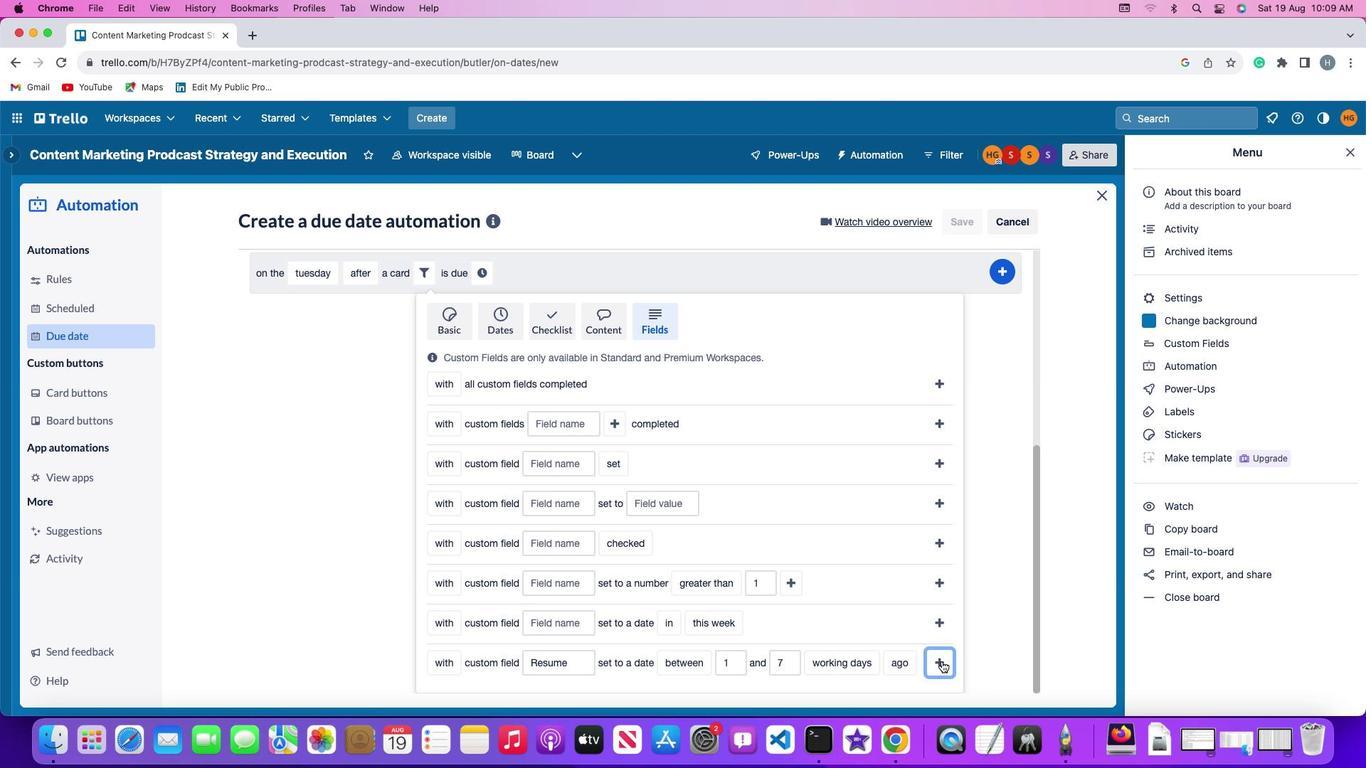 
Action: Mouse pressed left at (938, 639)
Screenshot: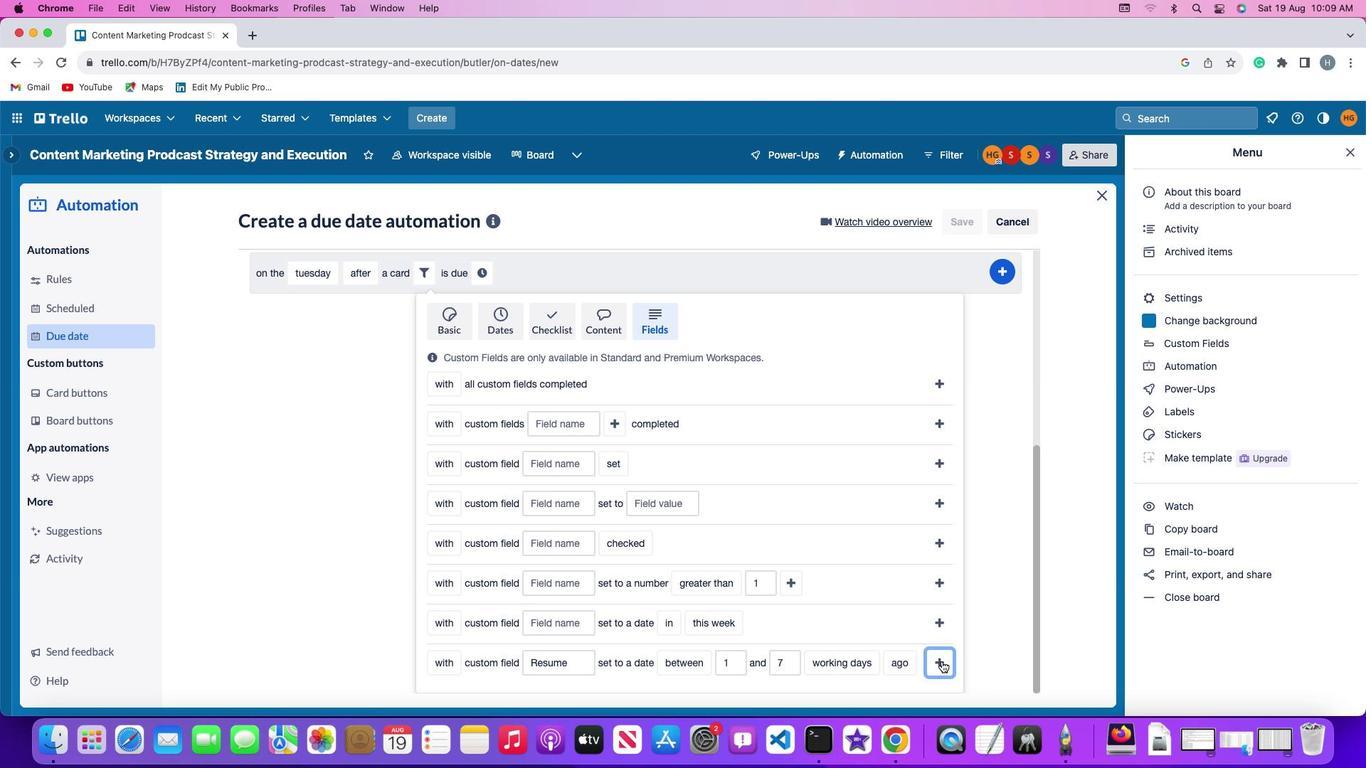 
Action: Mouse moved to (859, 596)
Screenshot: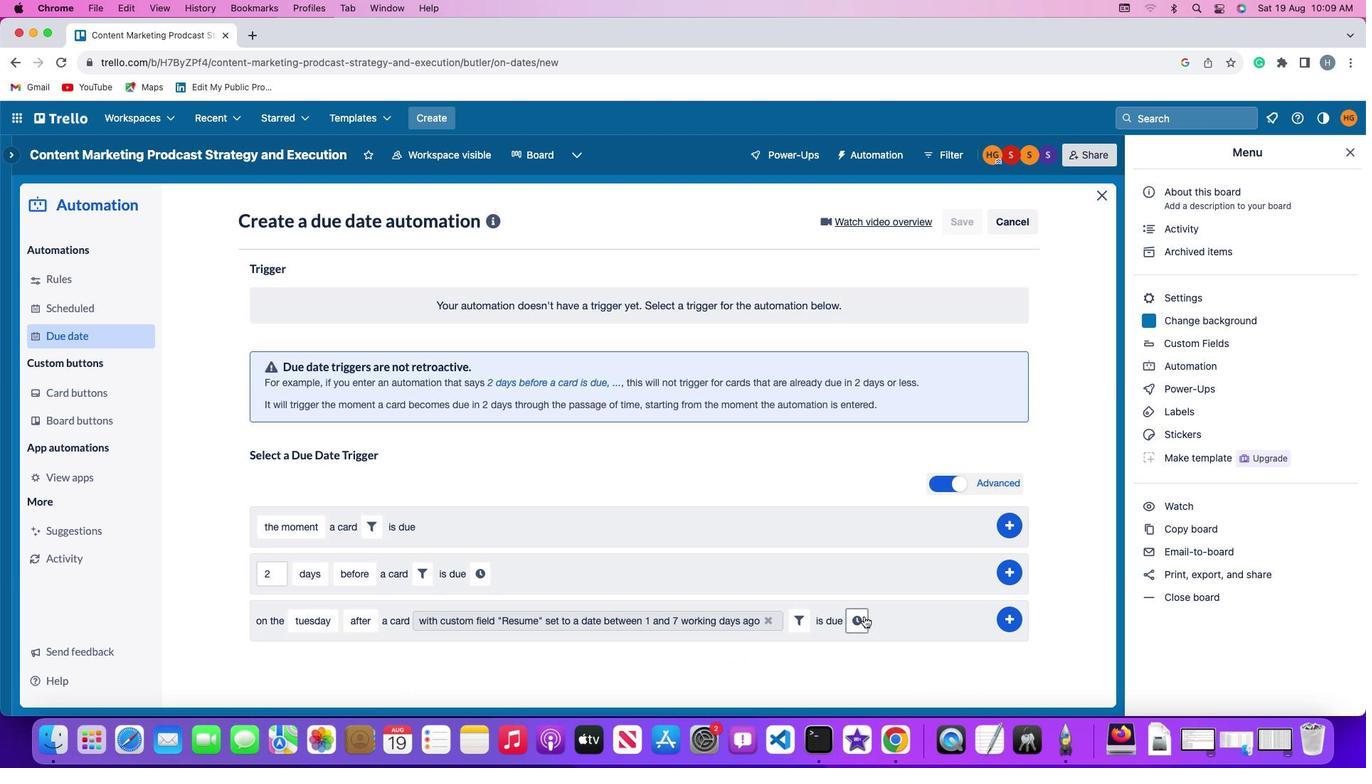 
Action: Mouse pressed left at (859, 596)
Screenshot: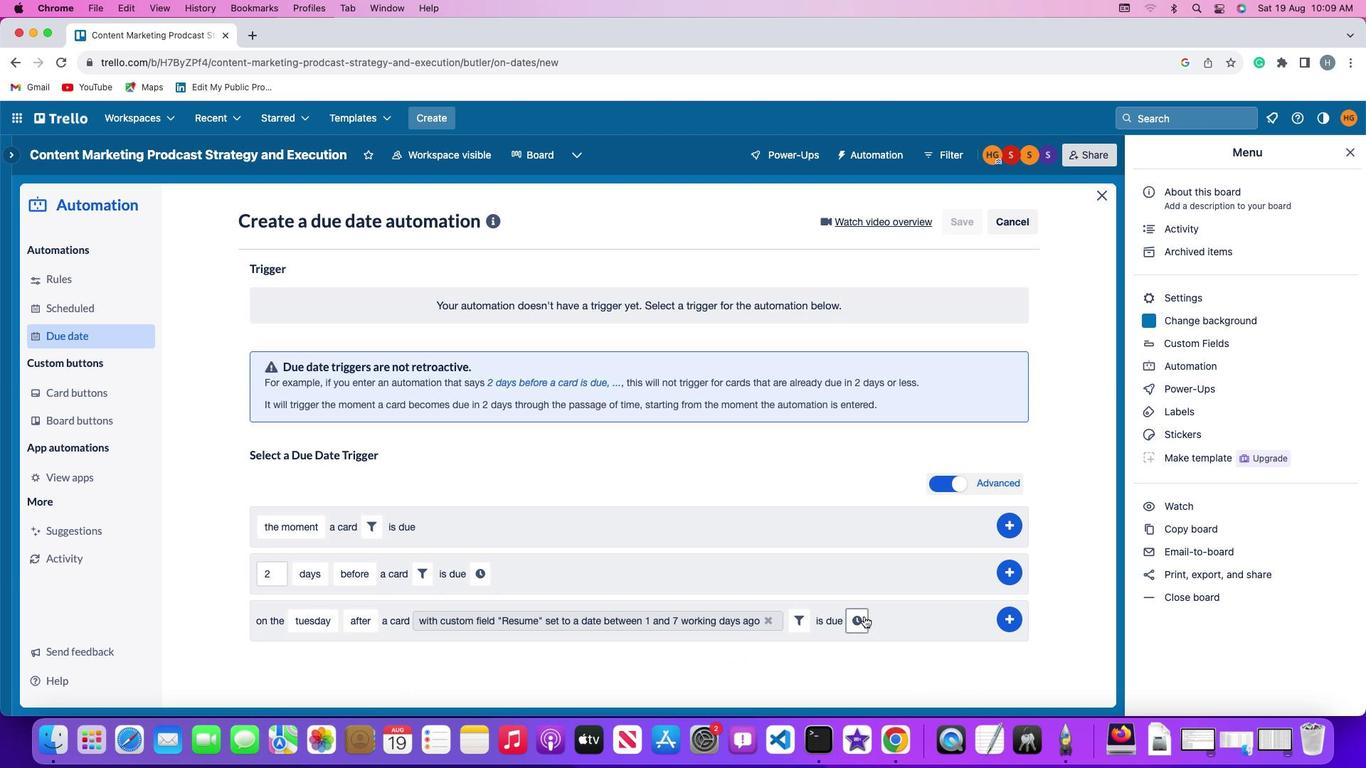 
Action: Mouse moved to (294, 634)
Screenshot: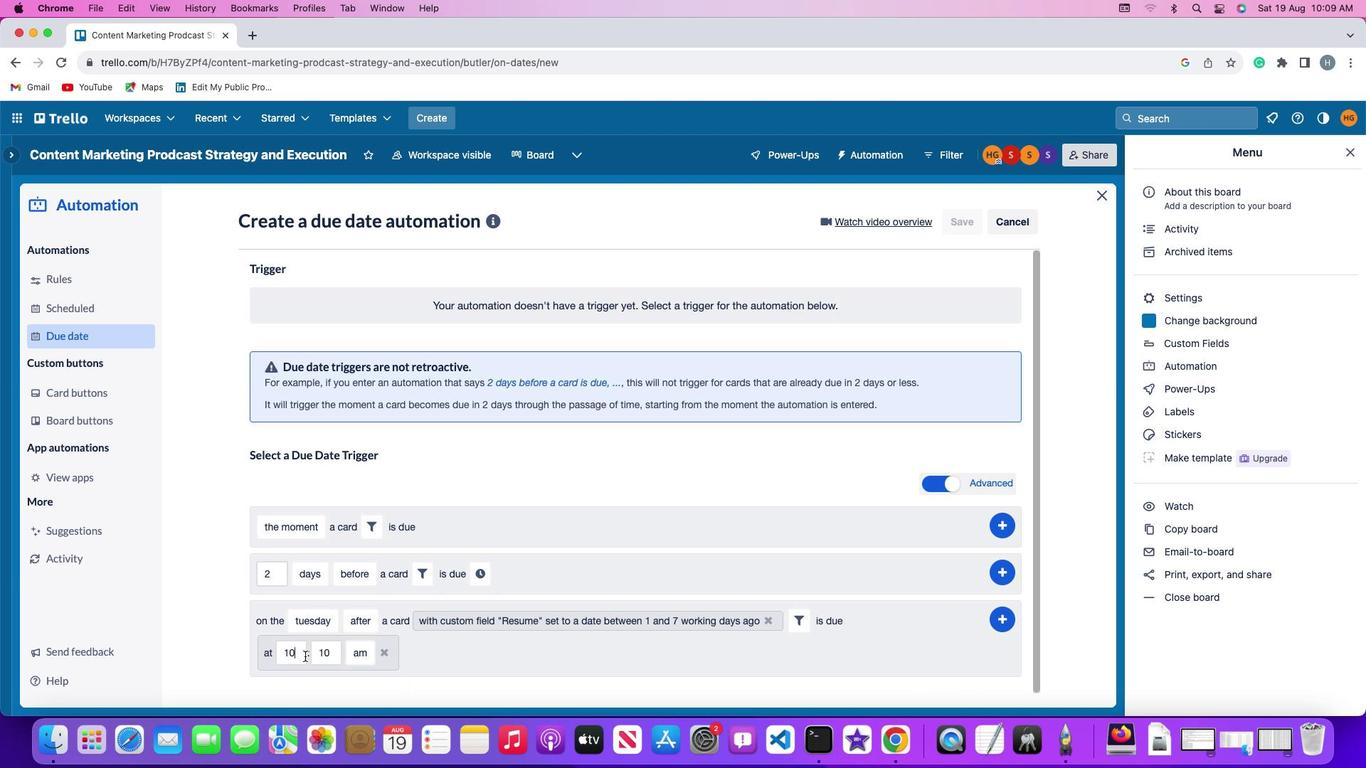 
Action: Mouse pressed left at (294, 634)
Screenshot: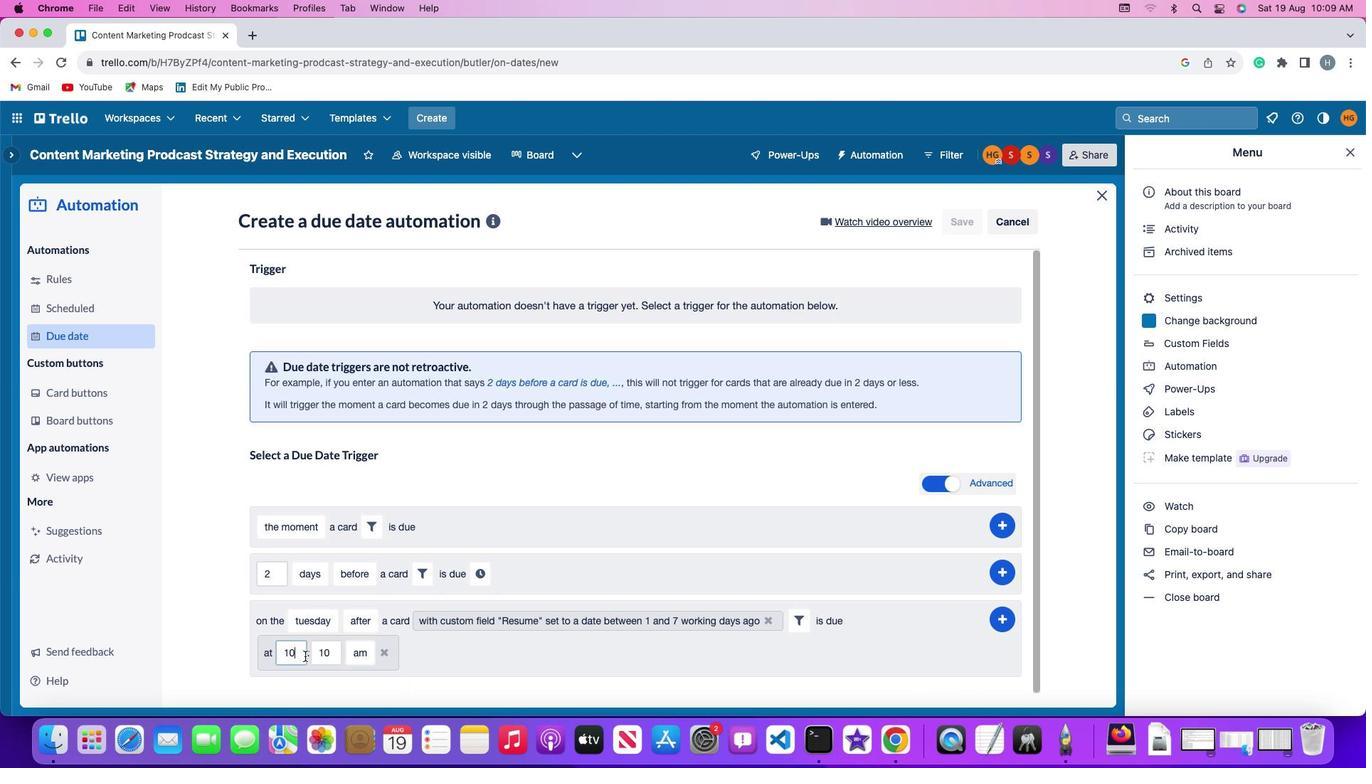 
Action: Key pressed Key.backspace'1'
Screenshot: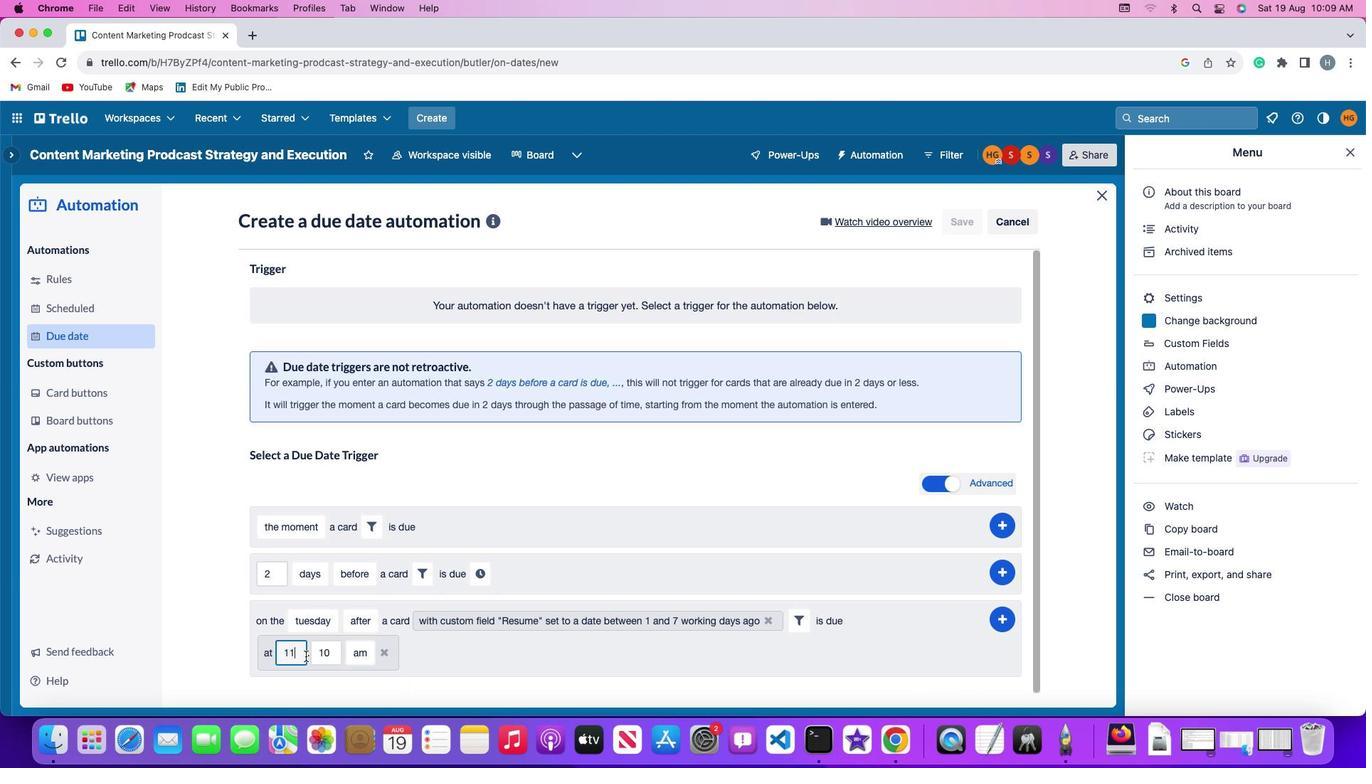 
Action: Mouse moved to (314, 630)
Screenshot: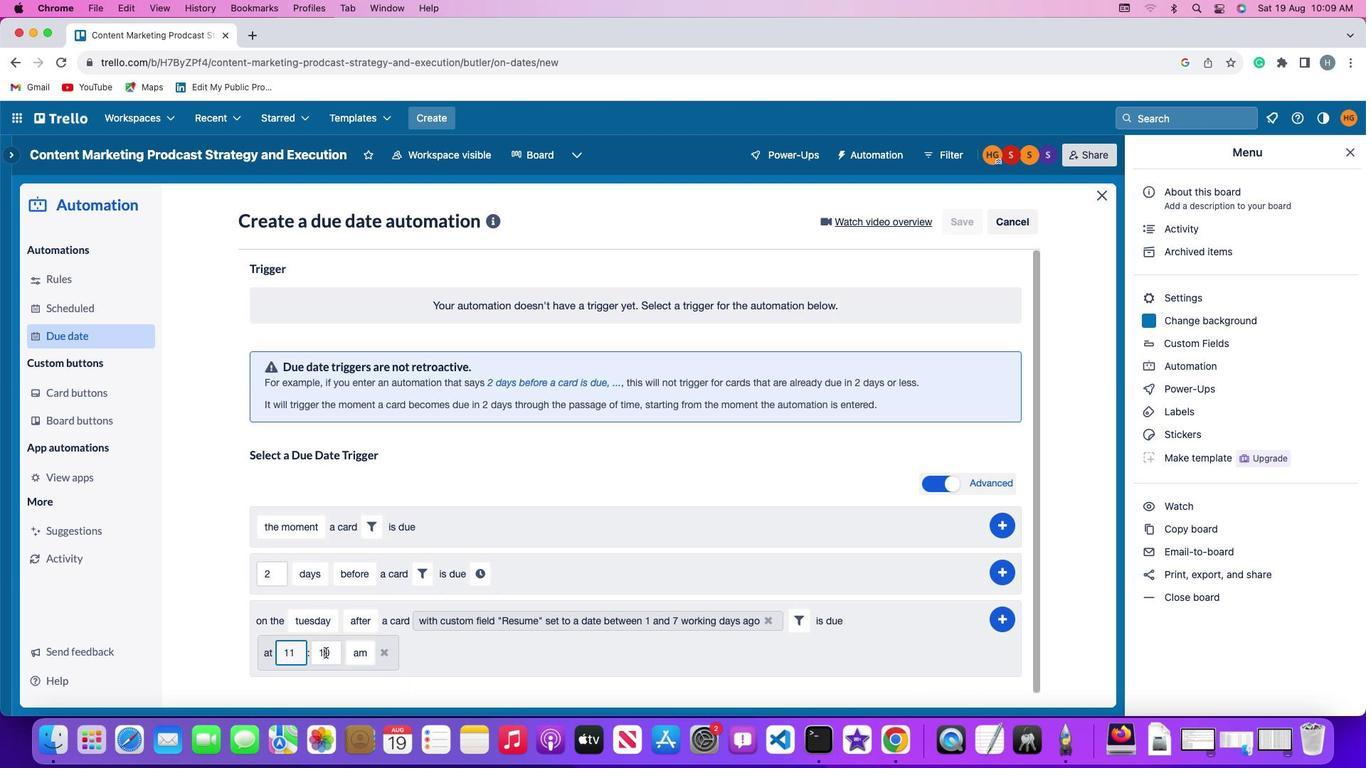 
Action: Mouse pressed left at (314, 630)
Screenshot: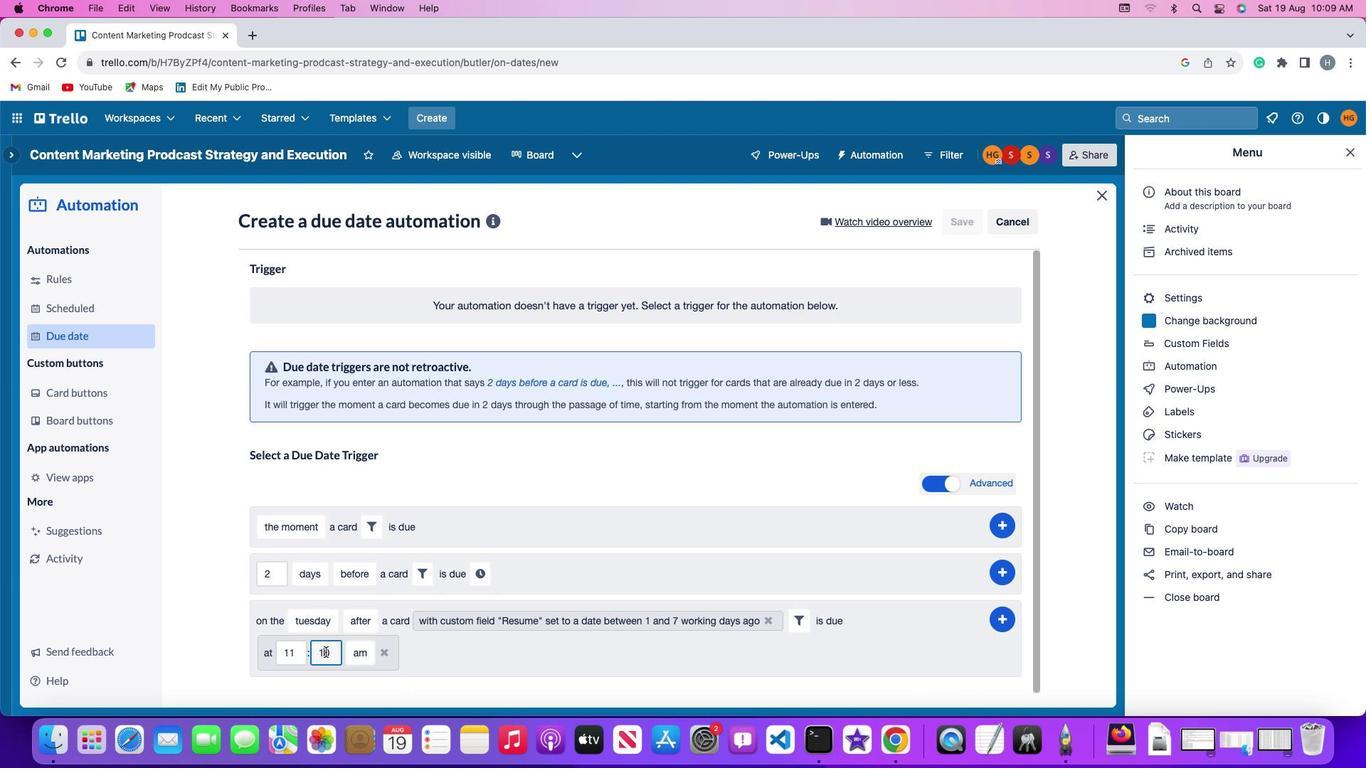 
Action: Mouse moved to (315, 630)
Screenshot: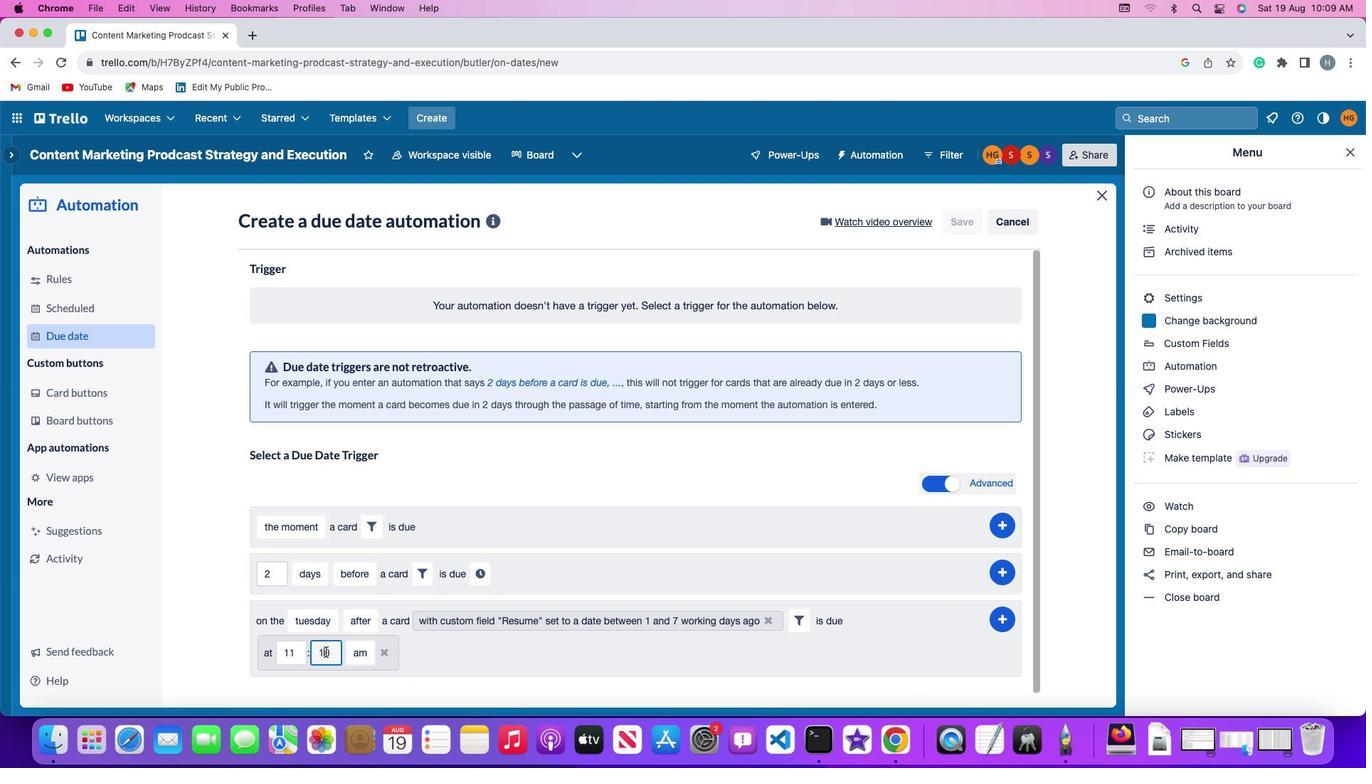
Action: Key pressed Key.backspace
Screenshot: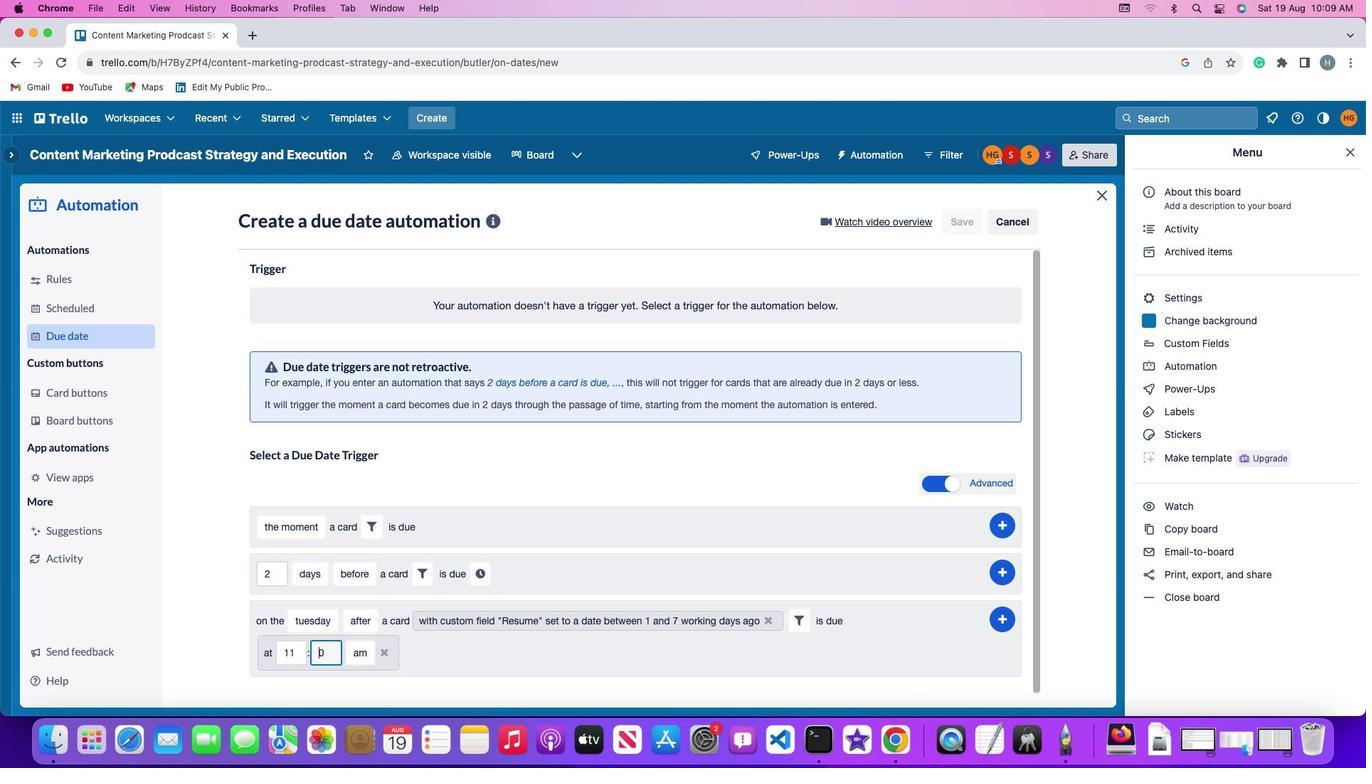 
Action: Mouse moved to (313, 630)
Screenshot: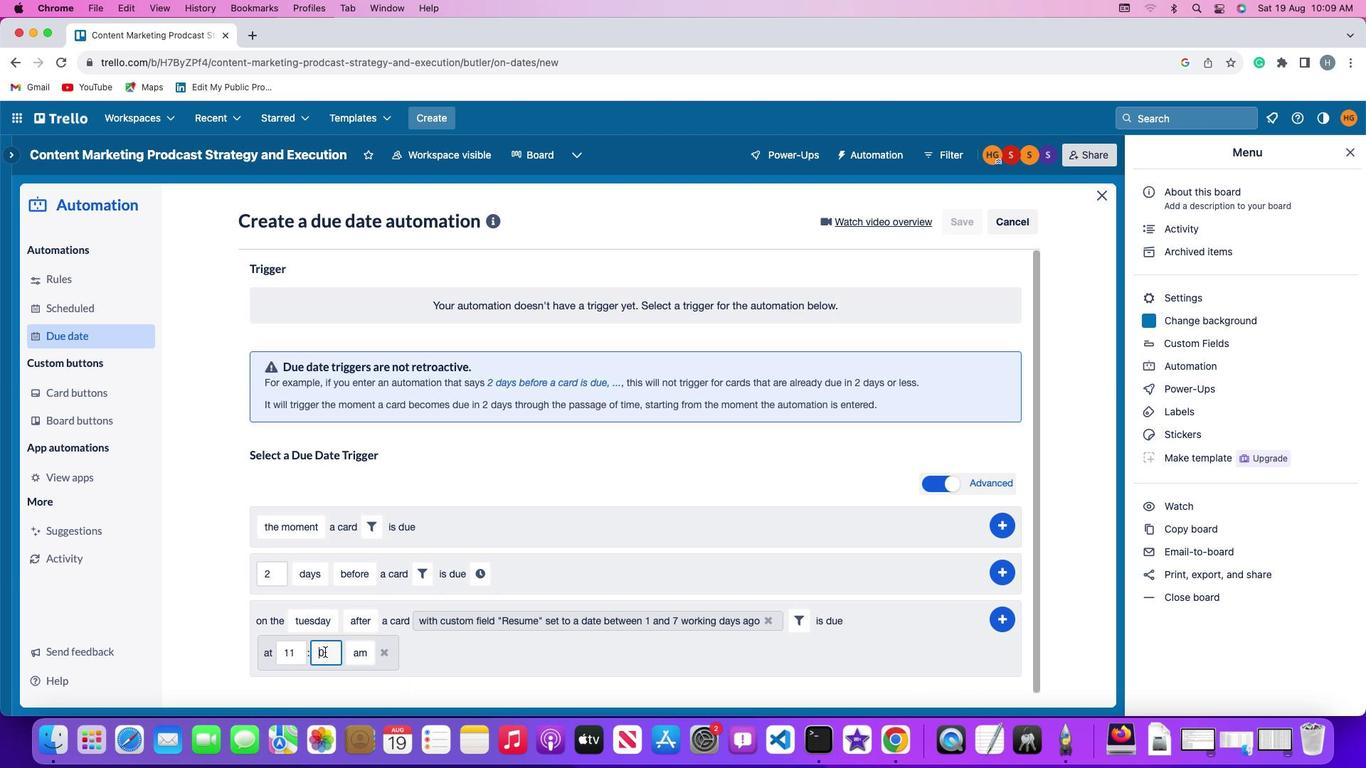 
Action: Key pressed '0'
Screenshot: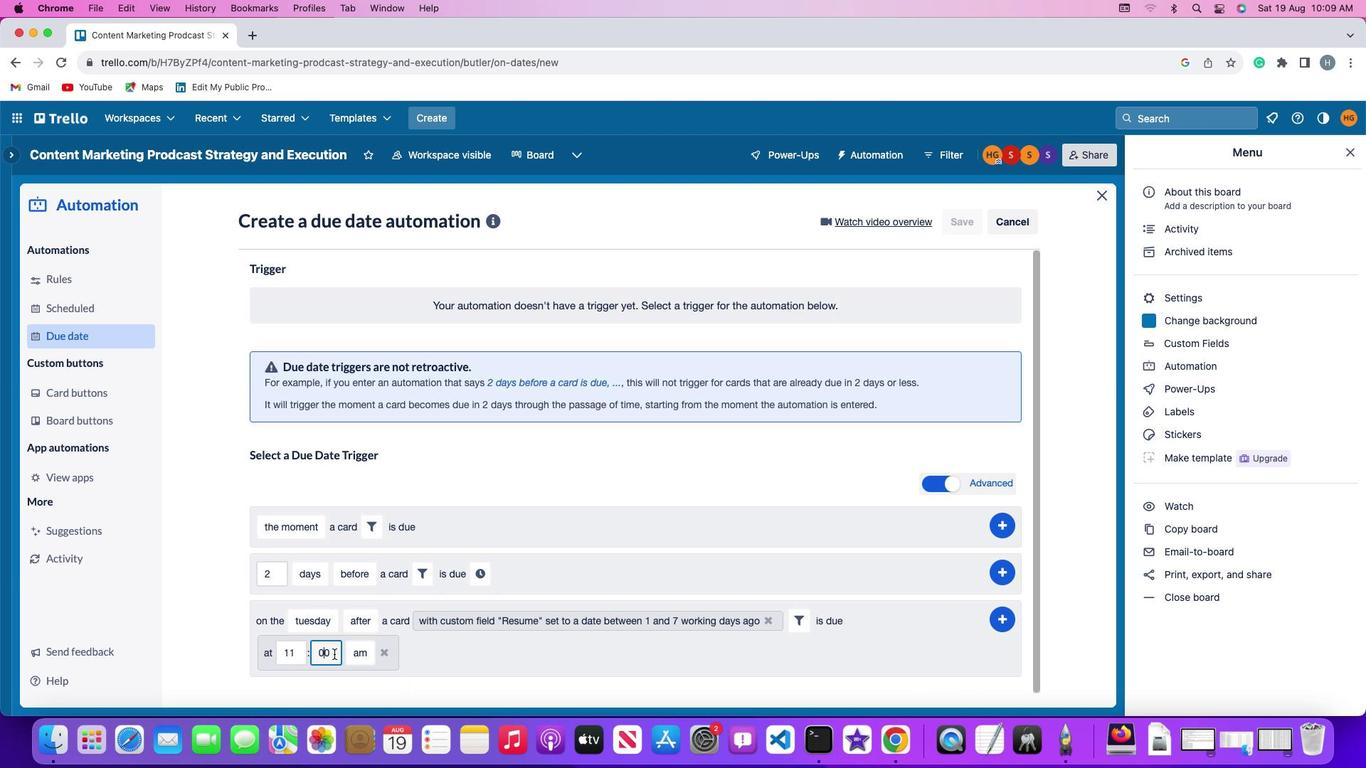 
Action: Mouse moved to (348, 632)
Screenshot: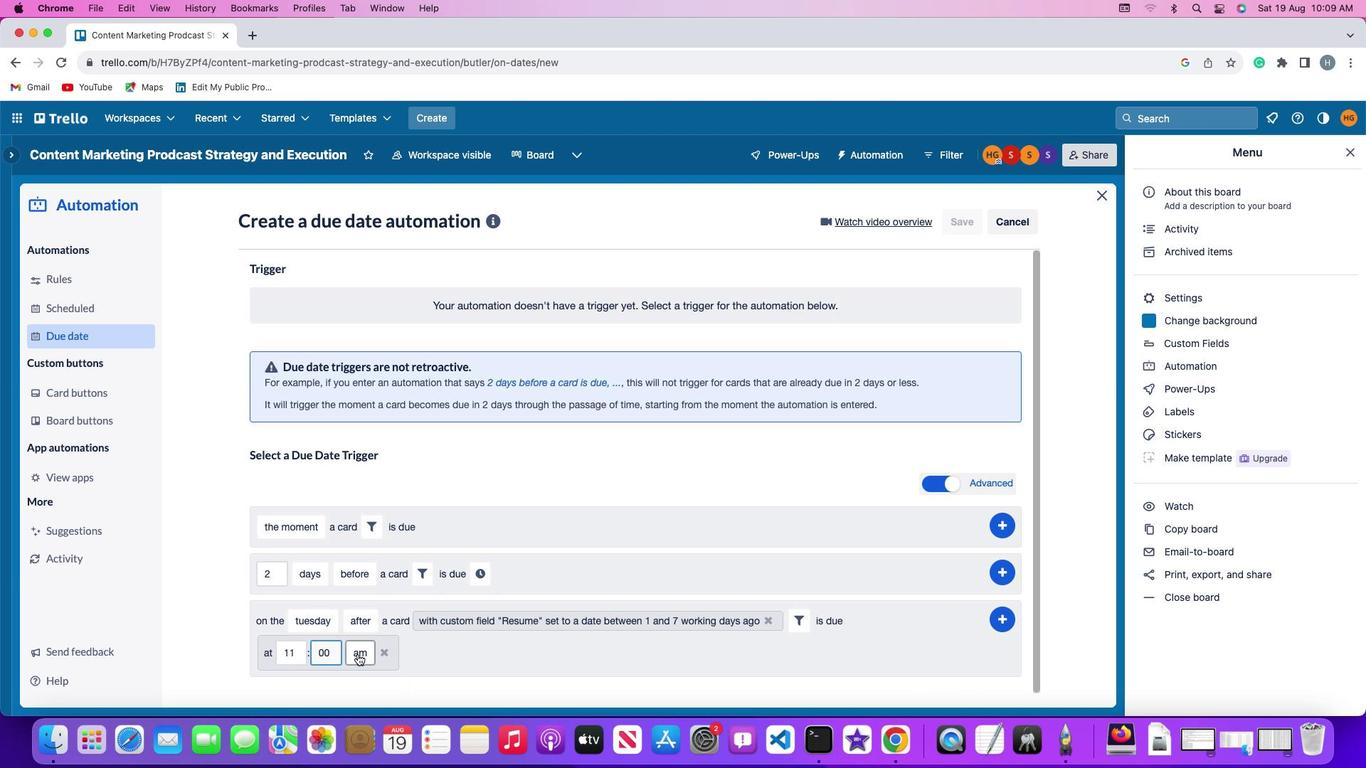 
Action: Mouse pressed left at (348, 632)
Screenshot: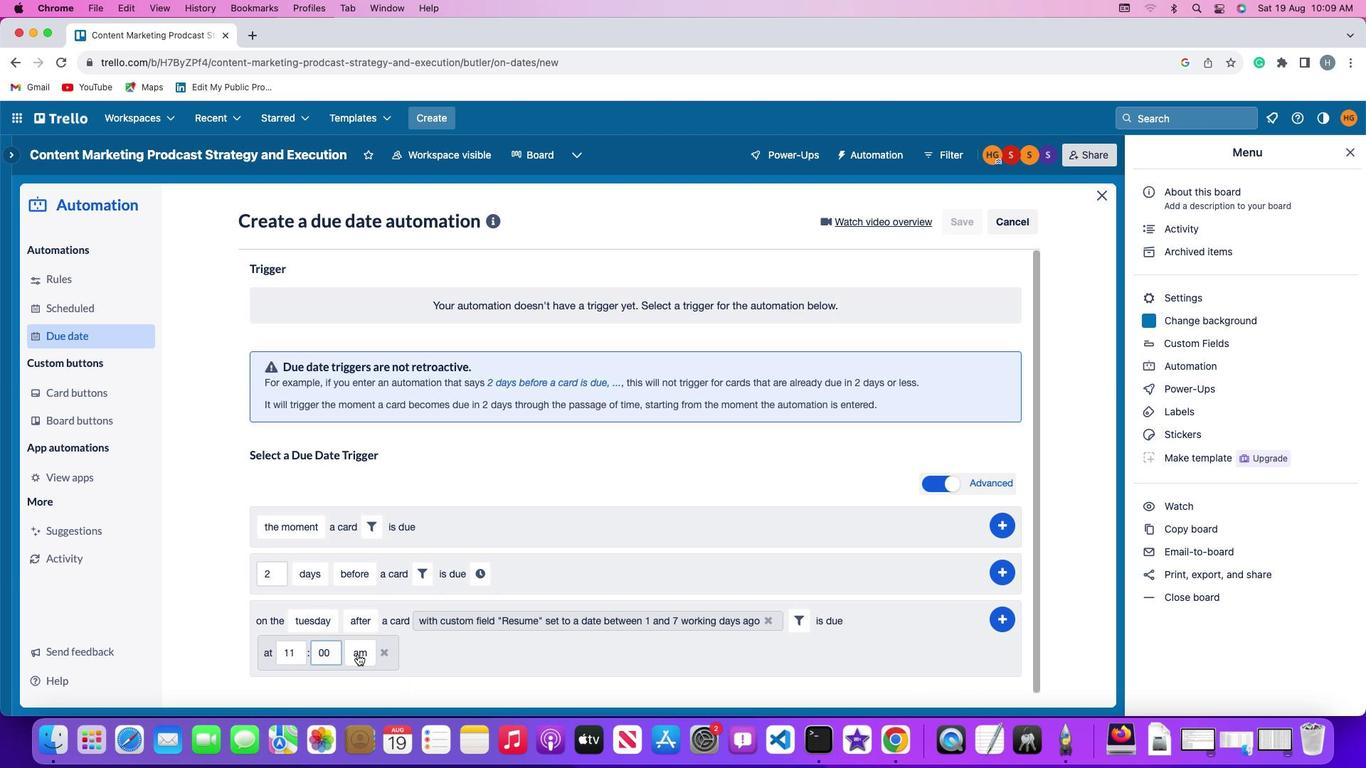 
Action: Mouse moved to (357, 581)
Screenshot: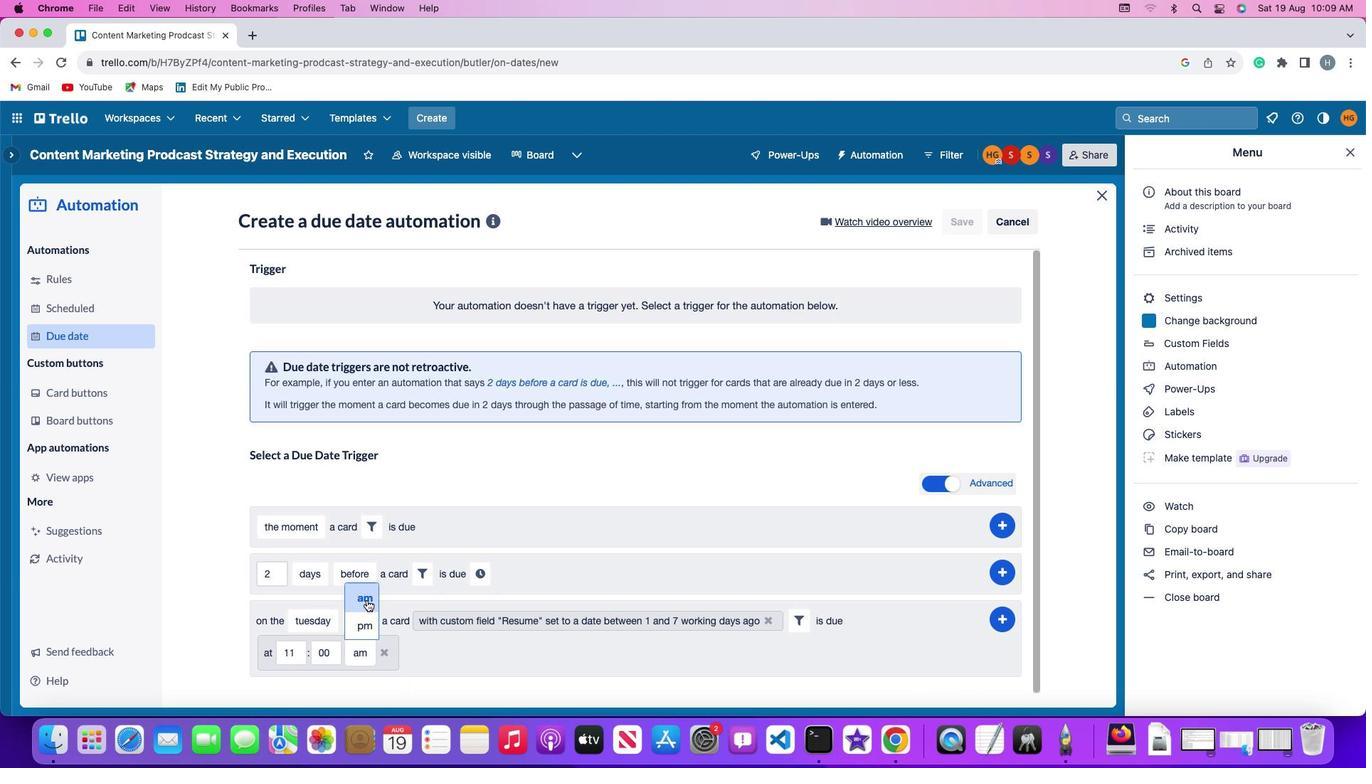 
Action: Mouse pressed left at (357, 581)
Screenshot: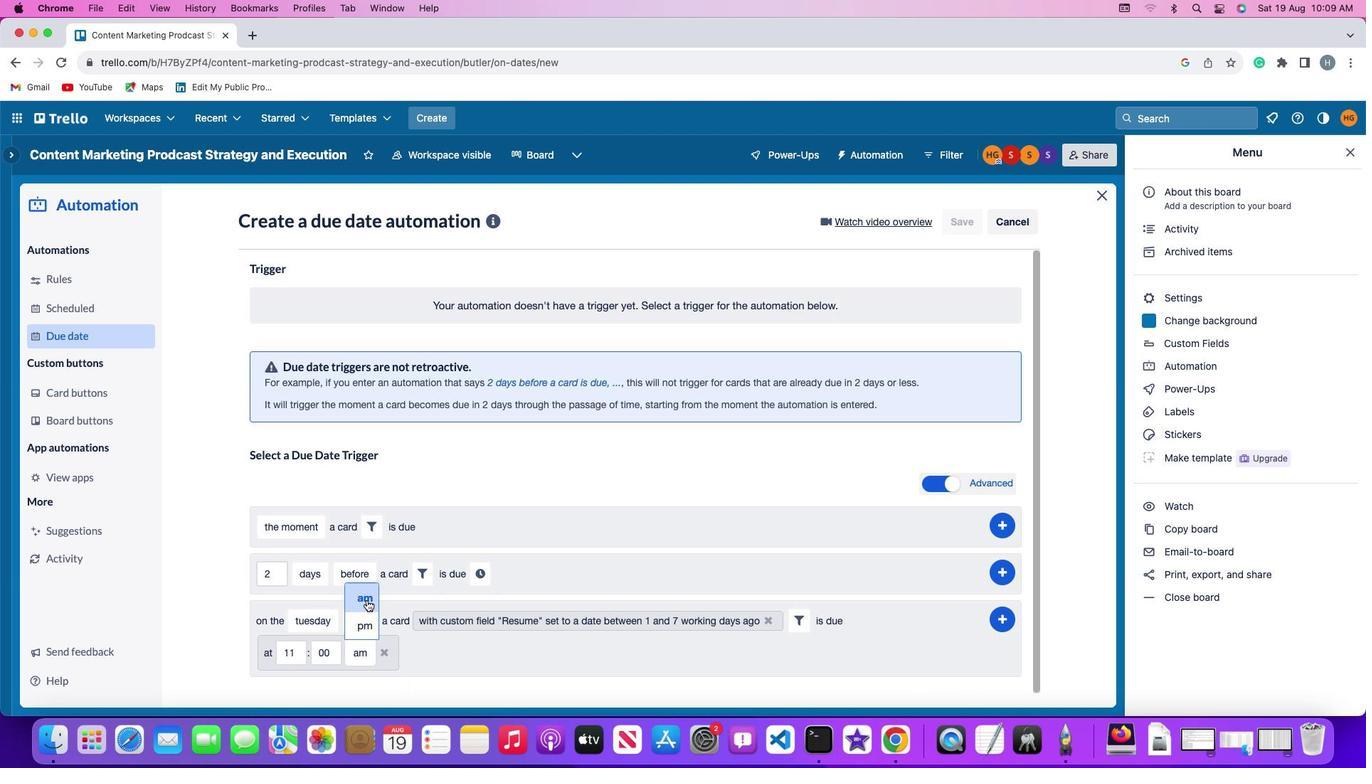 
Action: Mouse moved to (997, 599)
Screenshot: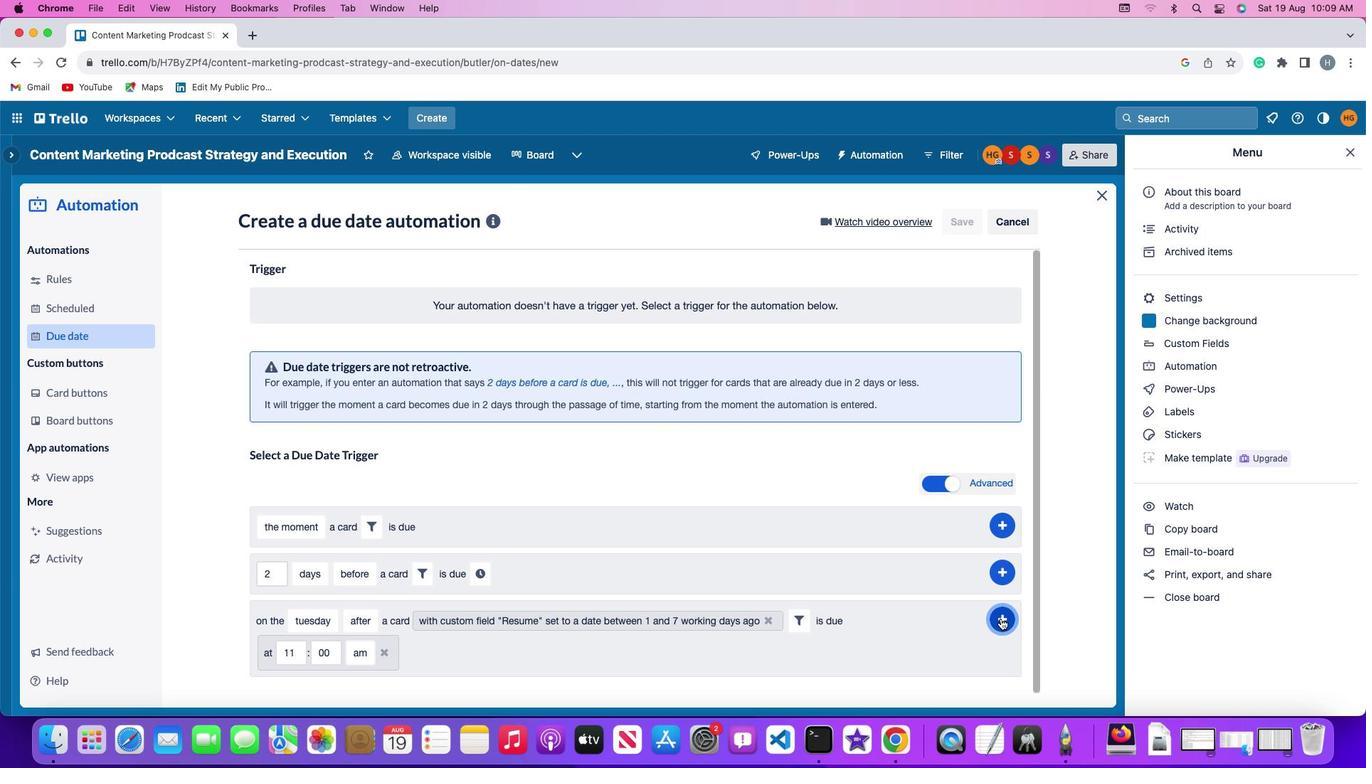 
Action: Mouse pressed left at (997, 599)
Screenshot: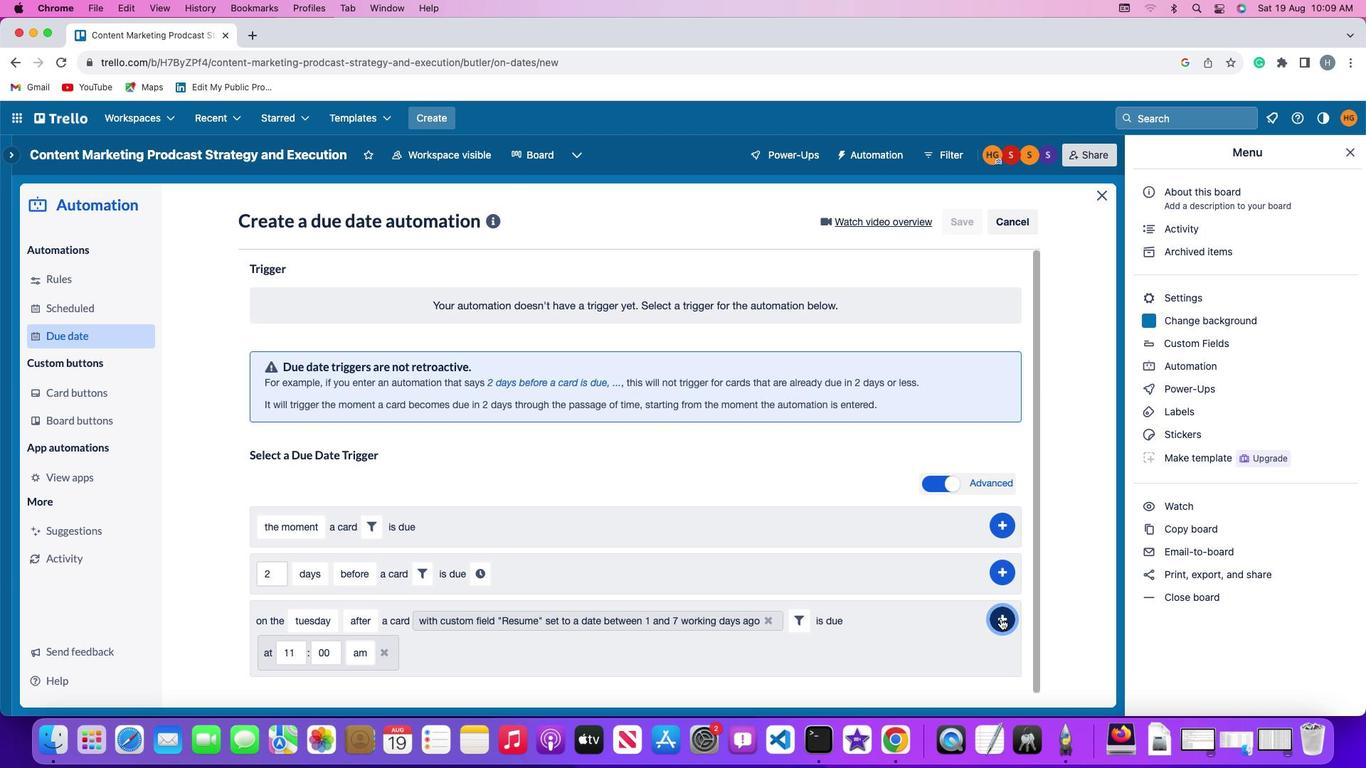 
Action: Mouse moved to (1065, 512)
Screenshot: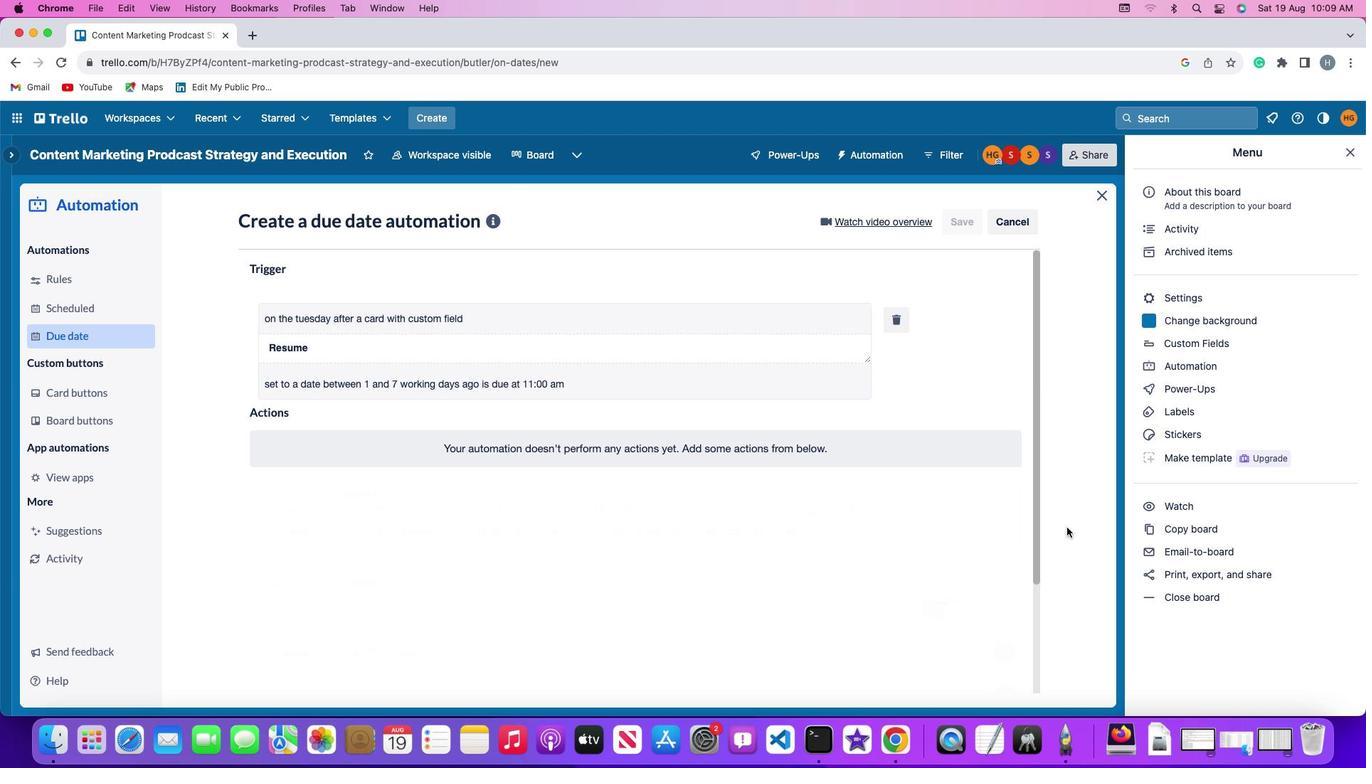 
